 Task: Look for space in Puerto Barrios, Guatemala from 10th August, 2023 to 18th August, 2023 for 2 adults in price range Rs.10000 to Rs.14000. Place can be private room with 1  bedroom having 1 bed and 1 bathroom. Property type can be house, flat, guest house. Amenities needed are: wifi, TV, free parkinig on premises, gym, breakfast. Booking option can be shelf check-in. Required host language is English.
Action: Mouse pressed left at (519, 103)
Screenshot: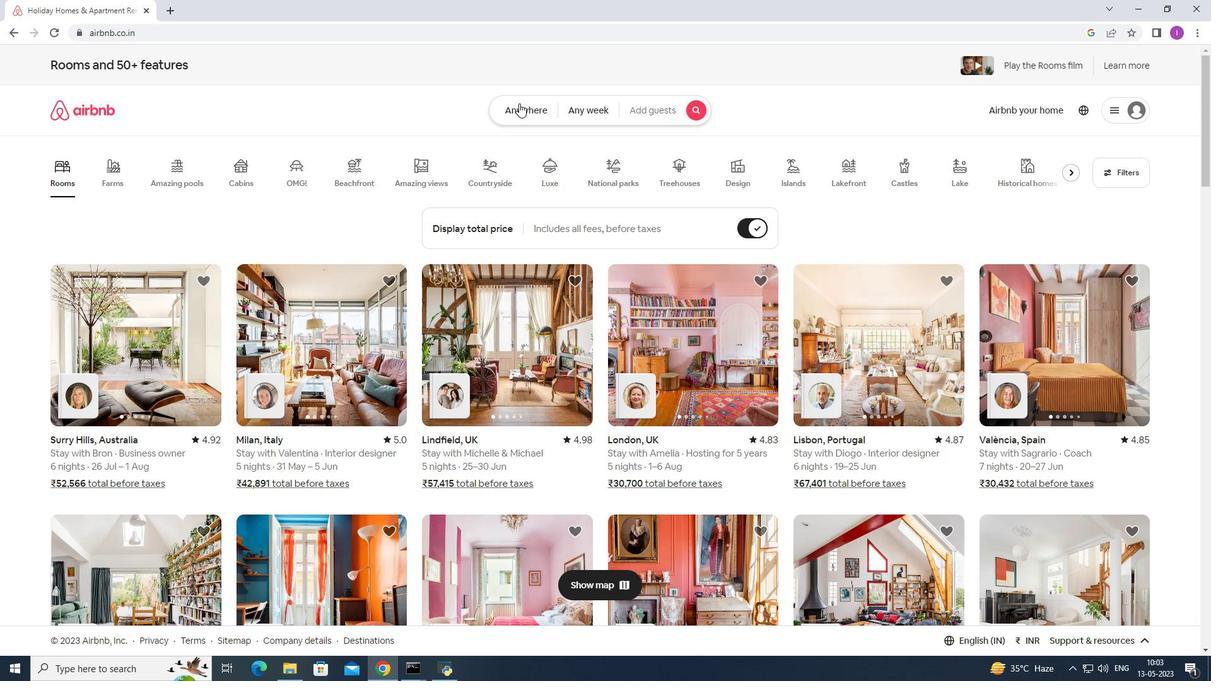 
Action: Mouse moved to (381, 156)
Screenshot: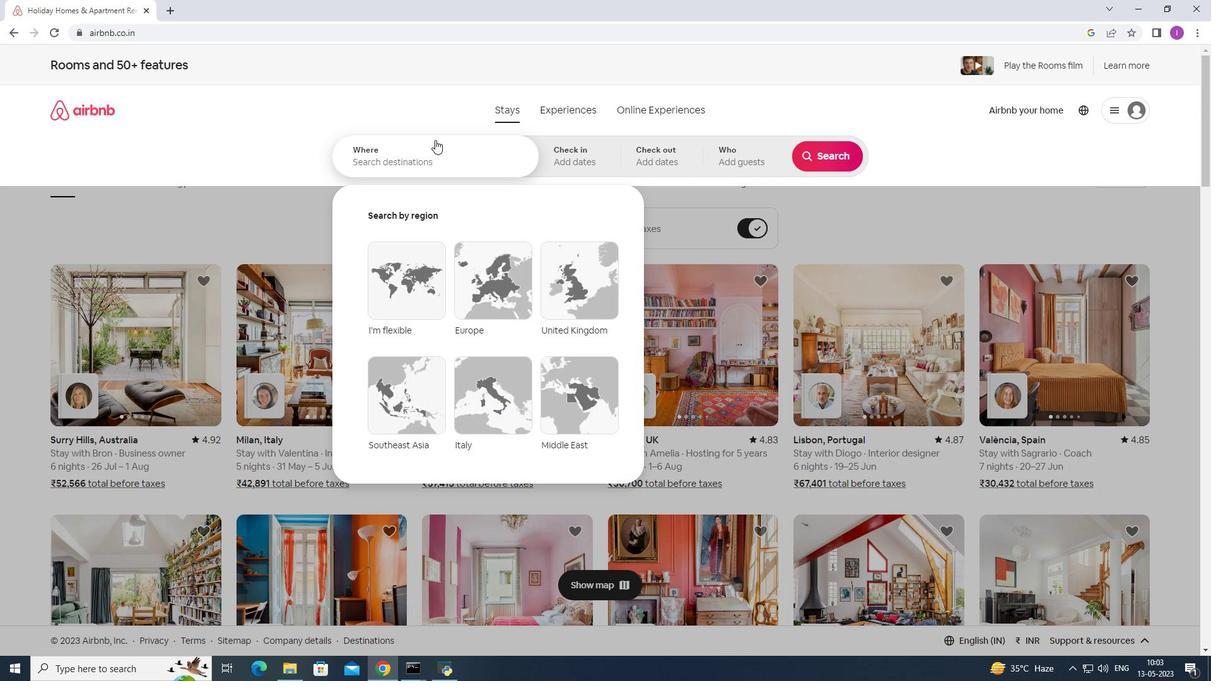 
Action: Mouse pressed left at (381, 156)
Screenshot: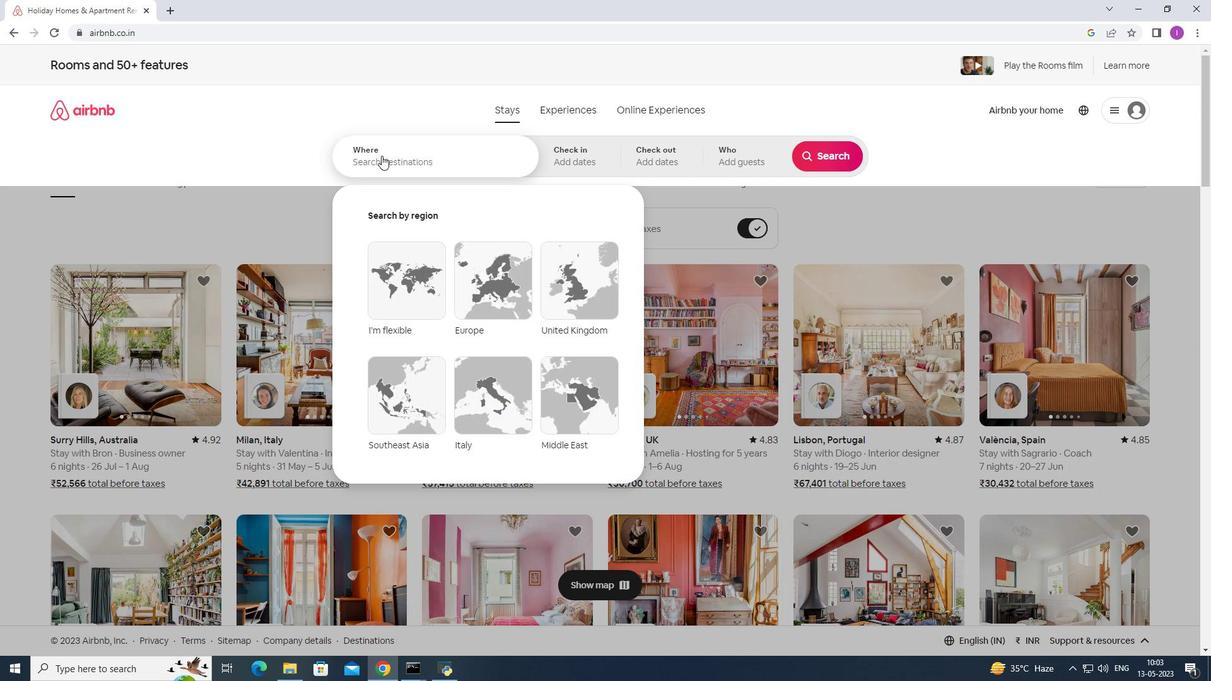 
Action: Key pressed <Key.shift><Key.shift>Puerto<Key.space><Key.shift>Barriod<Key.backspace>s,<Key.shift>Guatemala
Screenshot: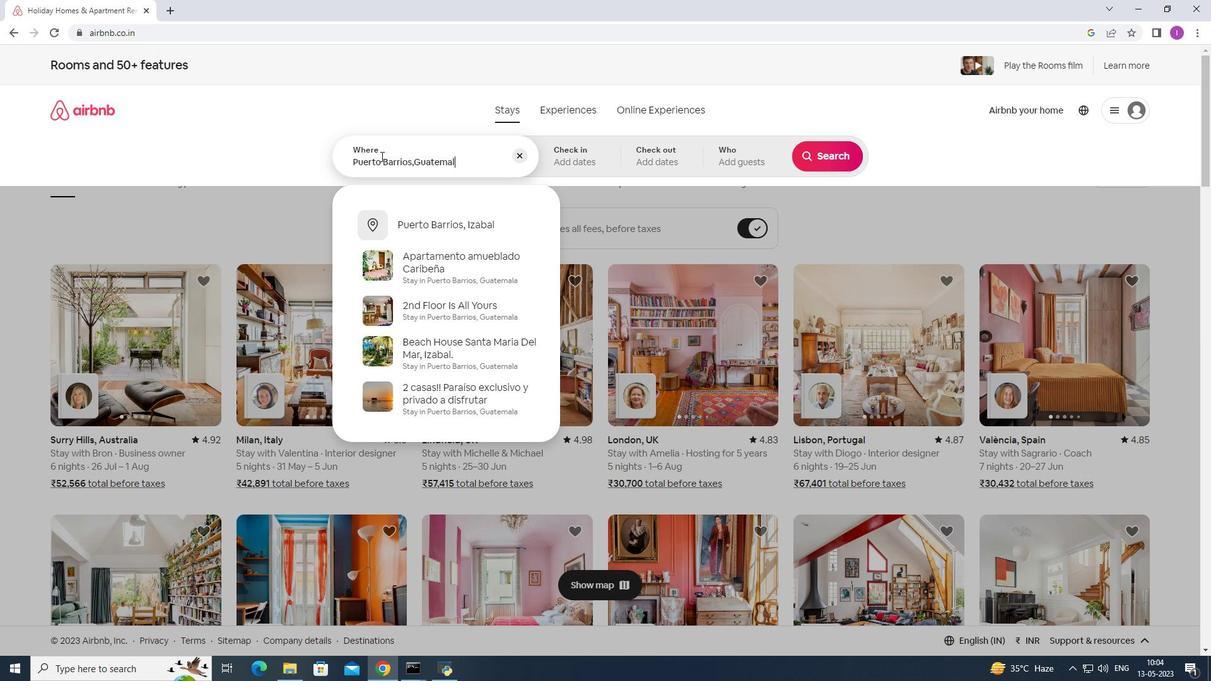 
Action: Mouse moved to (575, 144)
Screenshot: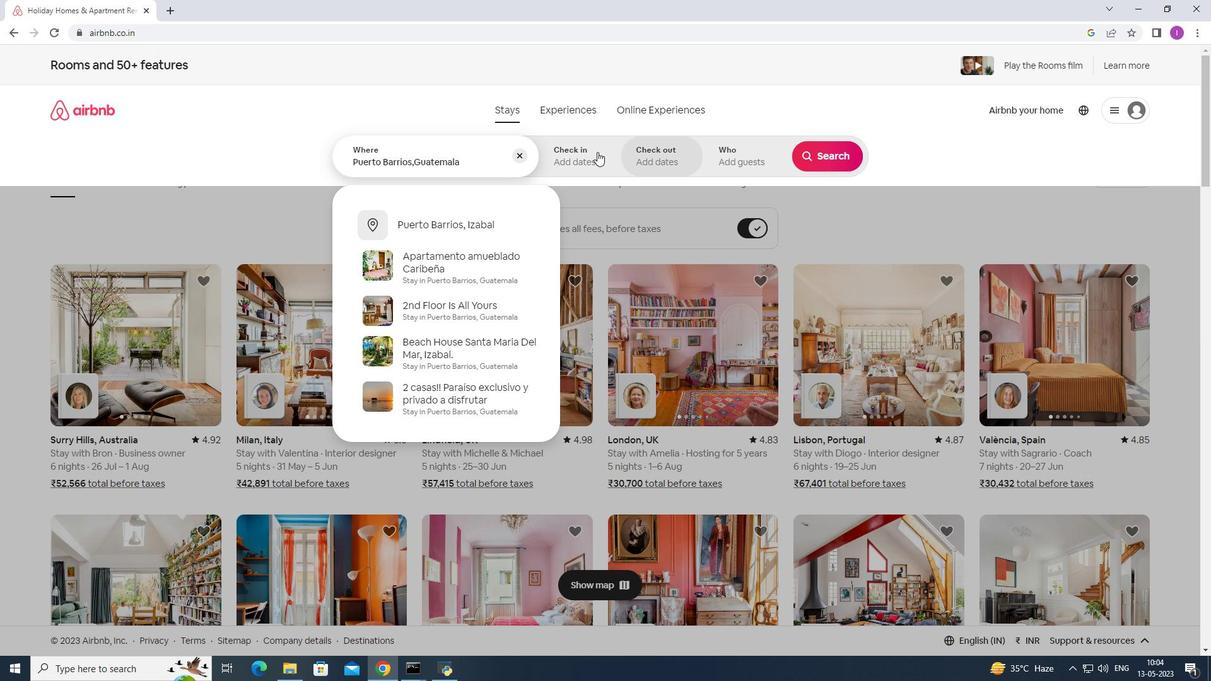 
Action: Mouse pressed left at (575, 144)
Screenshot: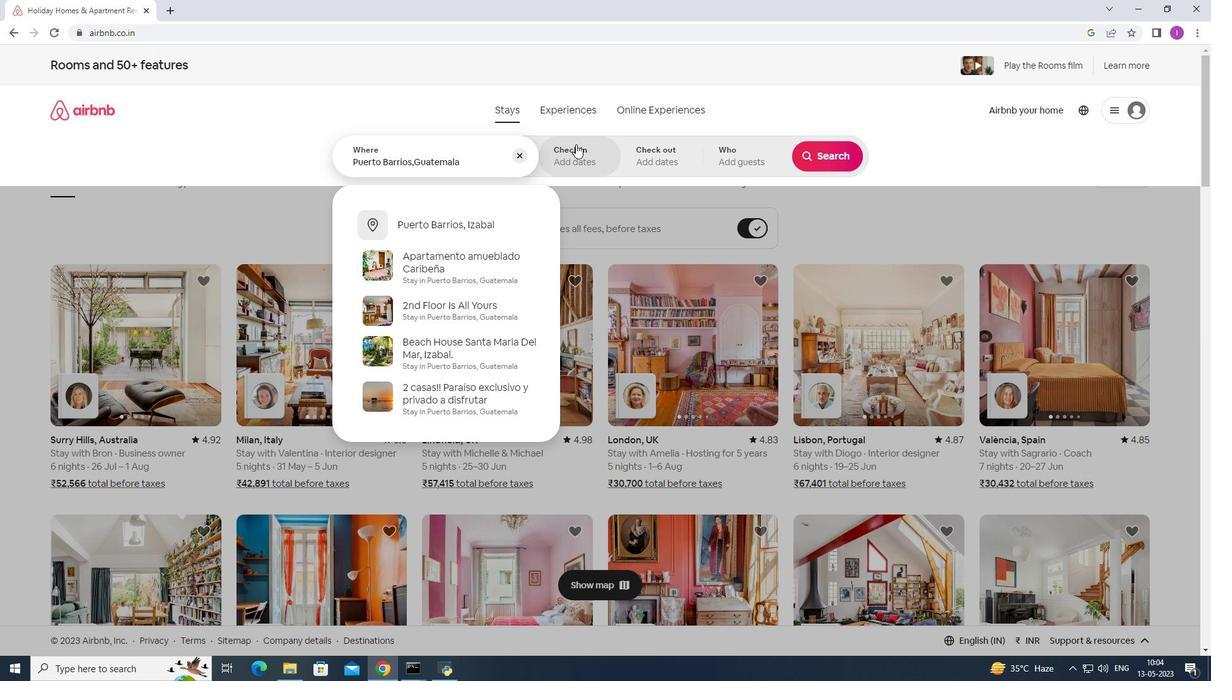 
Action: Mouse moved to (825, 255)
Screenshot: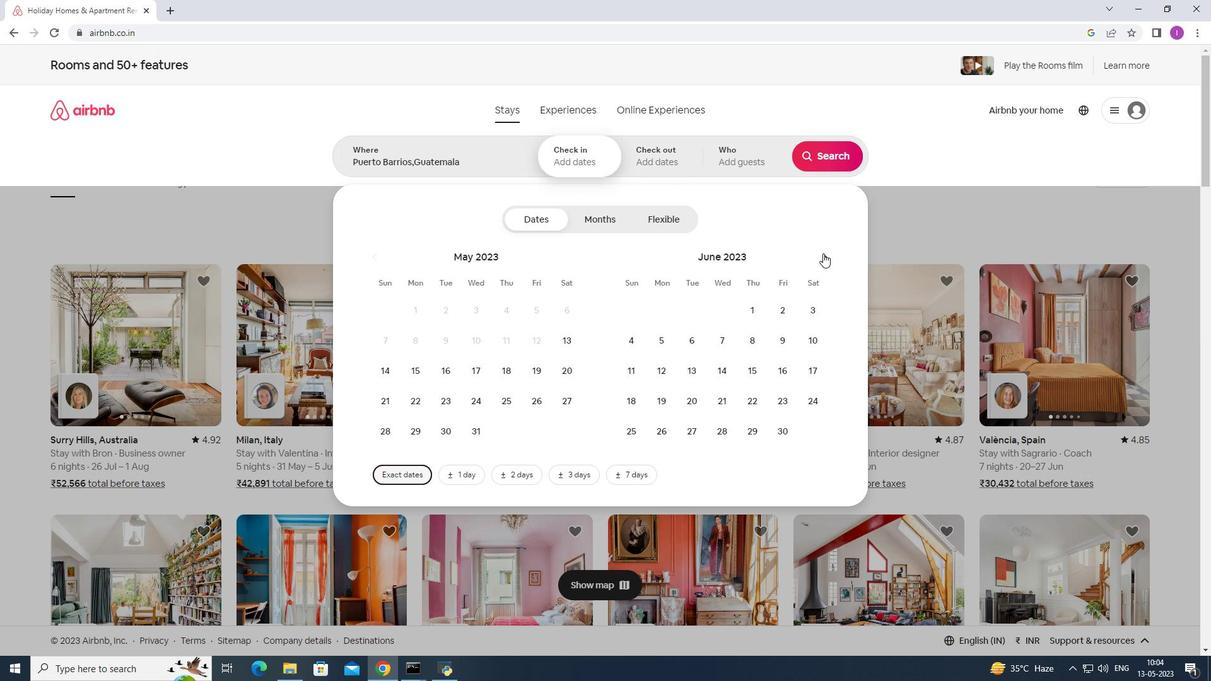 
Action: Mouse pressed left at (825, 255)
Screenshot: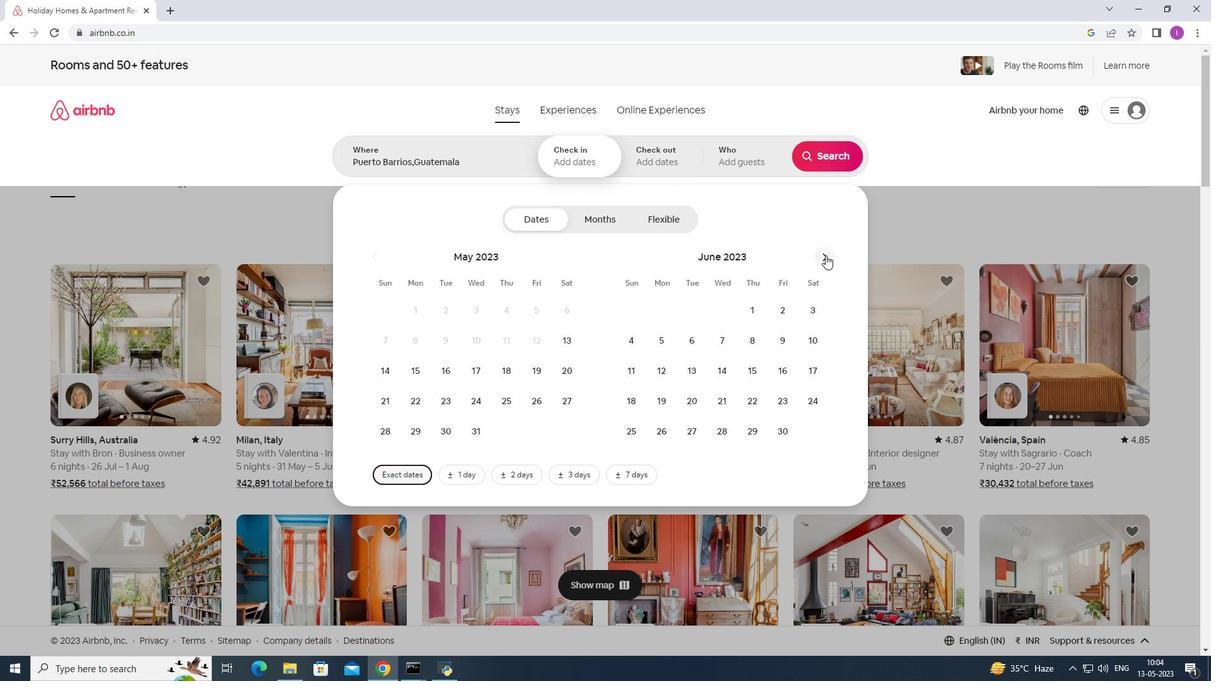 
Action: Mouse pressed left at (825, 255)
Screenshot: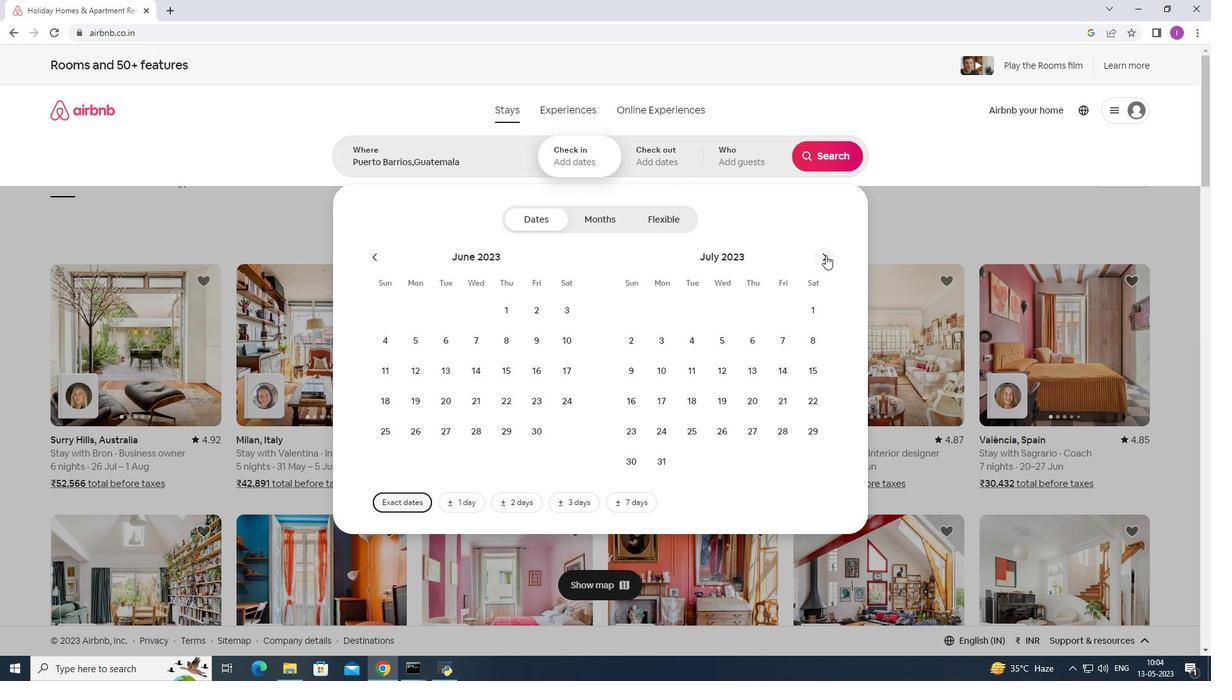 
Action: Mouse moved to (743, 335)
Screenshot: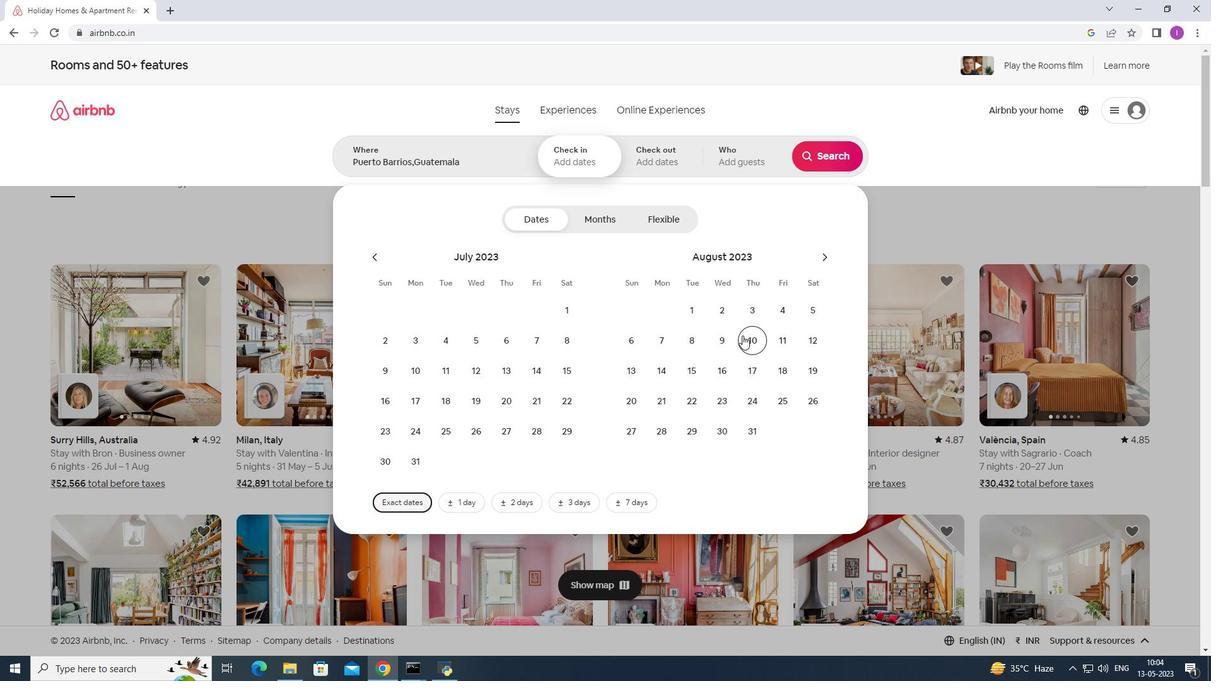 
Action: Mouse pressed left at (743, 335)
Screenshot: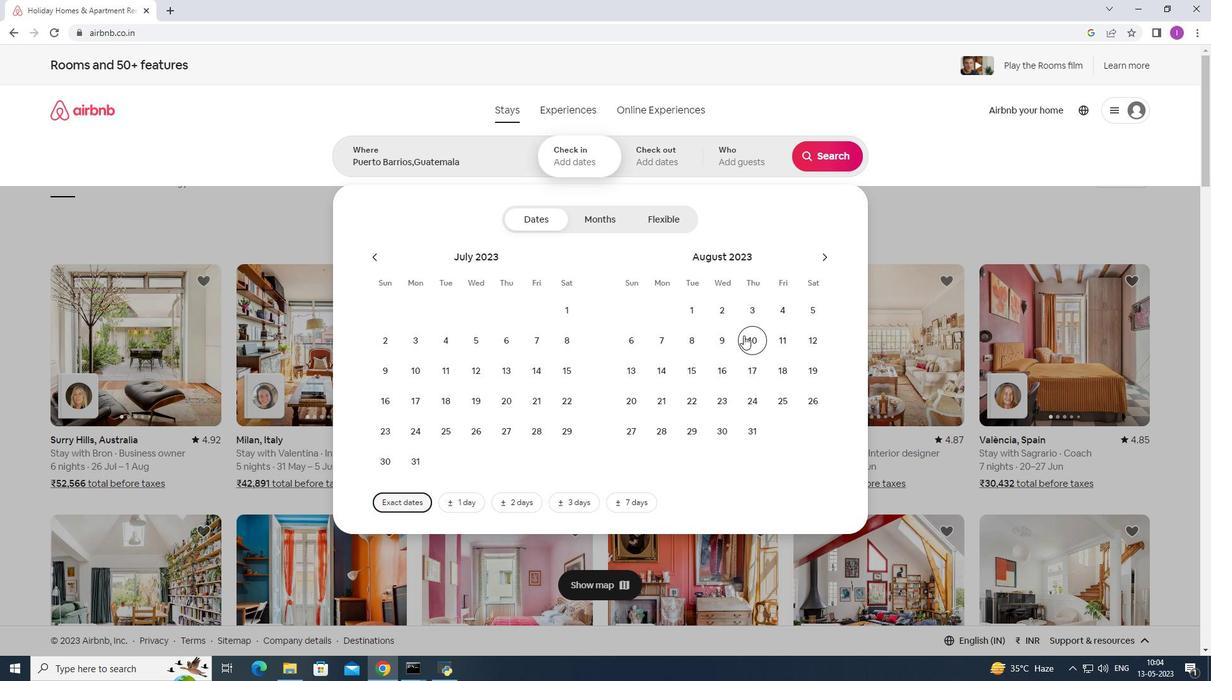 
Action: Mouse moved to (791, 365)
Screenshot: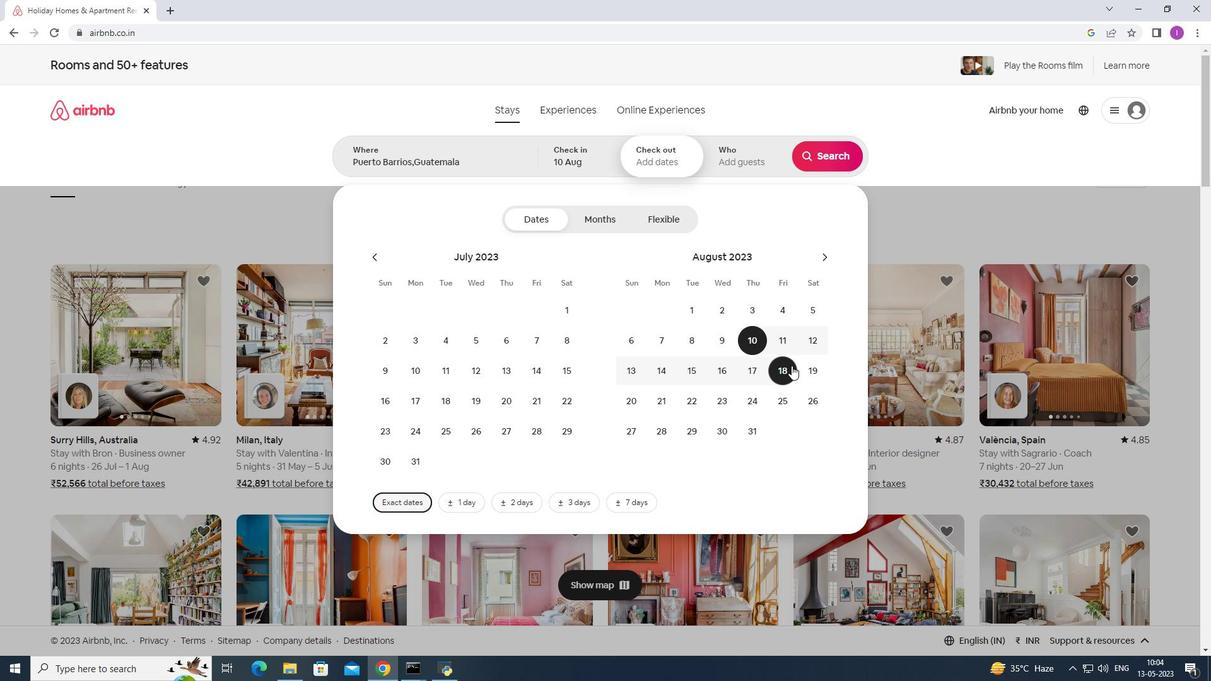 
Action: Mouse pressed left at (791, 365)
Screenshot: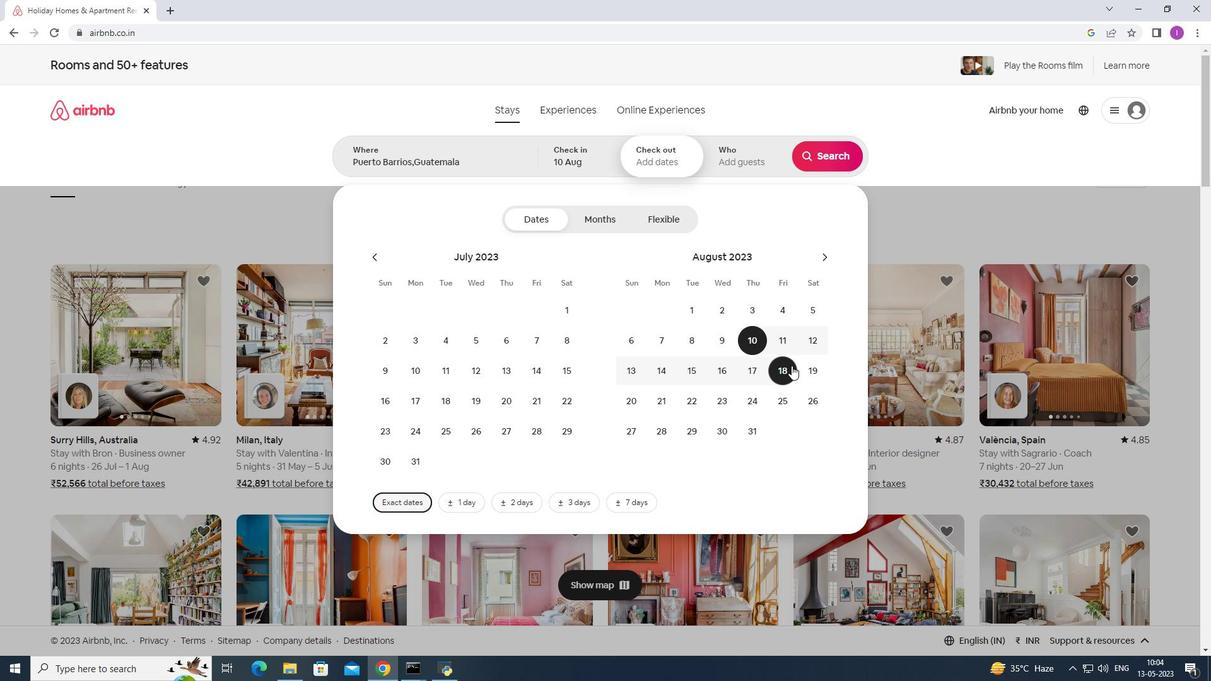
Action: Mouse moved to (769, 160)
Screenshot: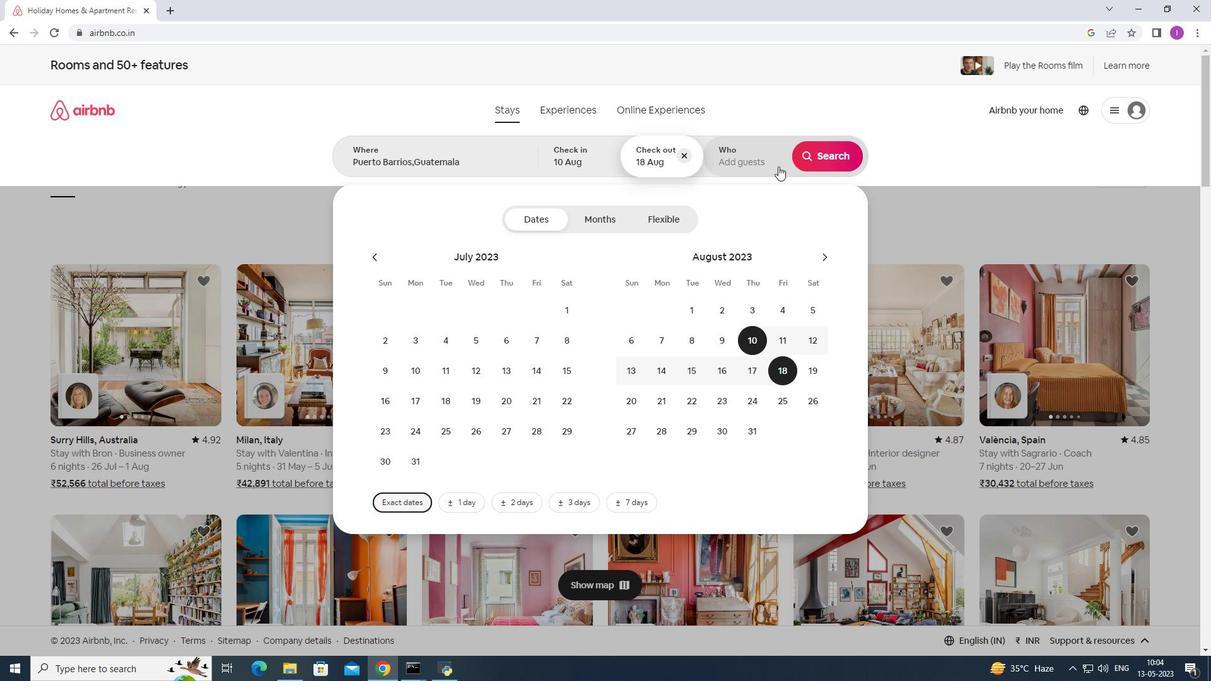 
Action: Mouse pressed left at (769, 160)
Screenshot: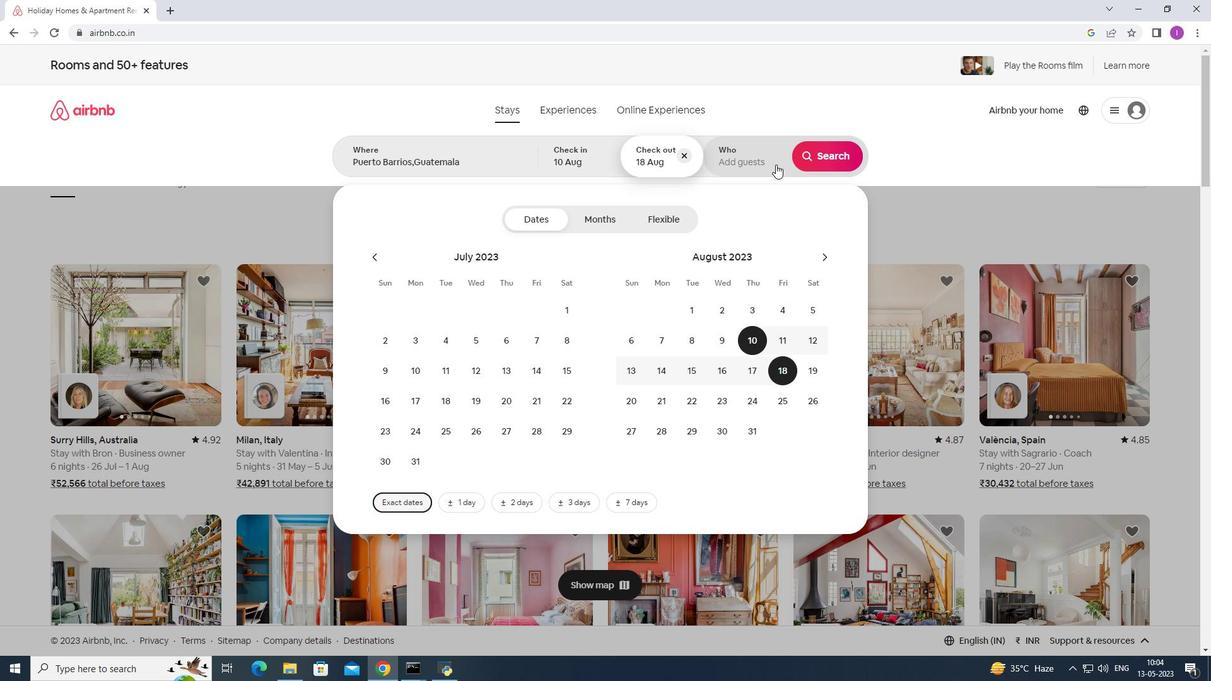 
Action: Mouse moved to (830, 220)
Screenshot: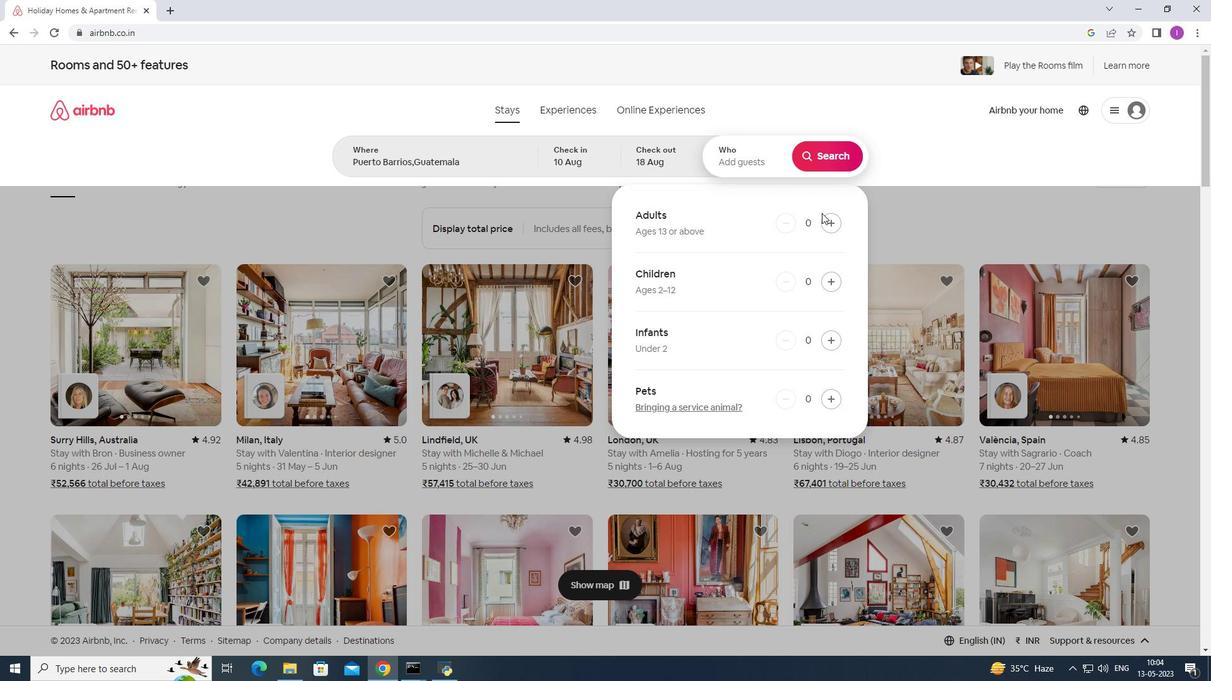 
Action: Mouse pressed left at (830, 220)
Screenshot: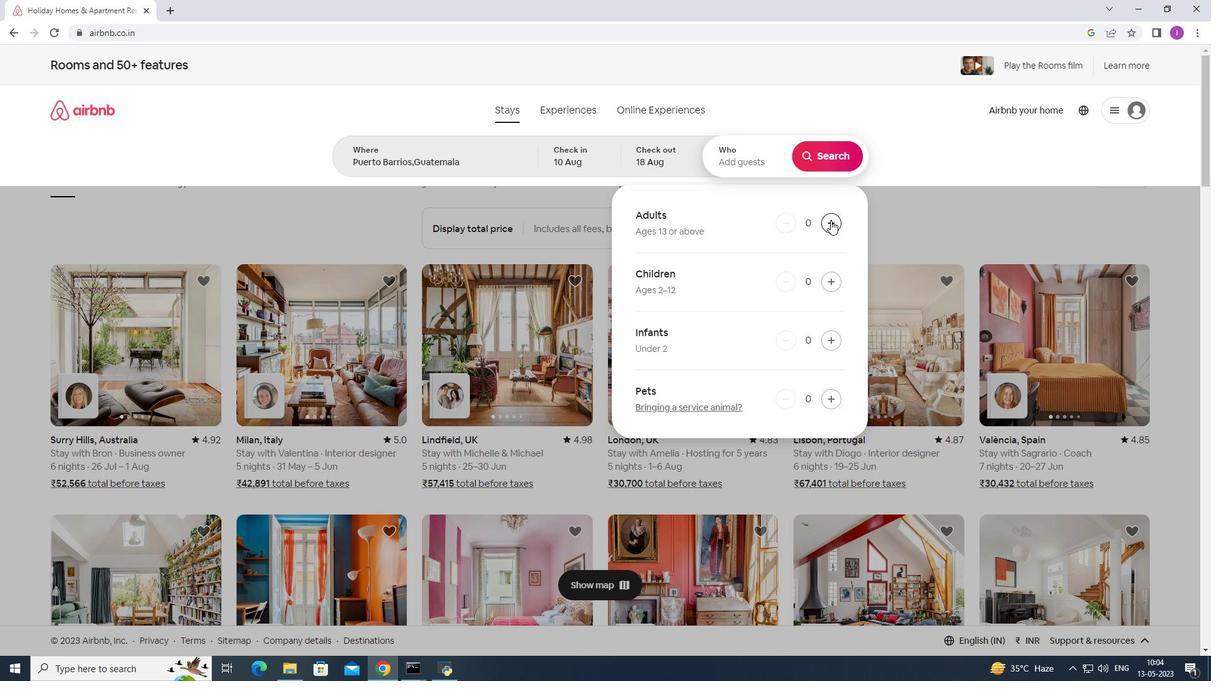 
Action: Mouse pressed left at (830, 220)
Screenshot: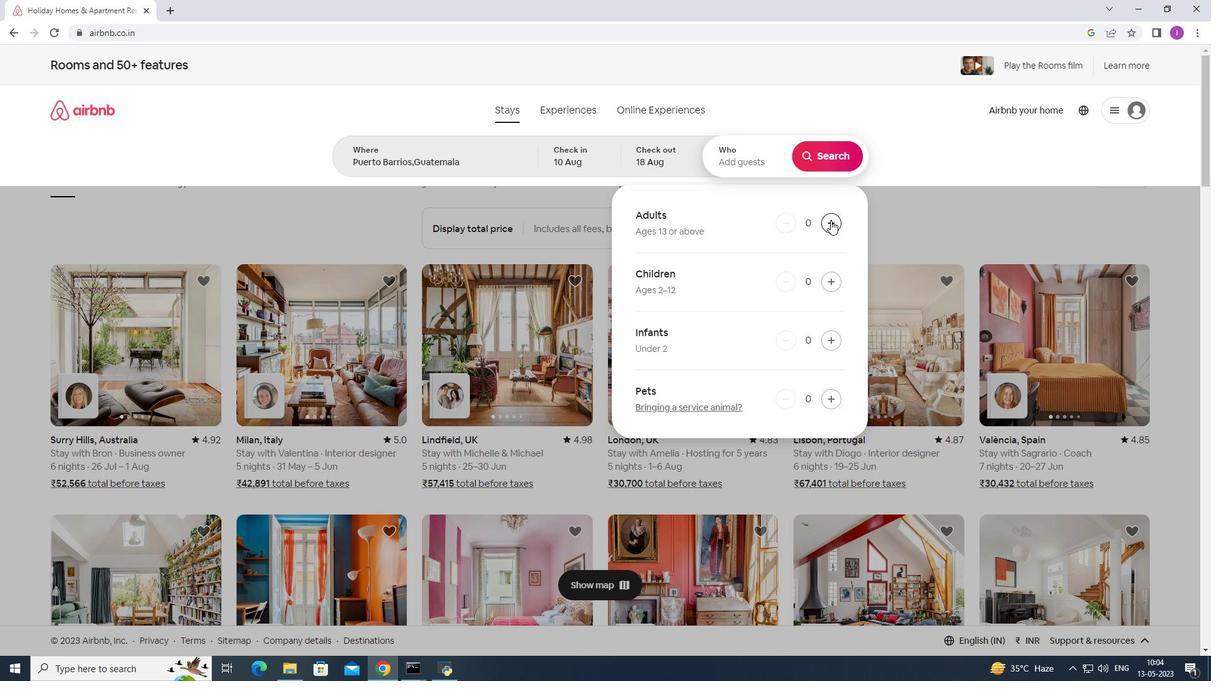 
Action: Mouse moved to (838, 162)
Screenshot: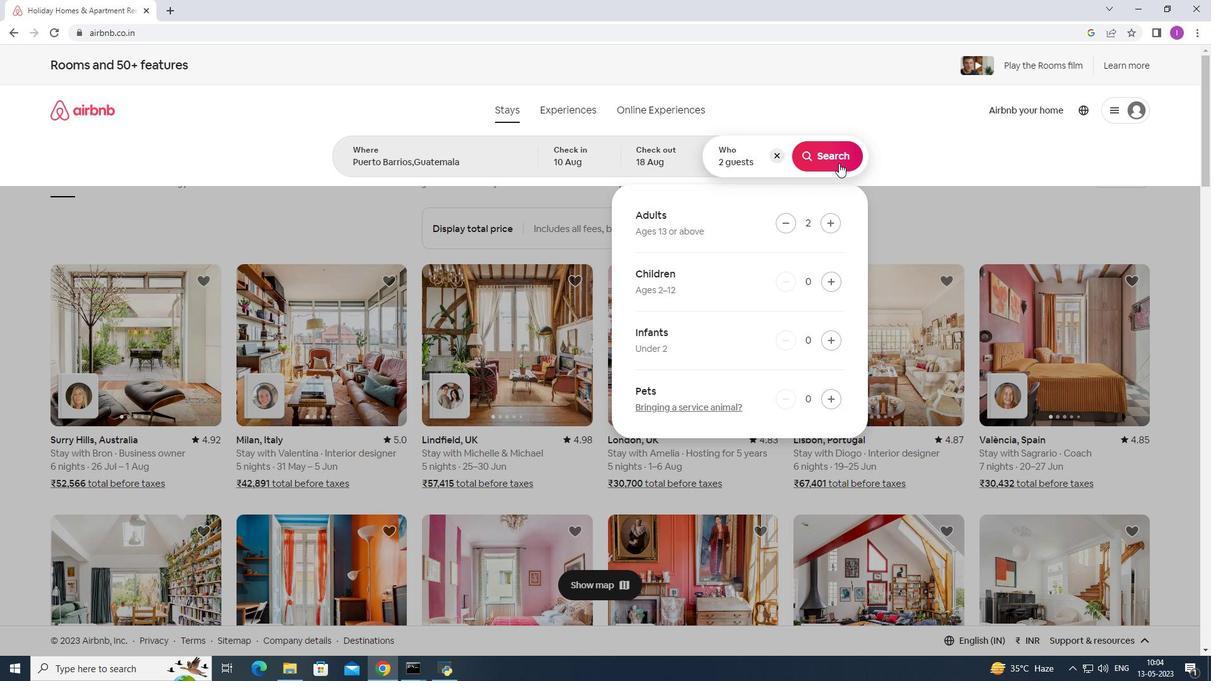 
Action: Mouse pressed left at (838, 162)
Screenshot: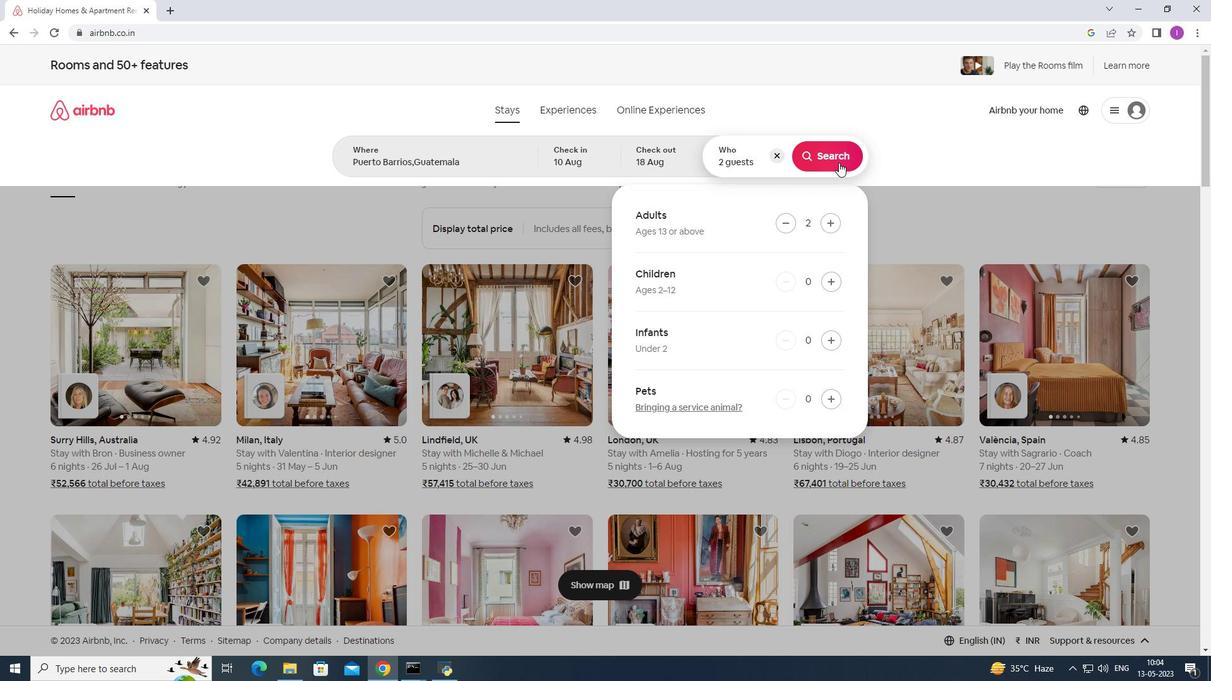 
Action: Mouse moved to (1144, 126)
Screenshot: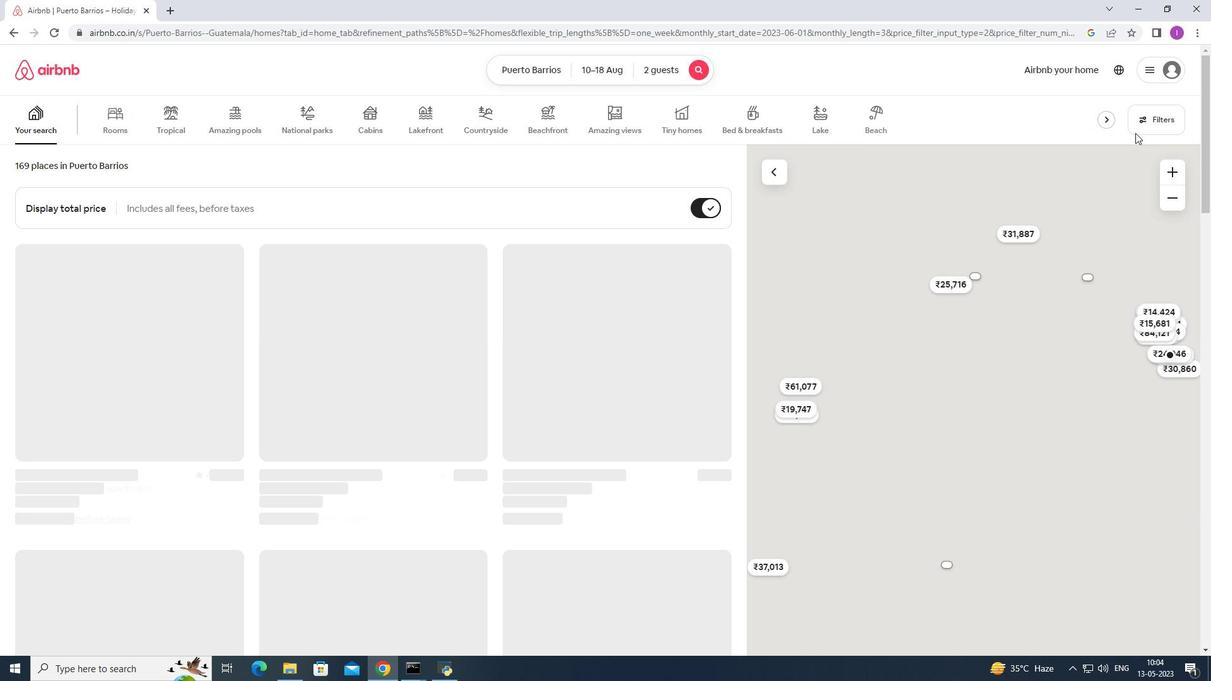 
Action: Mouse pressed left at (1144, 126)
Screenshot: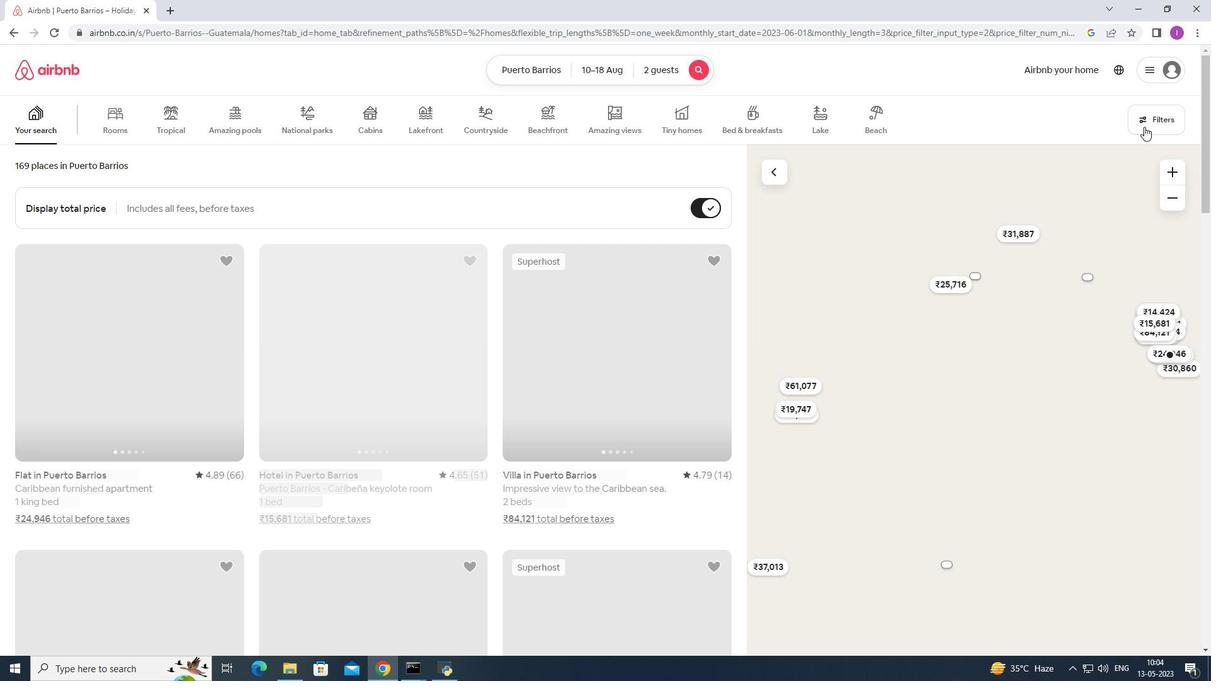 
Action: Mouse moved to (693, 433)
Screenshot: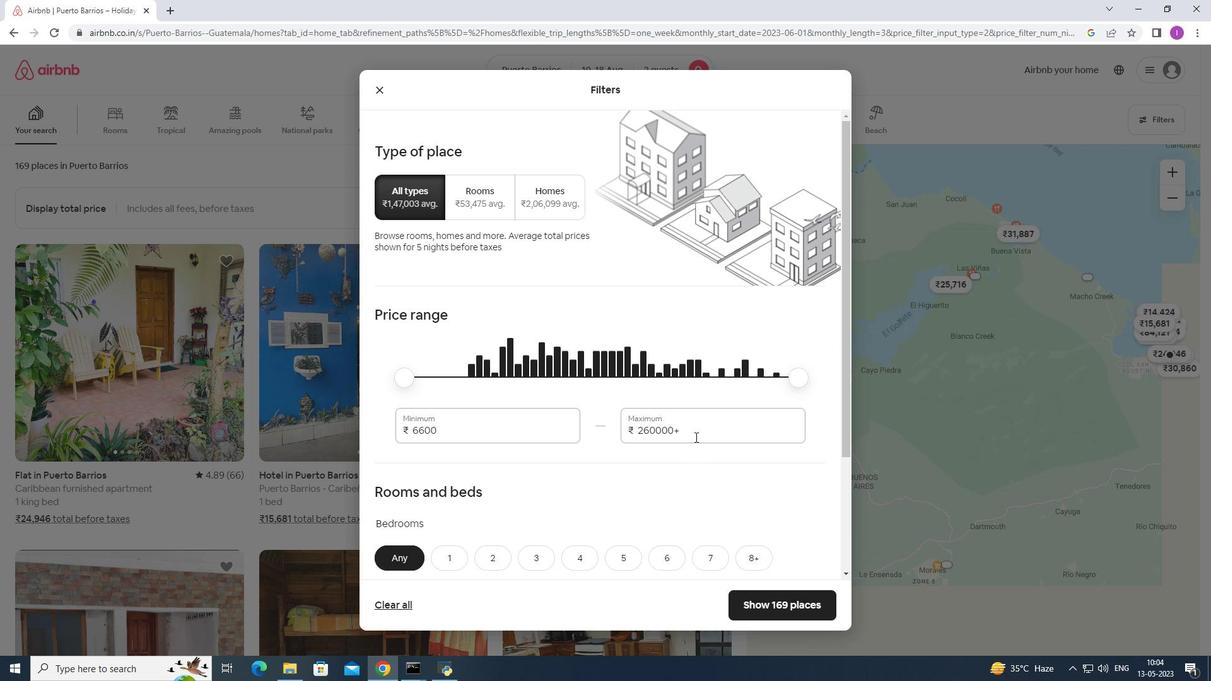 
Action: Mouse pressed left at (693, 433)
Screenshot: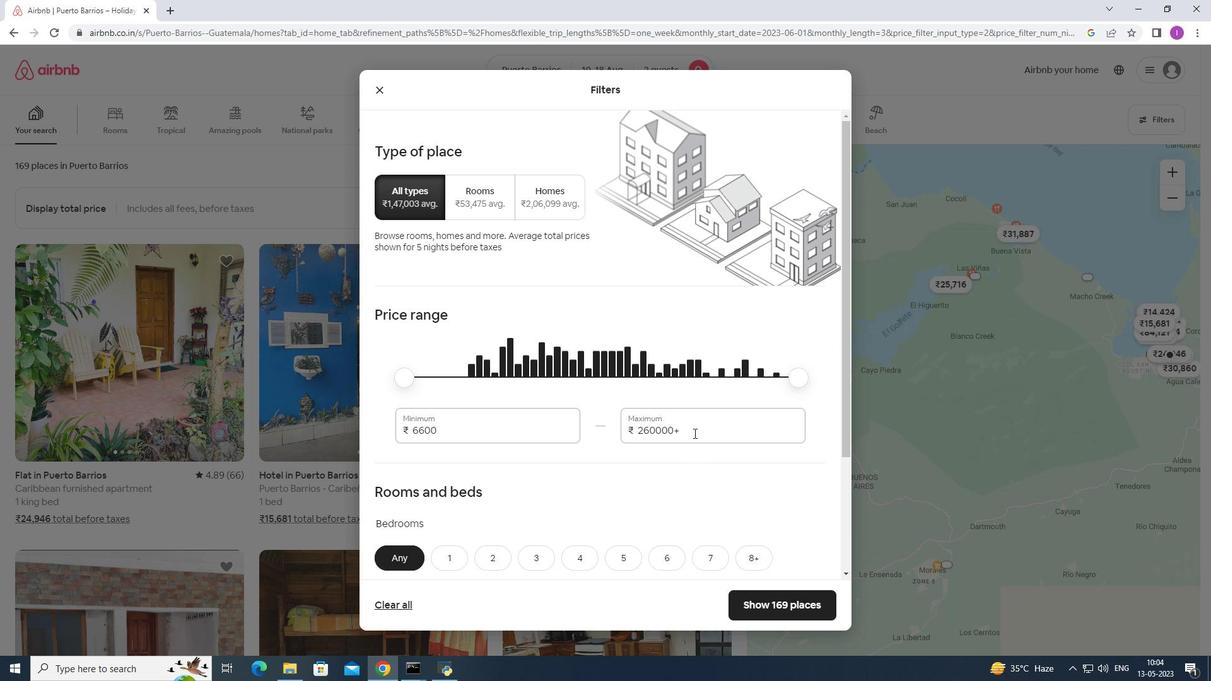 
Action: Mouse moved to (616, 427)
Screenshot: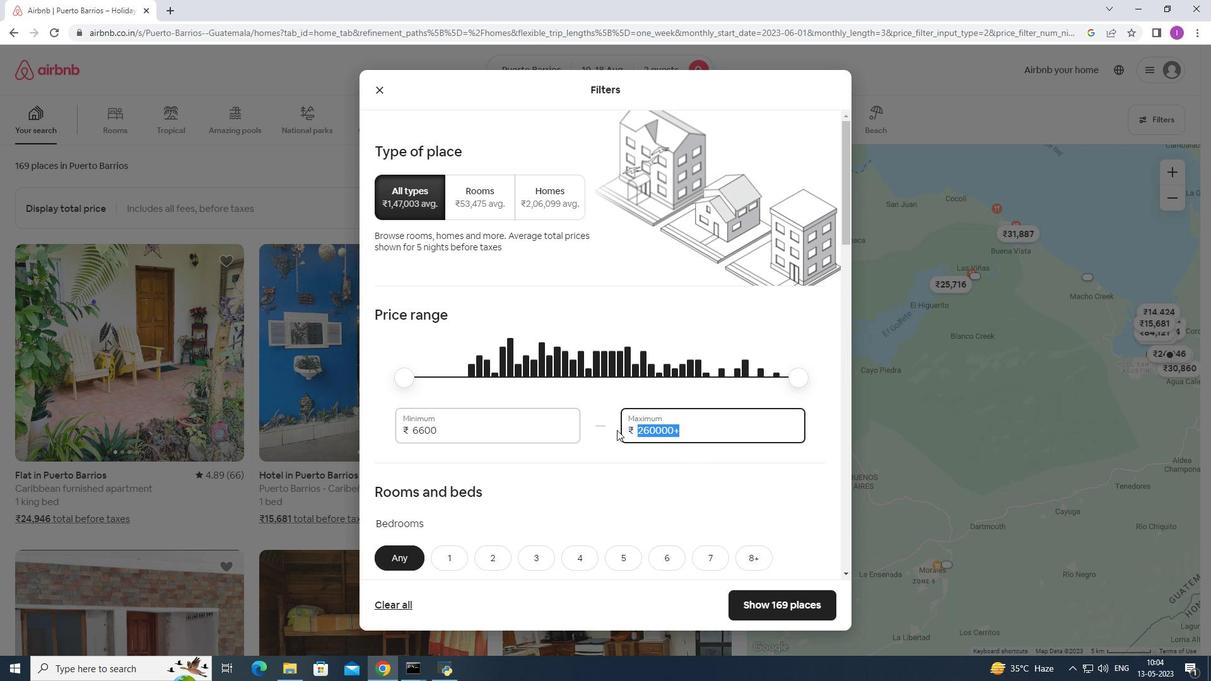 
Action: Key pressed 1
Screenshot: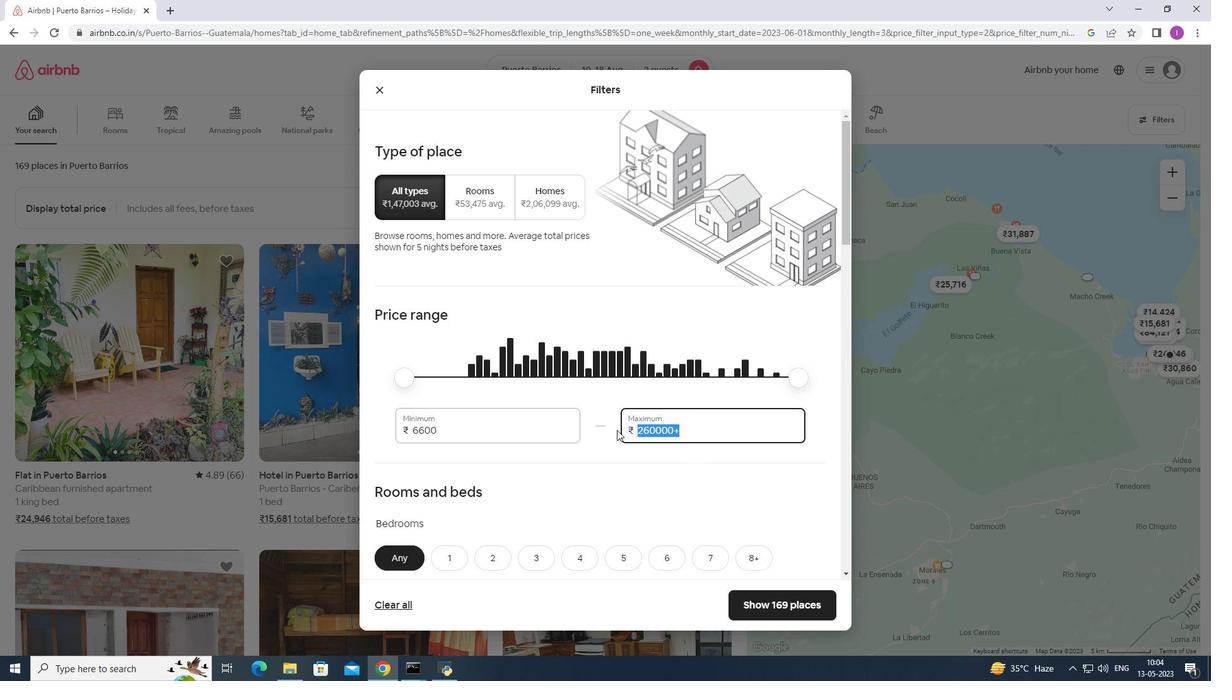 
Action: Mouse moved to (616, 425)
Screenshot: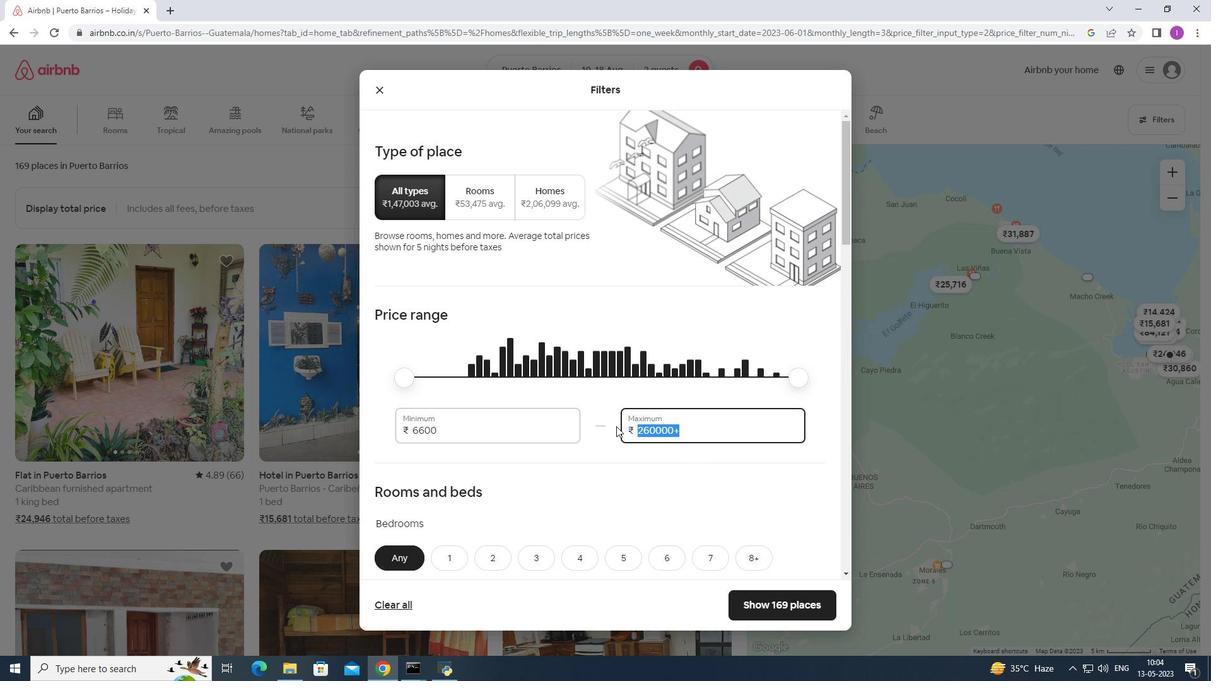 
Action: Key pressed 4000
Screenshot: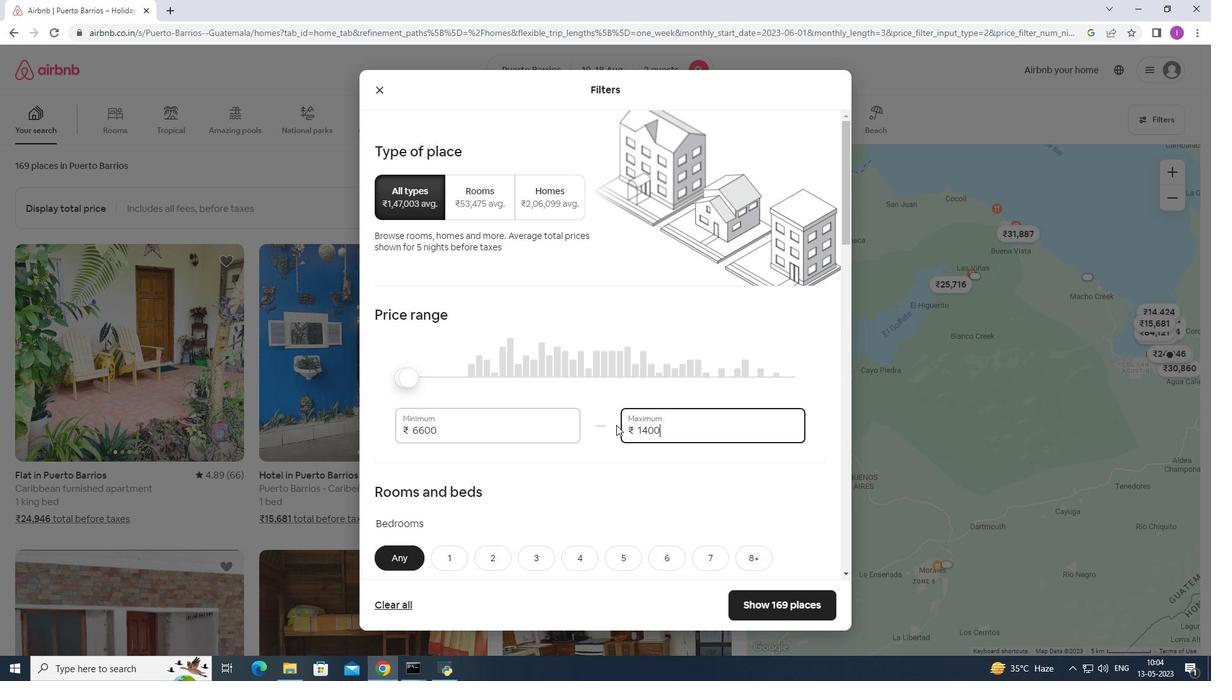
Action: Mouse moved to (441, 433)
Screenshot: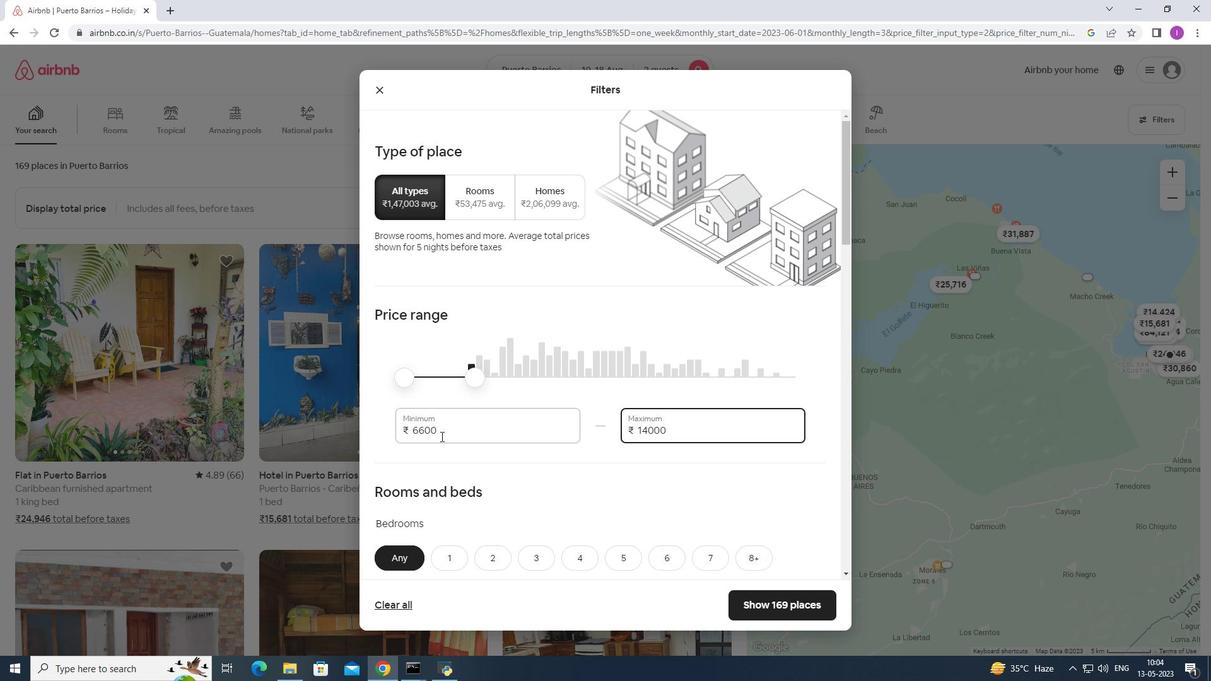 
Action: Mouse pressed left at (441, 433)
Screenshot: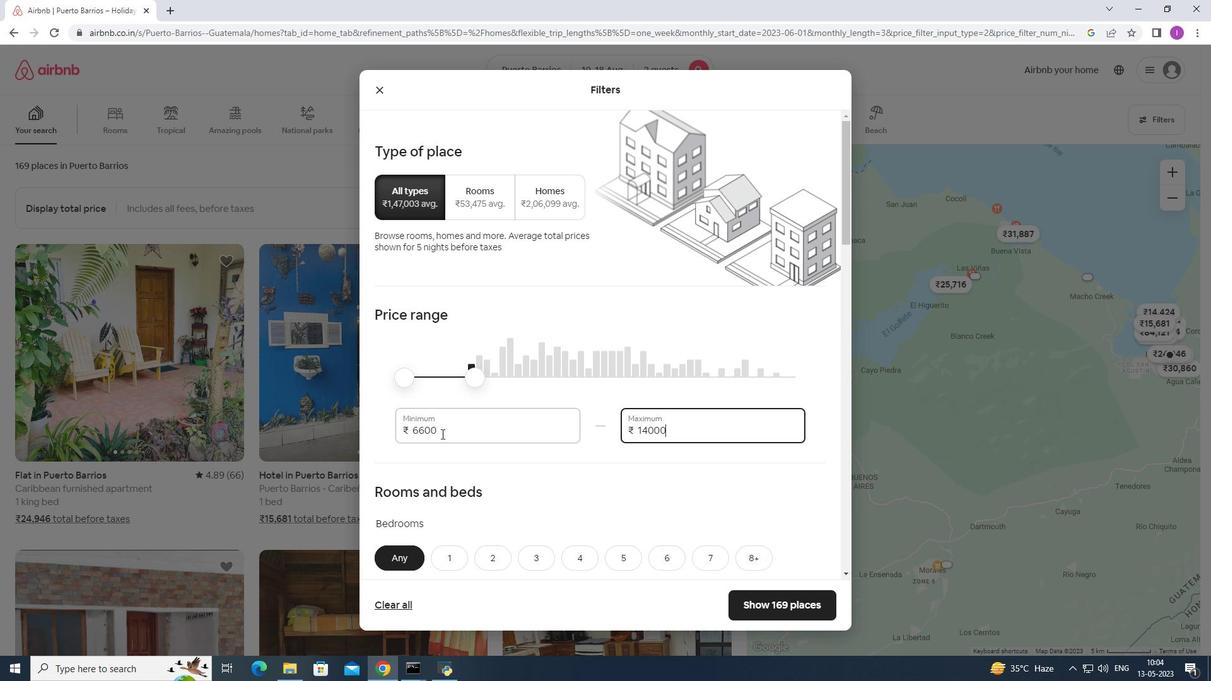 
Action: Mouse moved to (462, 428)
Screenshot: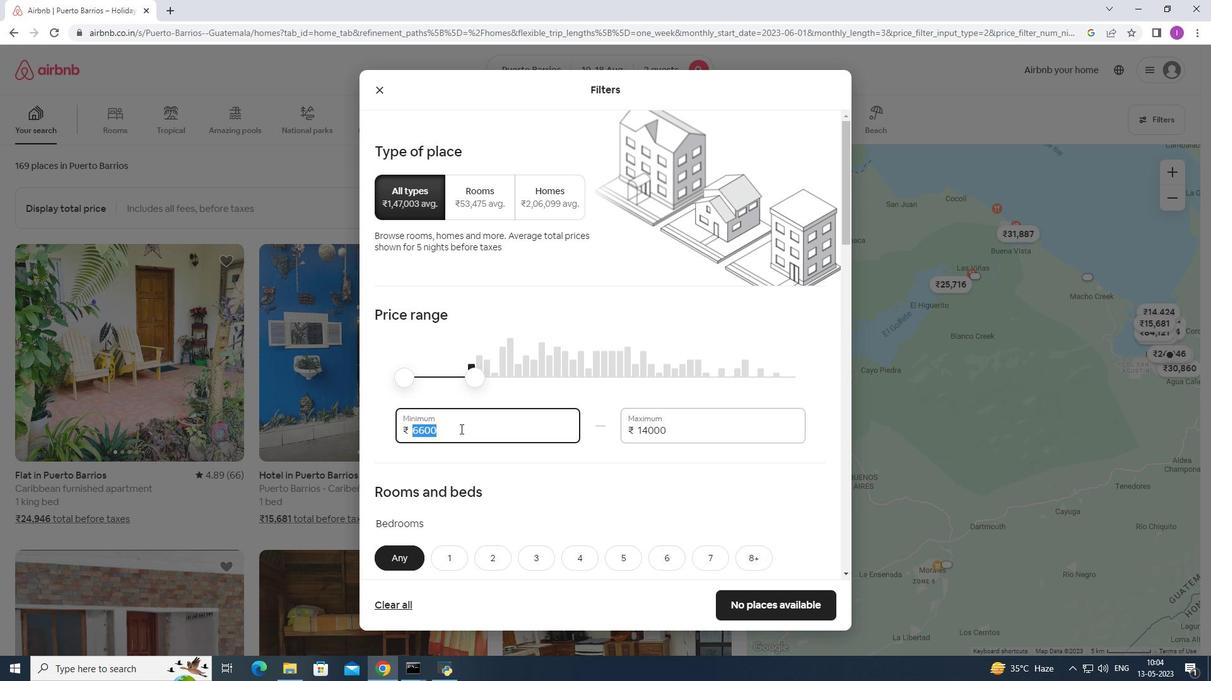 
Action: Key pressed 1
Screenshot: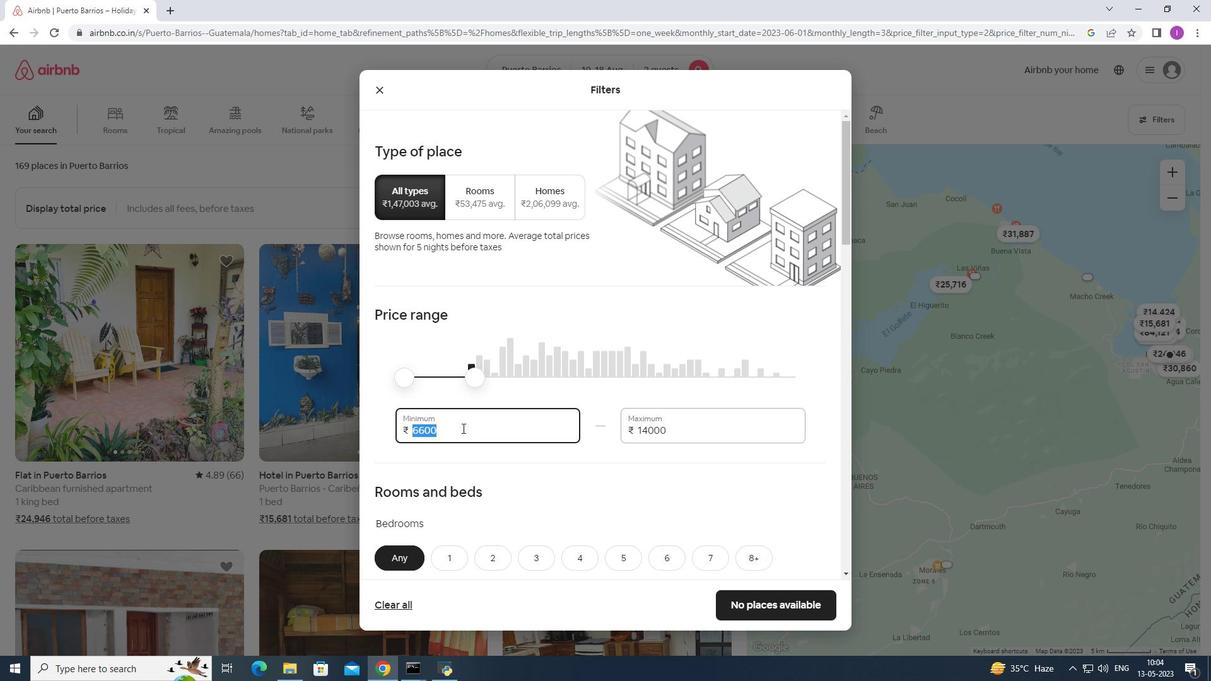 
Action: Mouse moved to (462, 427)
Screenshot: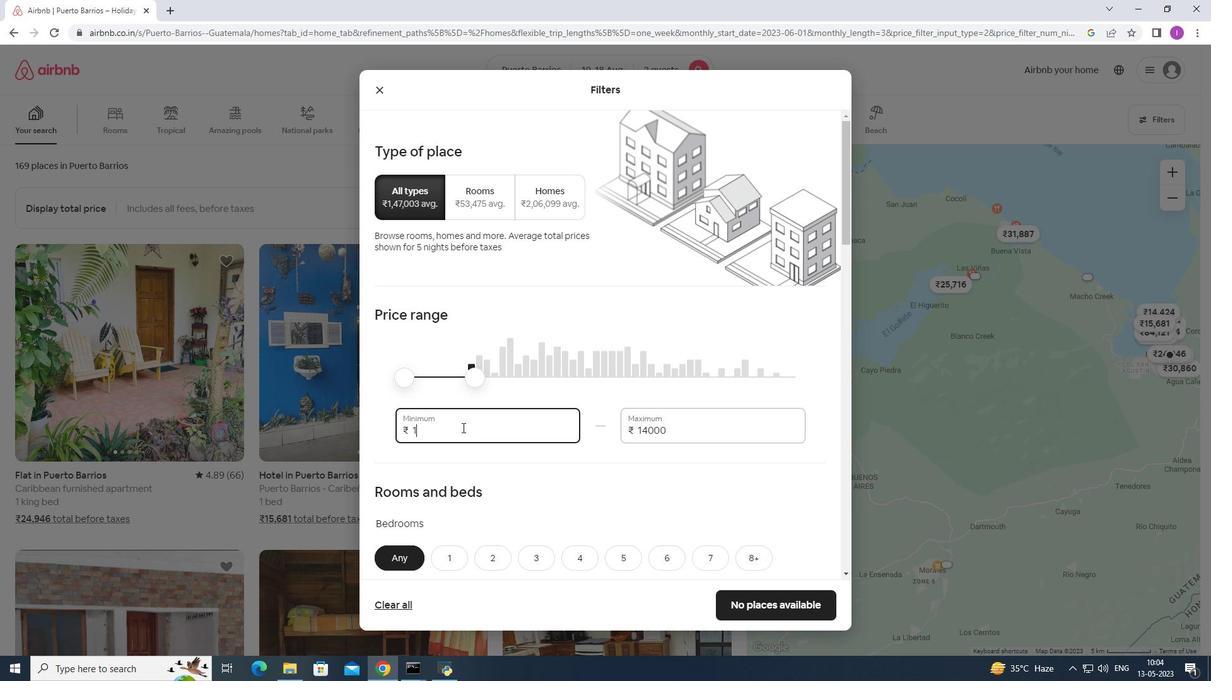 
Action: Key pressed 0
Screenshot: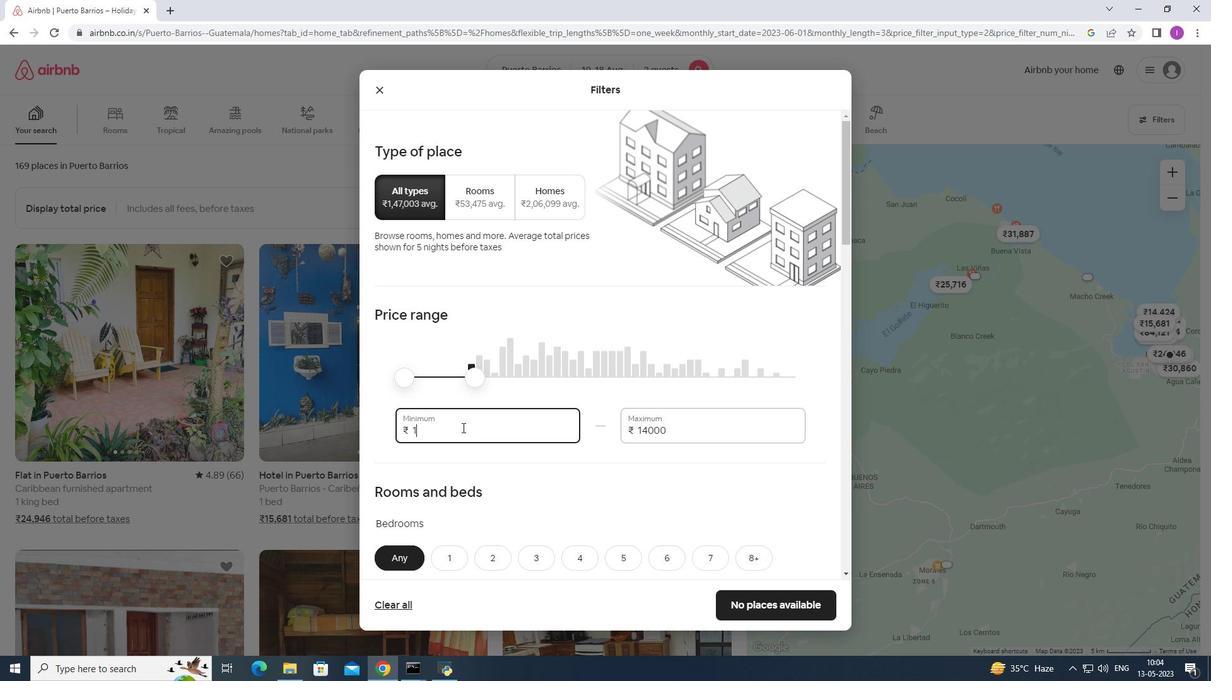 
Action: Mouse moved to (463, 426)
Screenshot: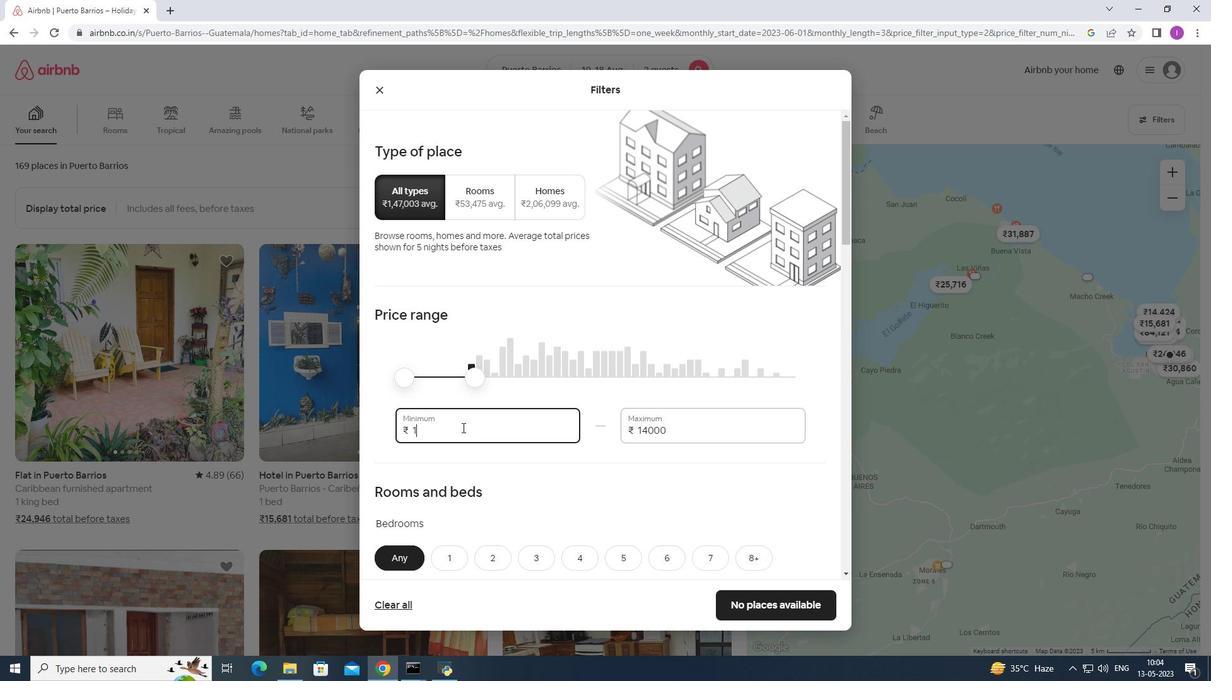
Action: Key pressed 000
Screenshot: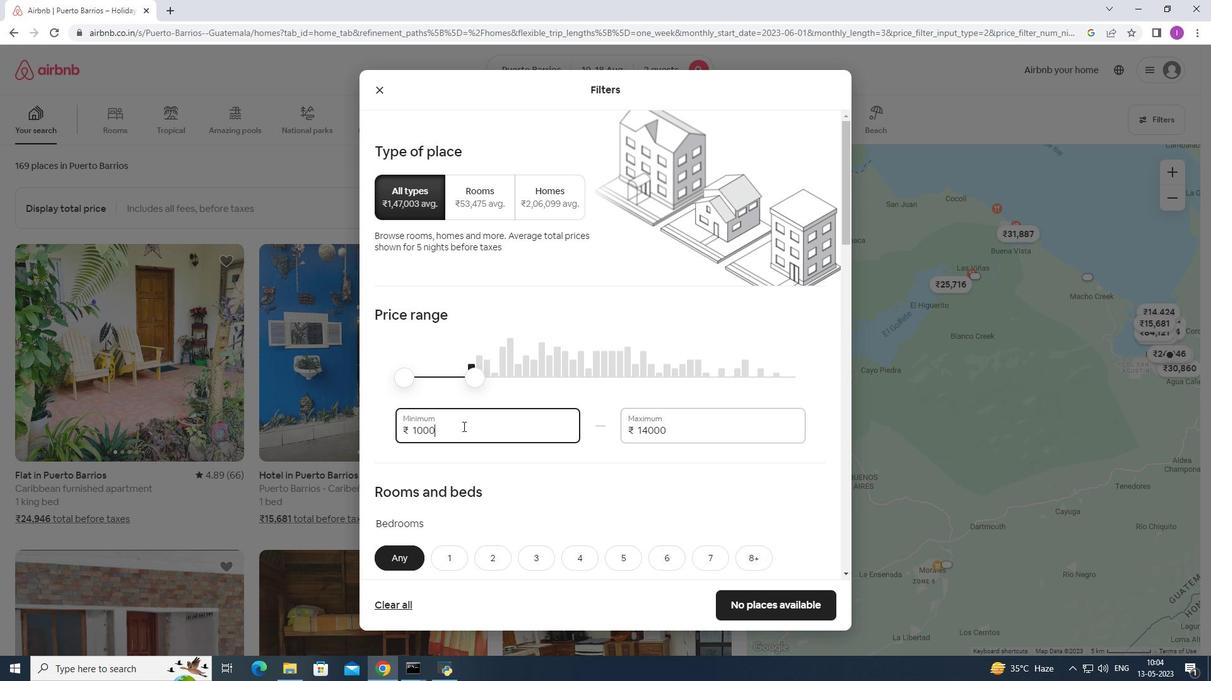 
Action: Mouse moved to (457, 432)
Screenshot: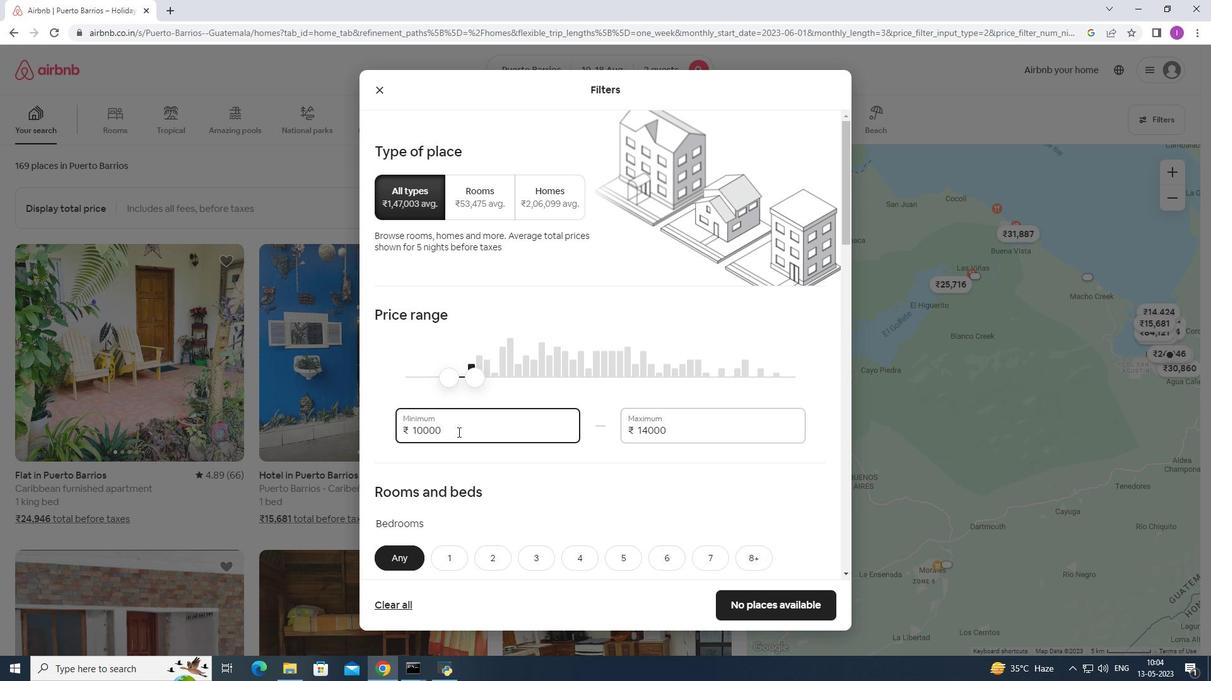 
Action: Mouse scrolled (457, 432) with delta (0, 0)
Screenshot: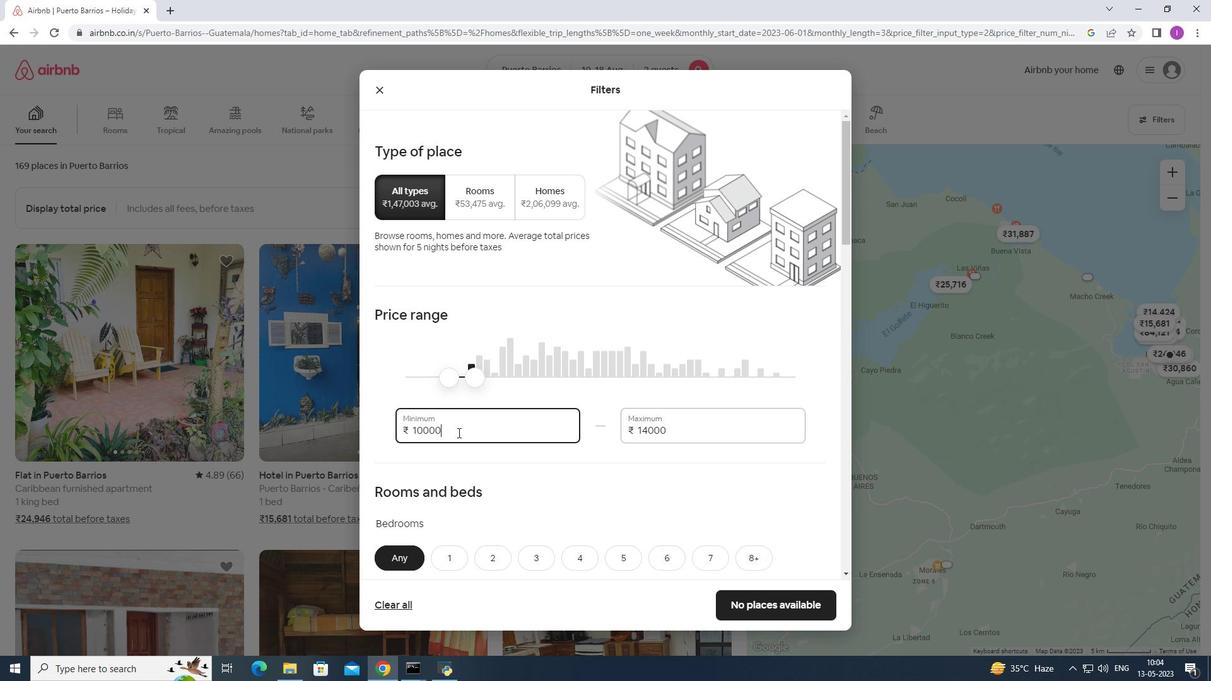 
Action: Mouse moved to (463, 430)
Screenshot: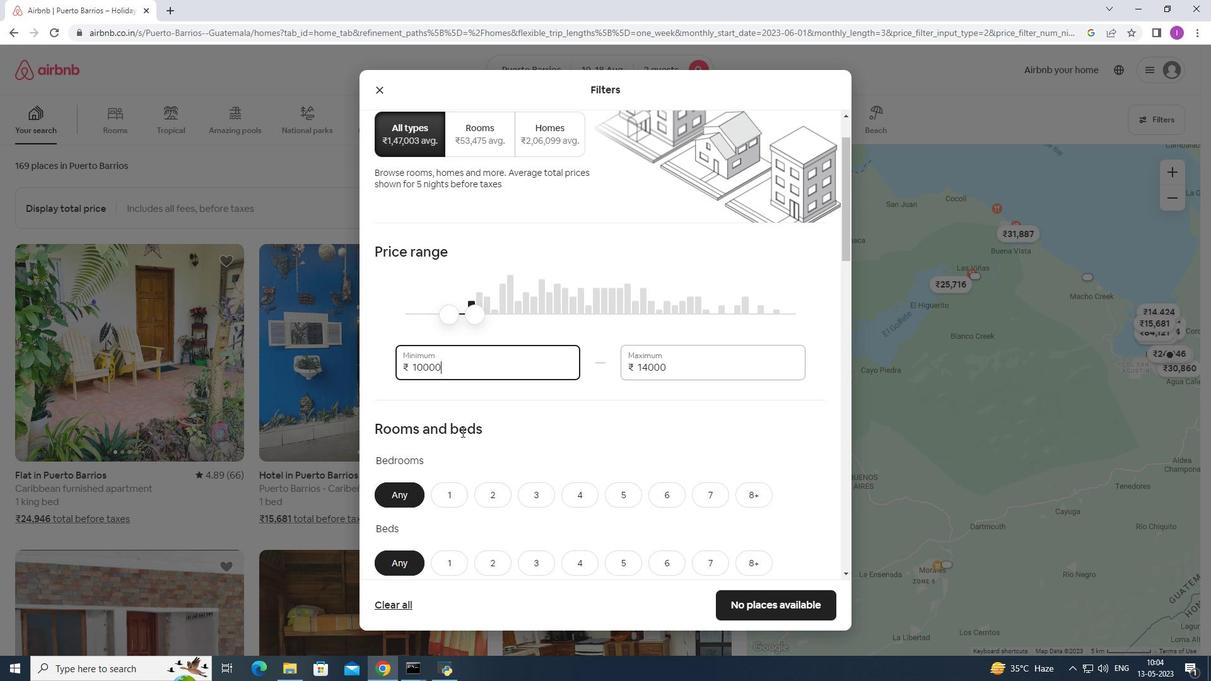 
Action: Mouse scrolled (463, 430) with delta (0, 0)
Screenshot: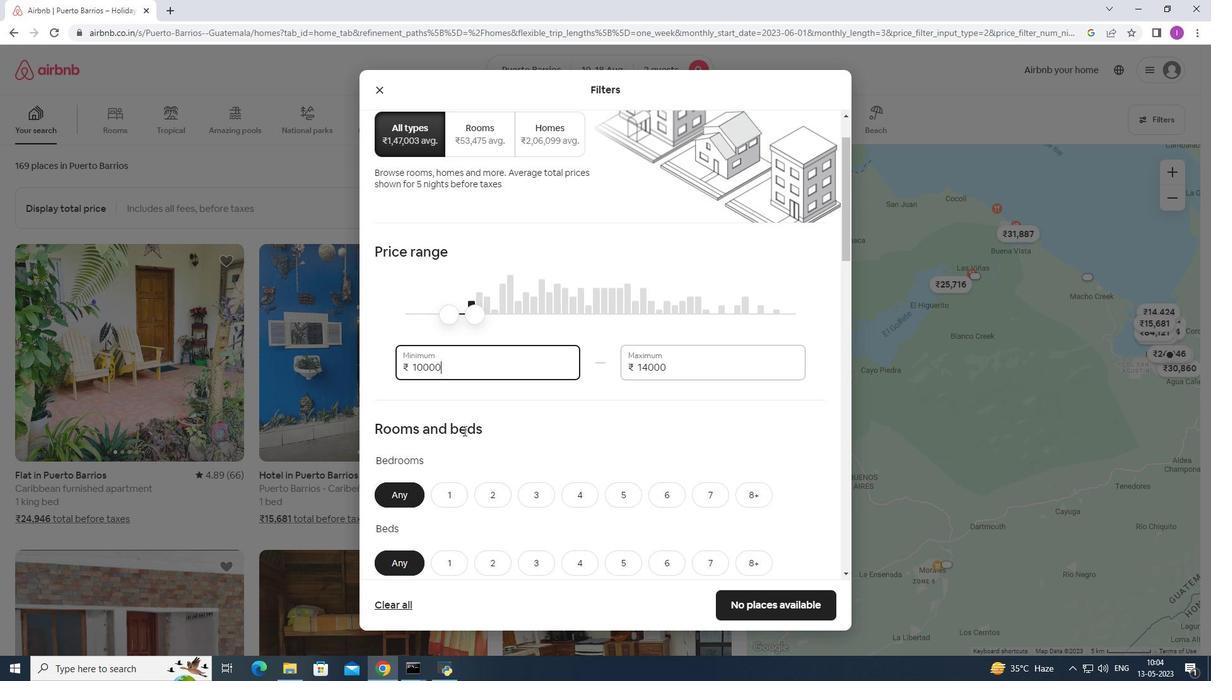 
Action: Mouse scrolled (463, 430) with delta (0, 0)
Screenshot: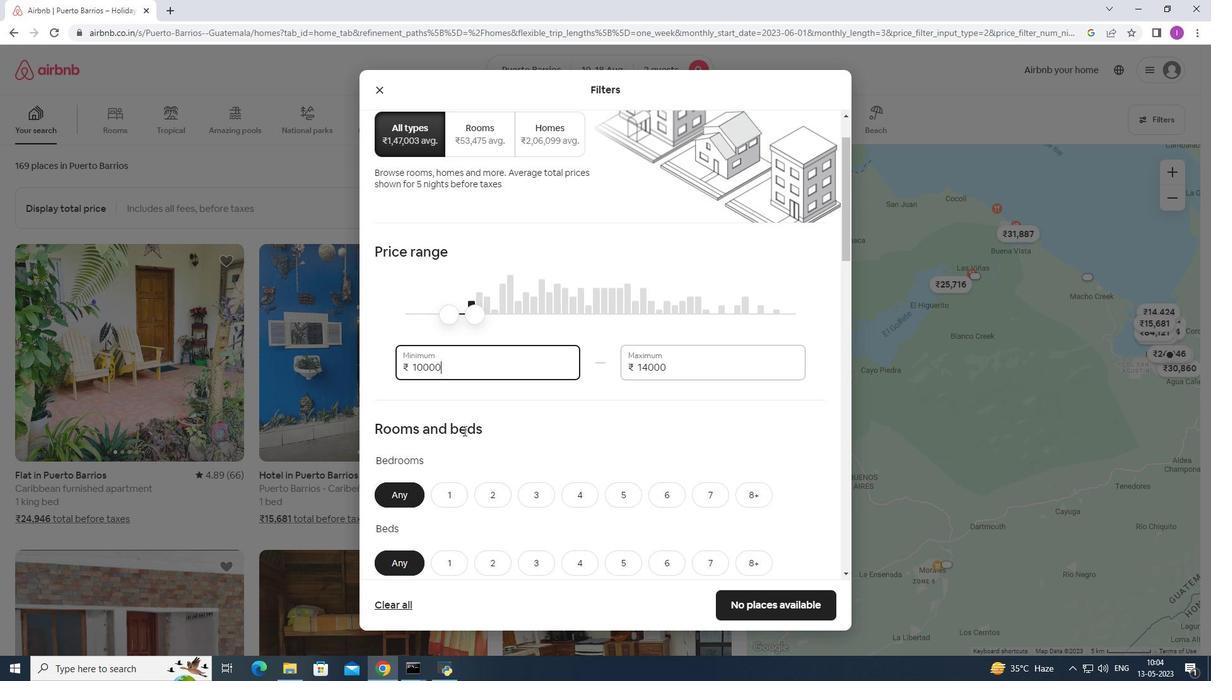 
Action: Mouse scrolled (463, 430) with delta (0, 0)
Screenshot: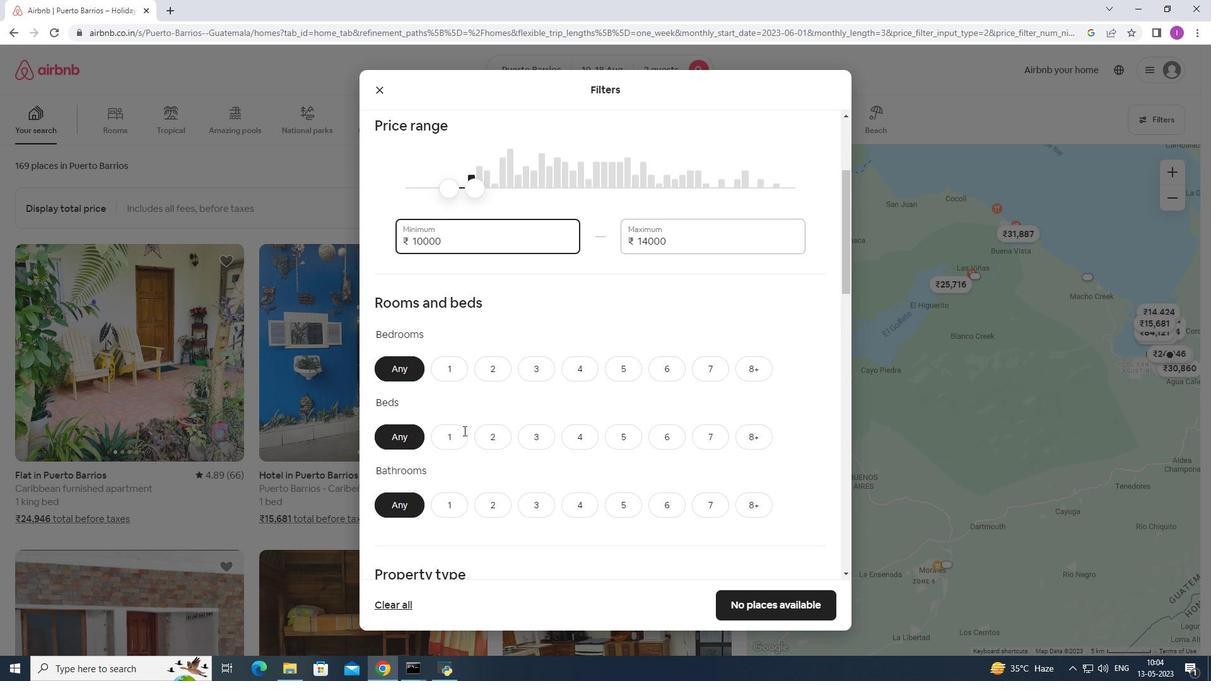 
Action: Mouse scrolled (463, 430) with delta (0, 0)
Screenshot: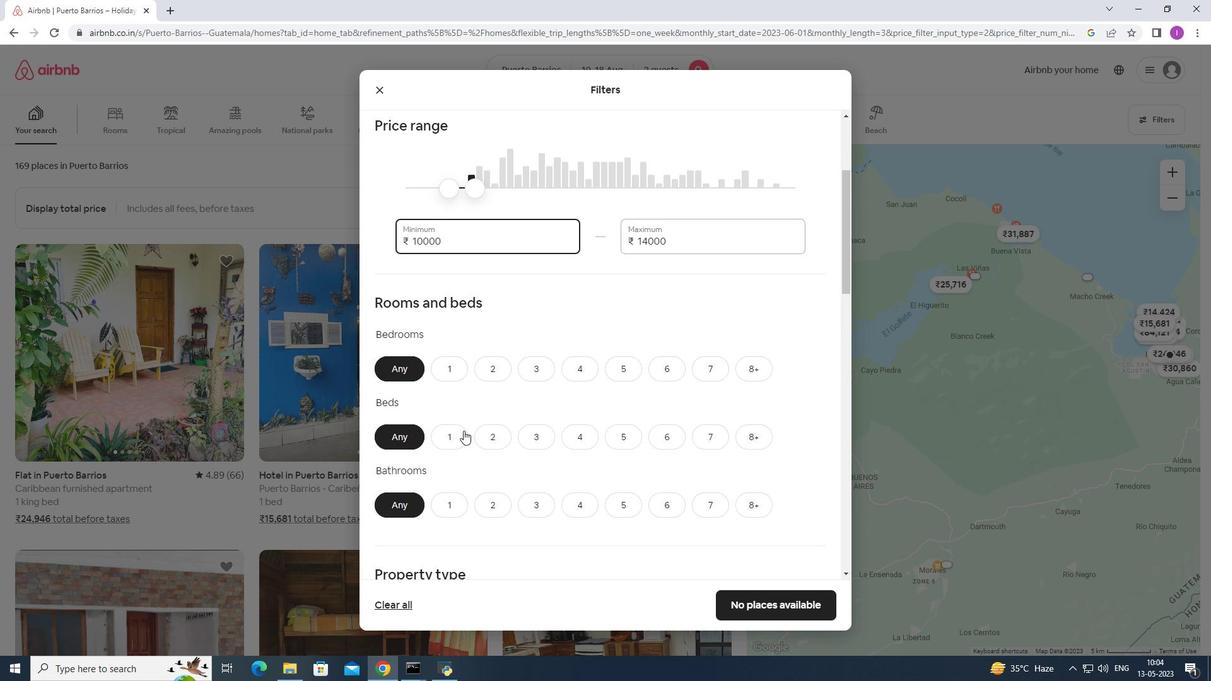 
Action: Mouse scrolled (463, 430) with delta (0, 0)
Screenshot: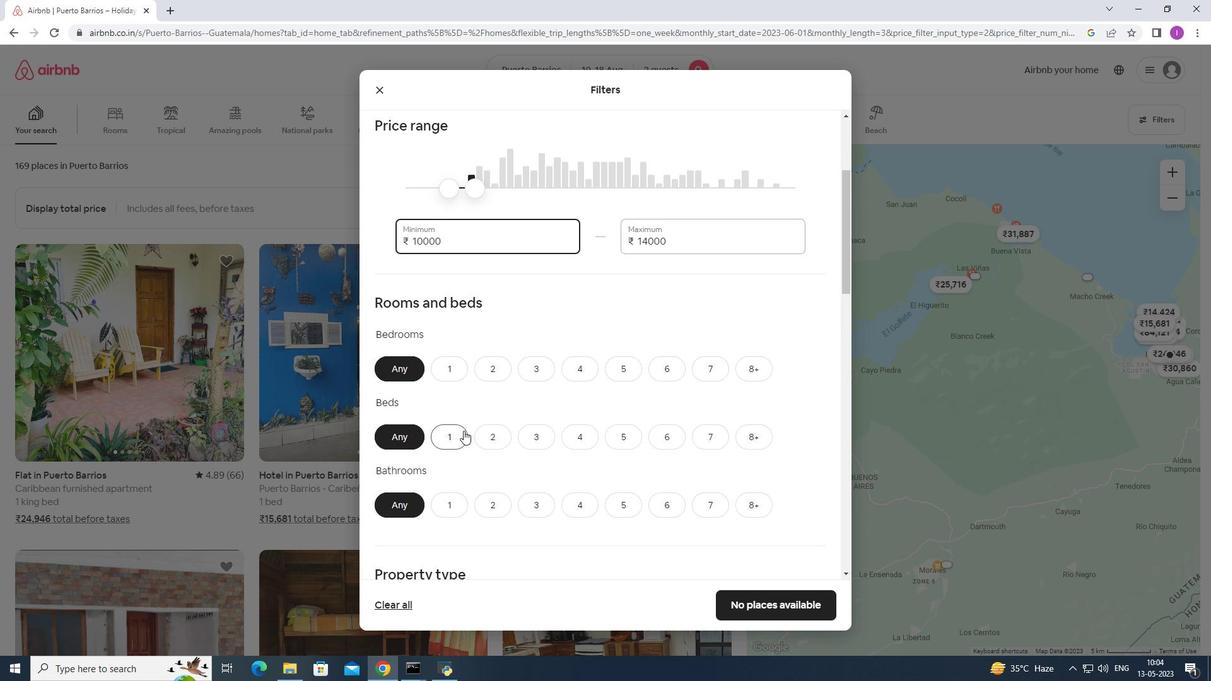 
Action: Mouse moved to (449, 181)
Screenshot: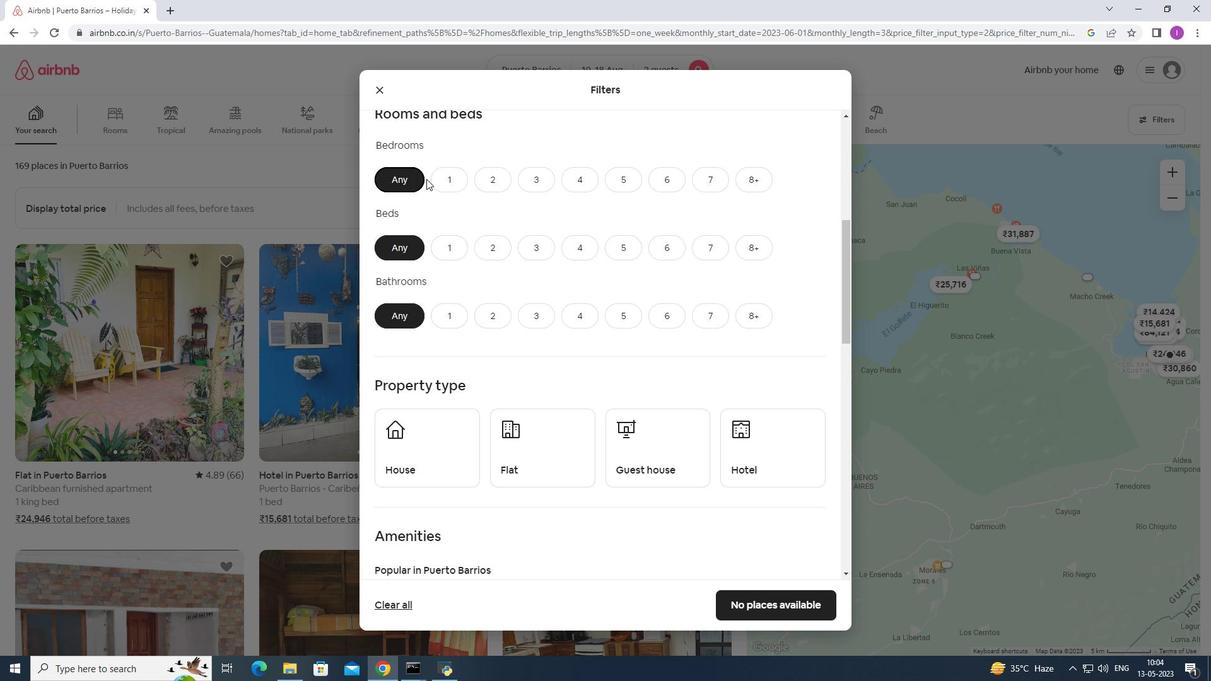
Action: Mouse pressed left at (449, 181)
Screenshot: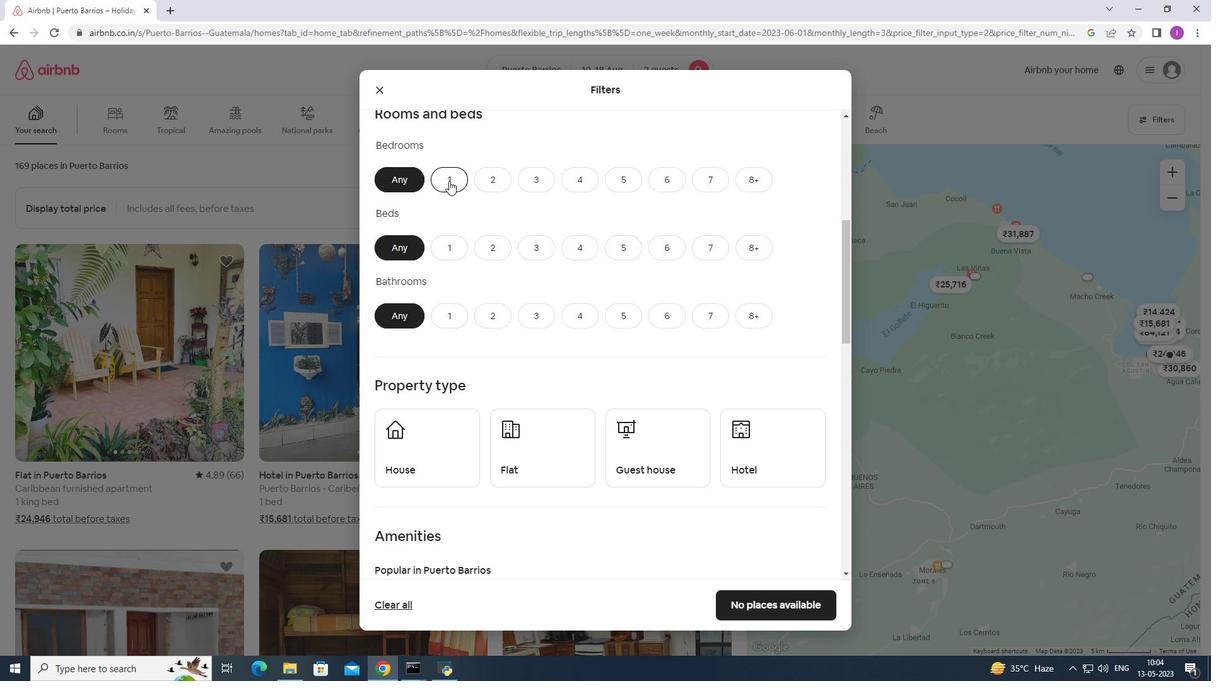 
Action: Mouse moved to (439, 249)
Screenshot: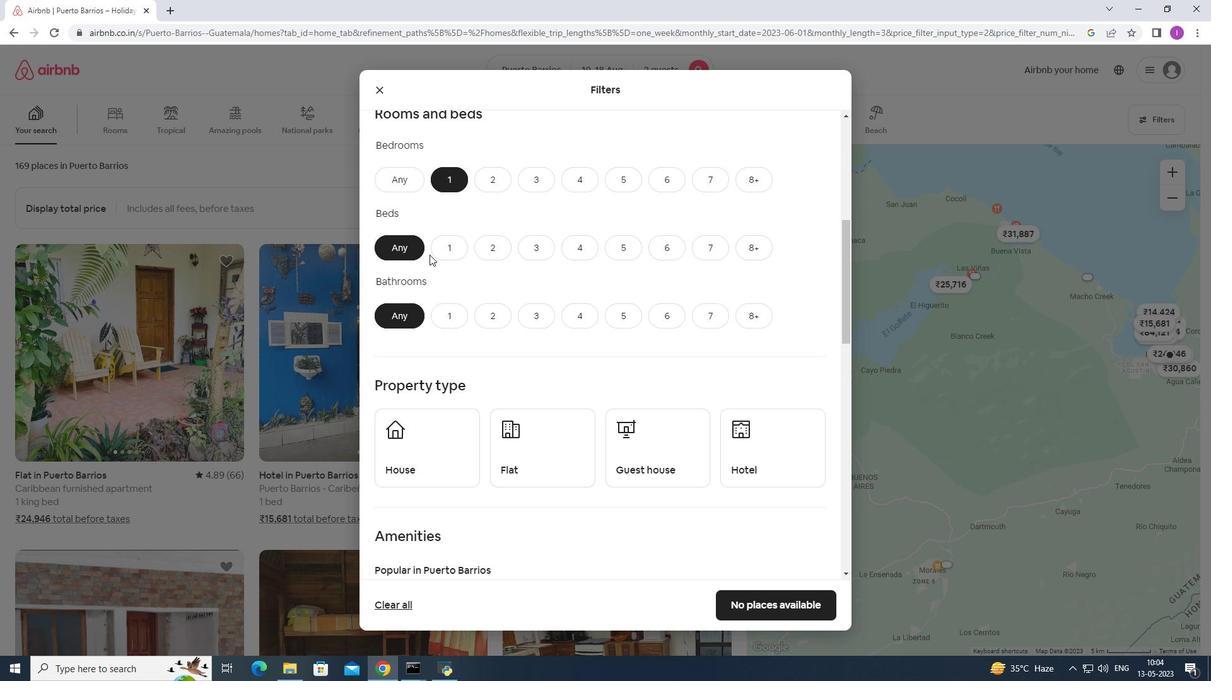 
Action: Mouse pressed left at (439, 249)
Screenshot: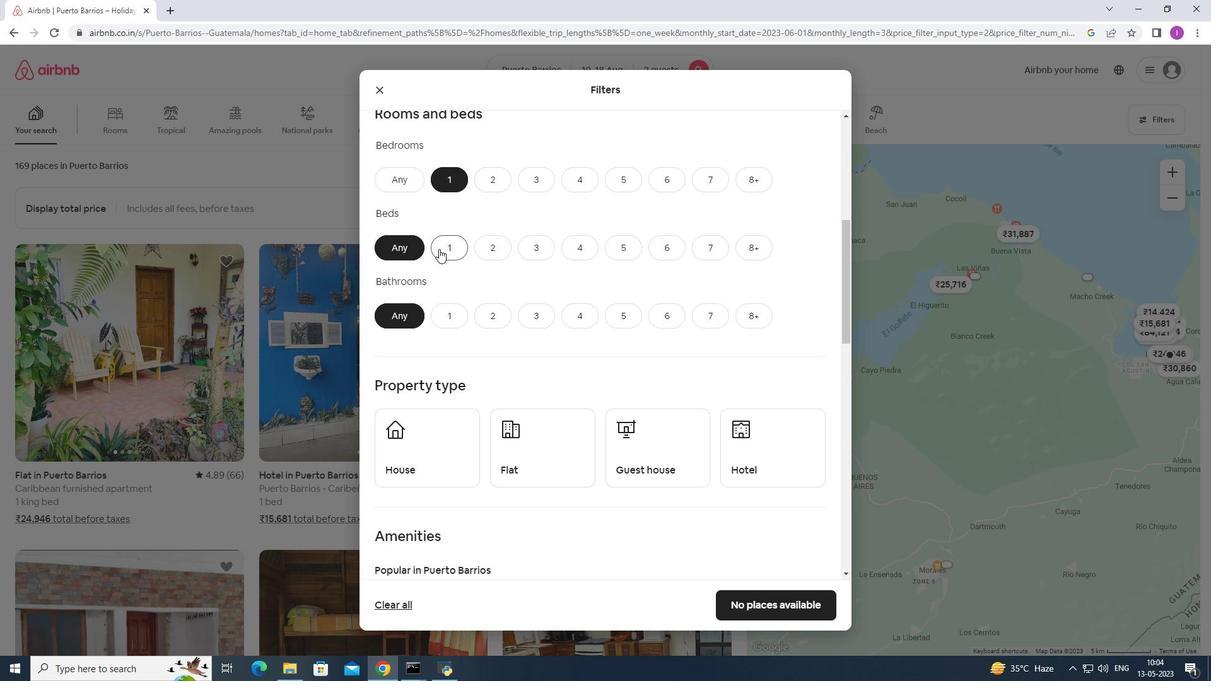 
Action: Mouse moved to (443, 316)
Screenshot: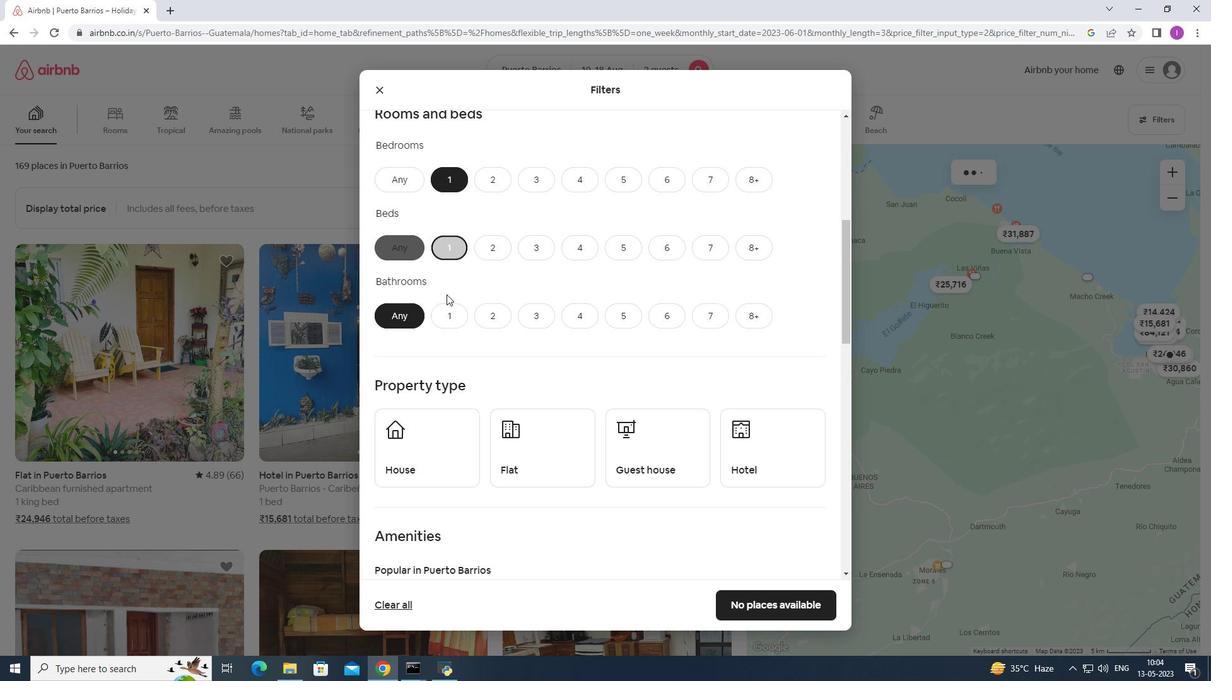 
Action: Mouse pressed left at (443, 316)
Screenshot: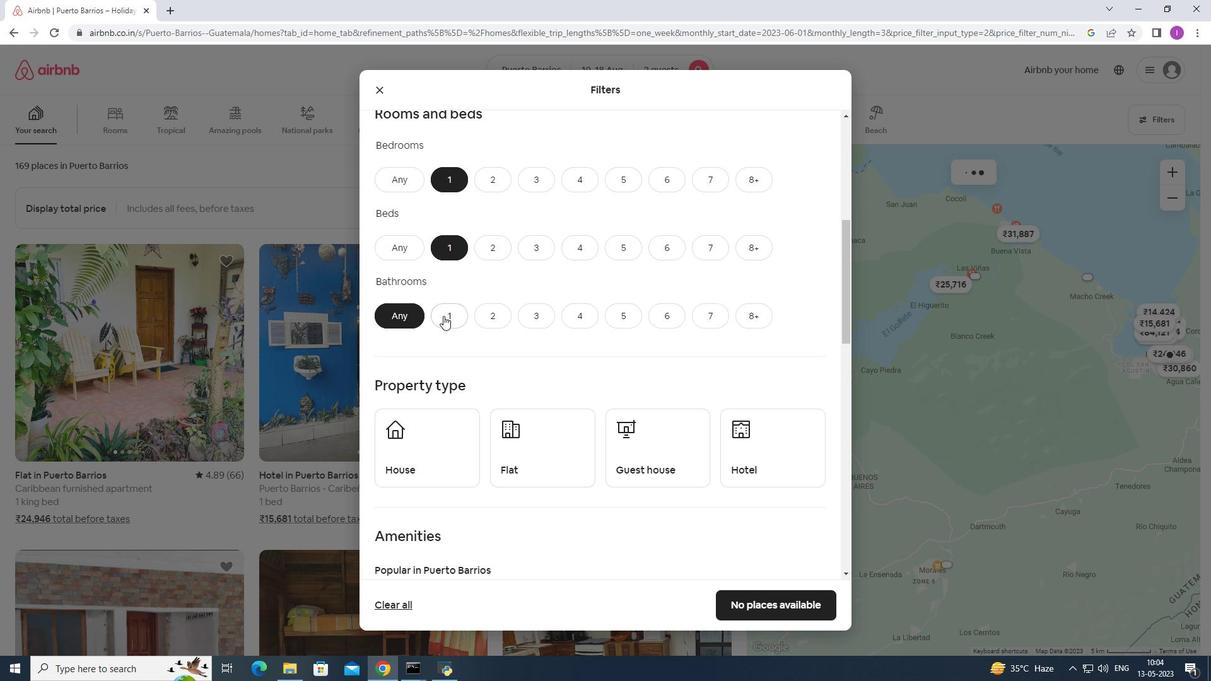 
Action: Mouse moved to (461, 326)
Screenshot: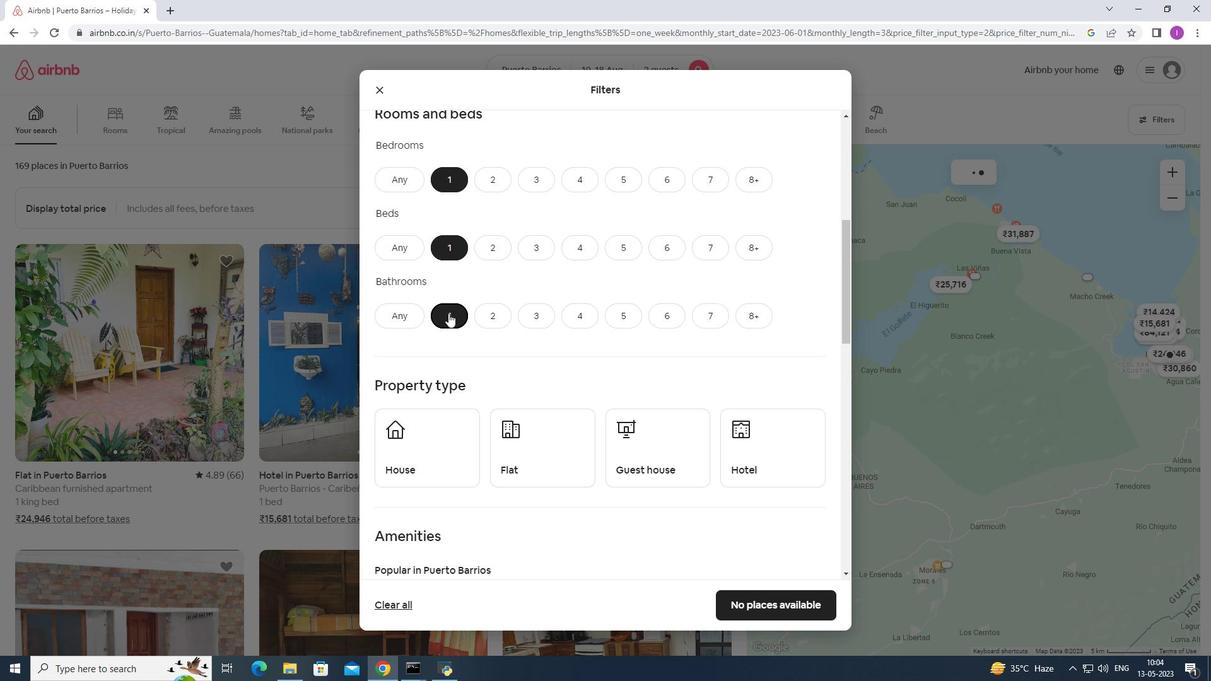 
Action: Mouse scrolled (461, 325) with delta (0, 0)
Screenshot: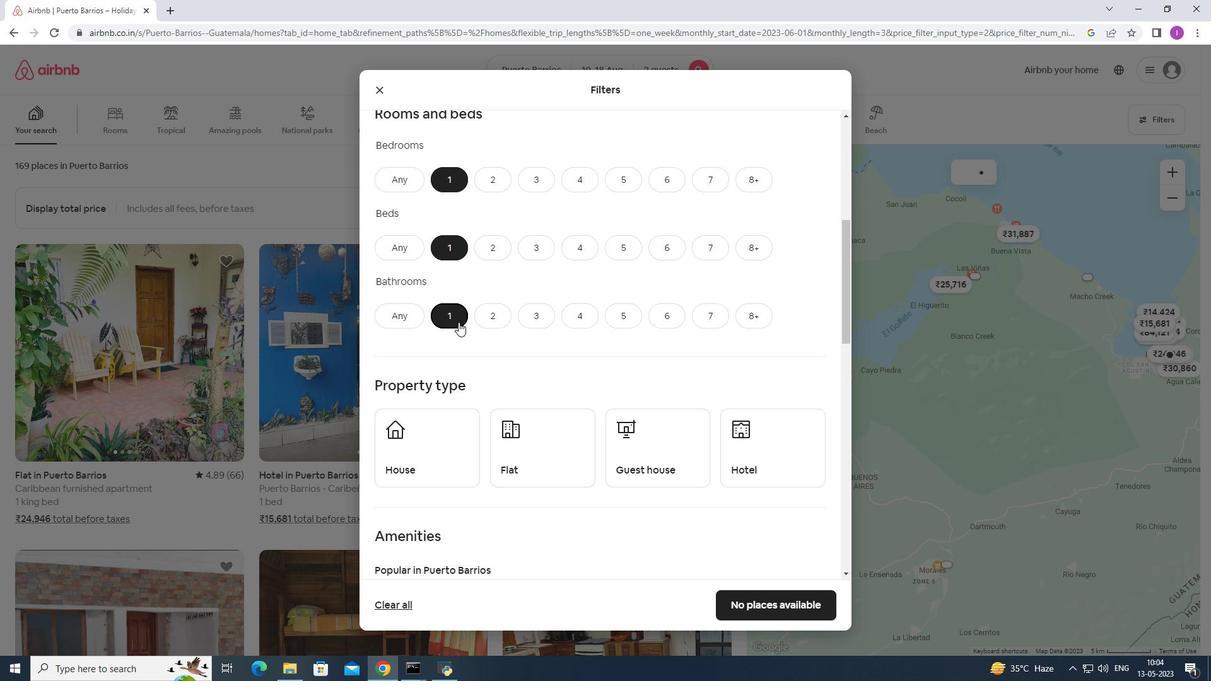 
Action: Mouse scrolled (461, 325) with delta (0, 0)
Screenshot: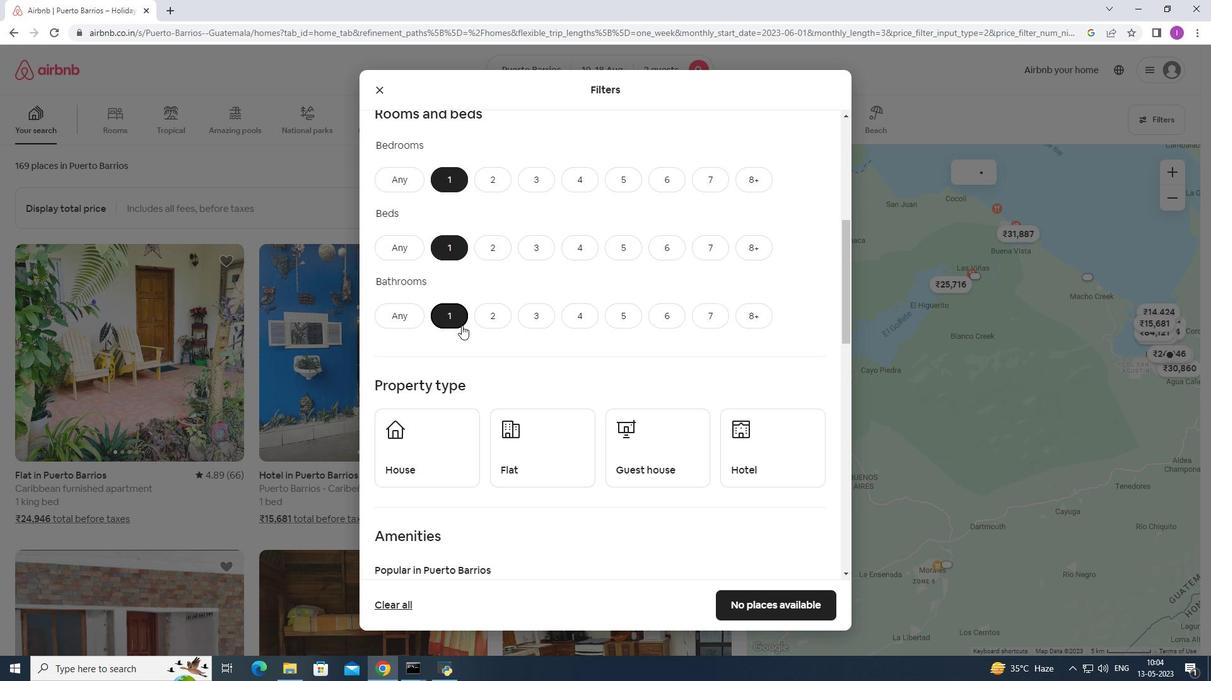 
Action: Mouse pressed left at (461, 326)
Screenshot: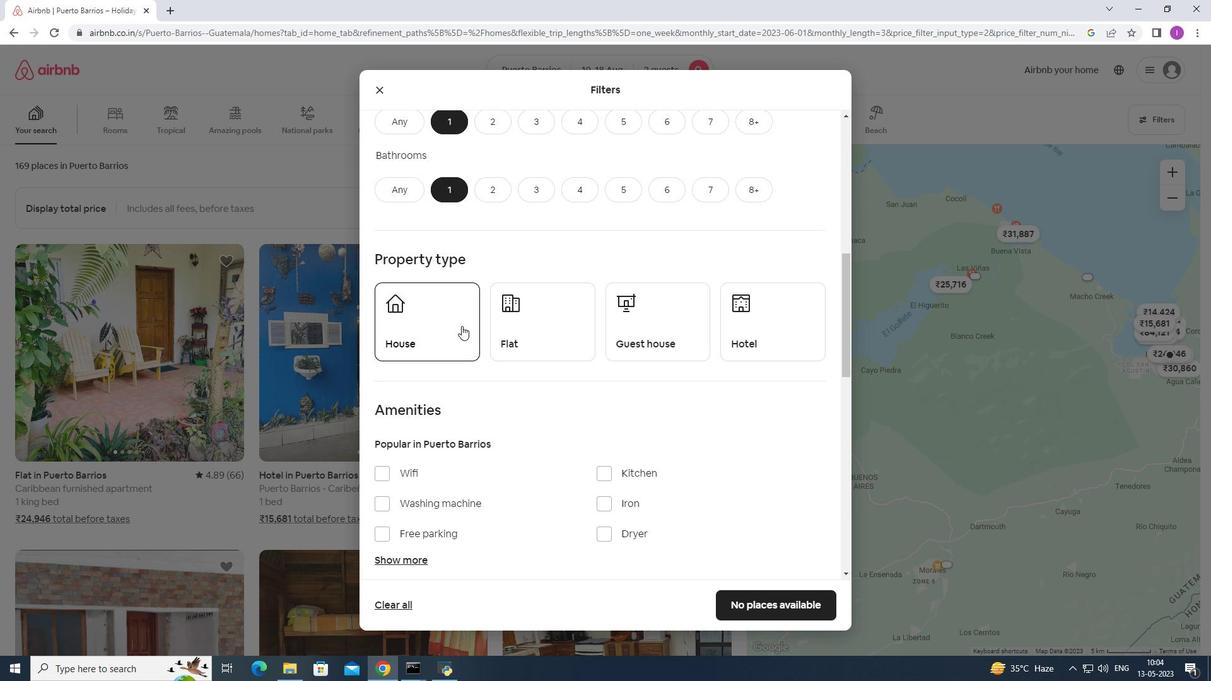 
Action: Mouse moved to (543, 326)
Screenshot: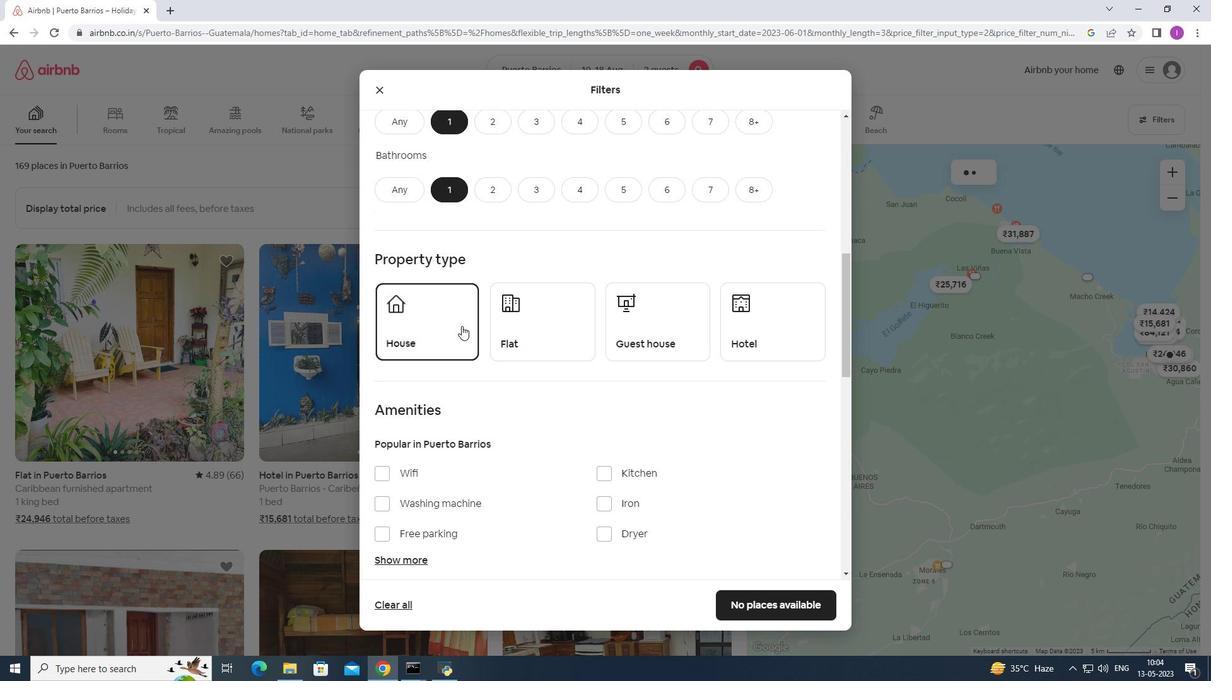 
Action: Mouse pressed left at (543, 326)
Screenshot: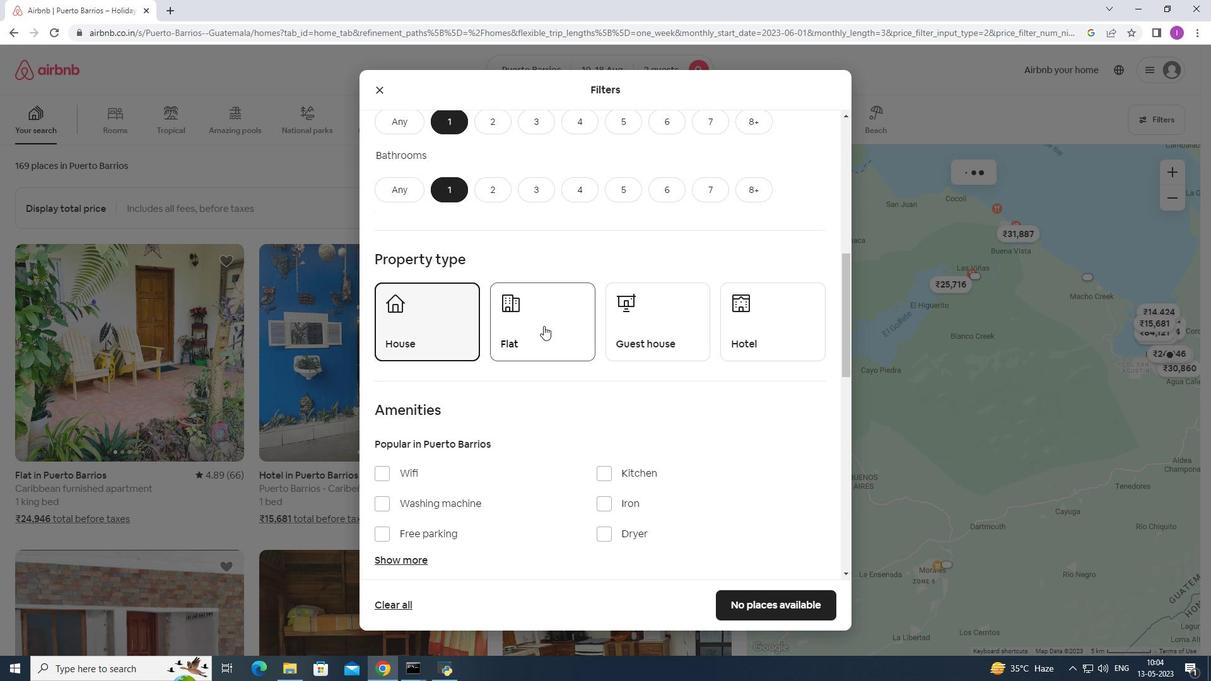 
Action: Mouse moved to (609, 317)
Screenshot: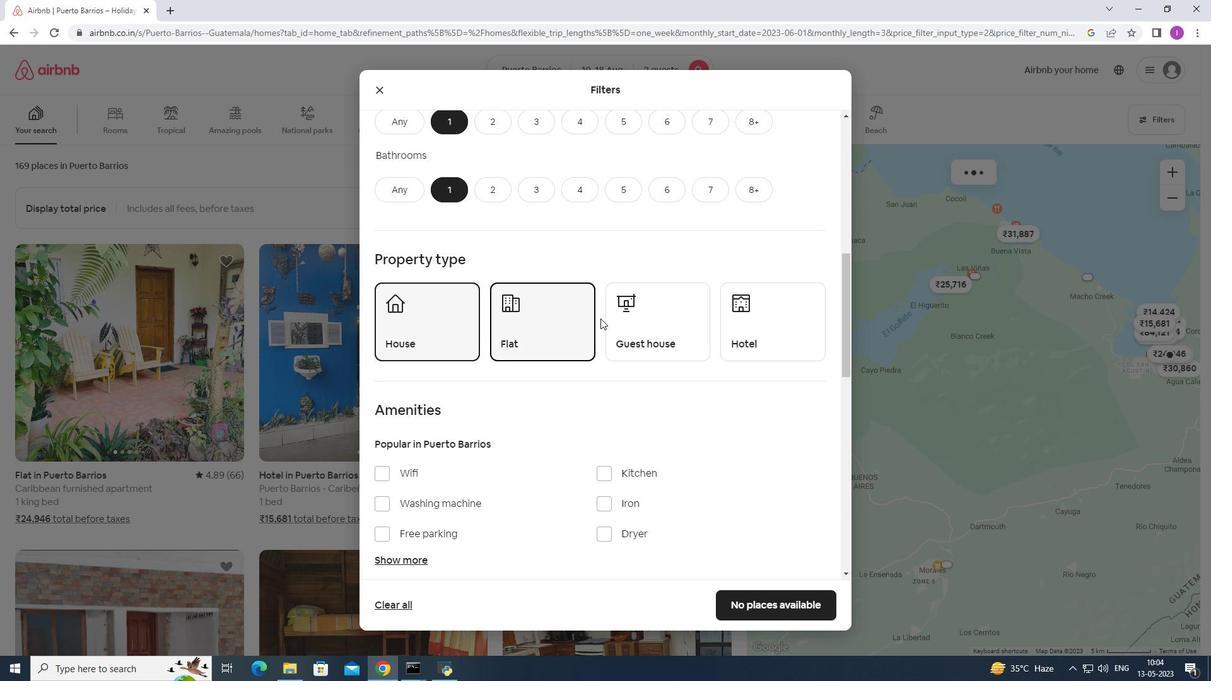 
Action: Mouse pressed left at (609, 317)
Screenshot: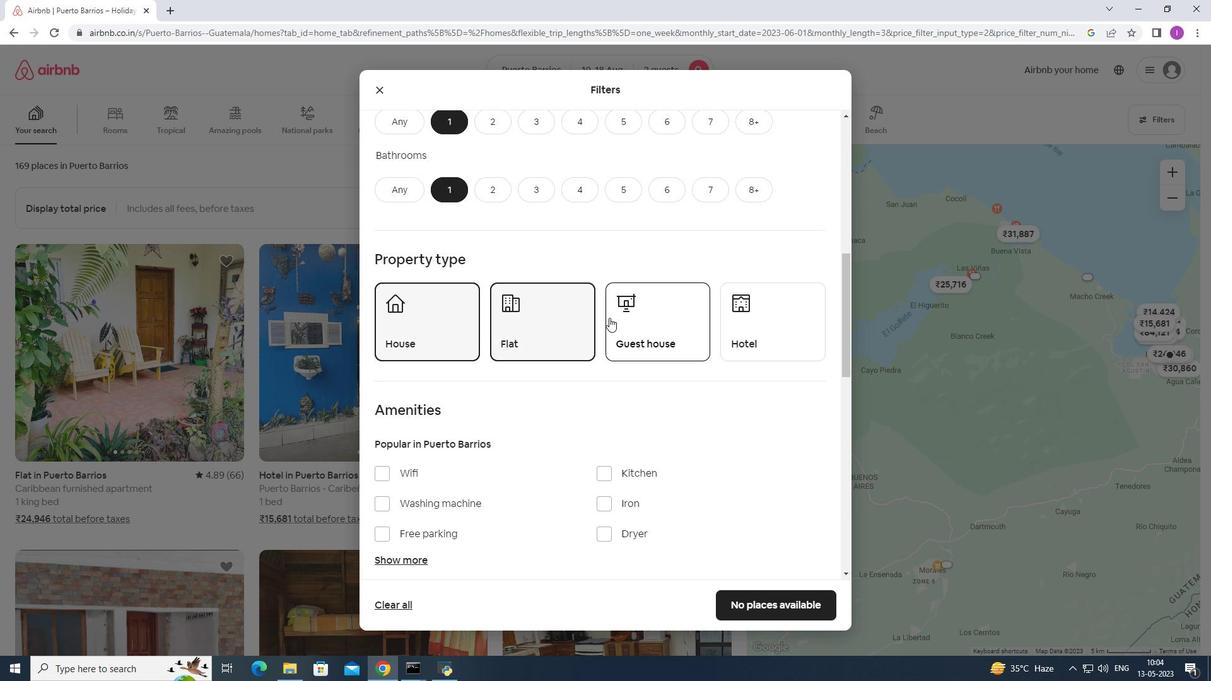 
Action: Mouse moved to (642, 327)
Screenshot: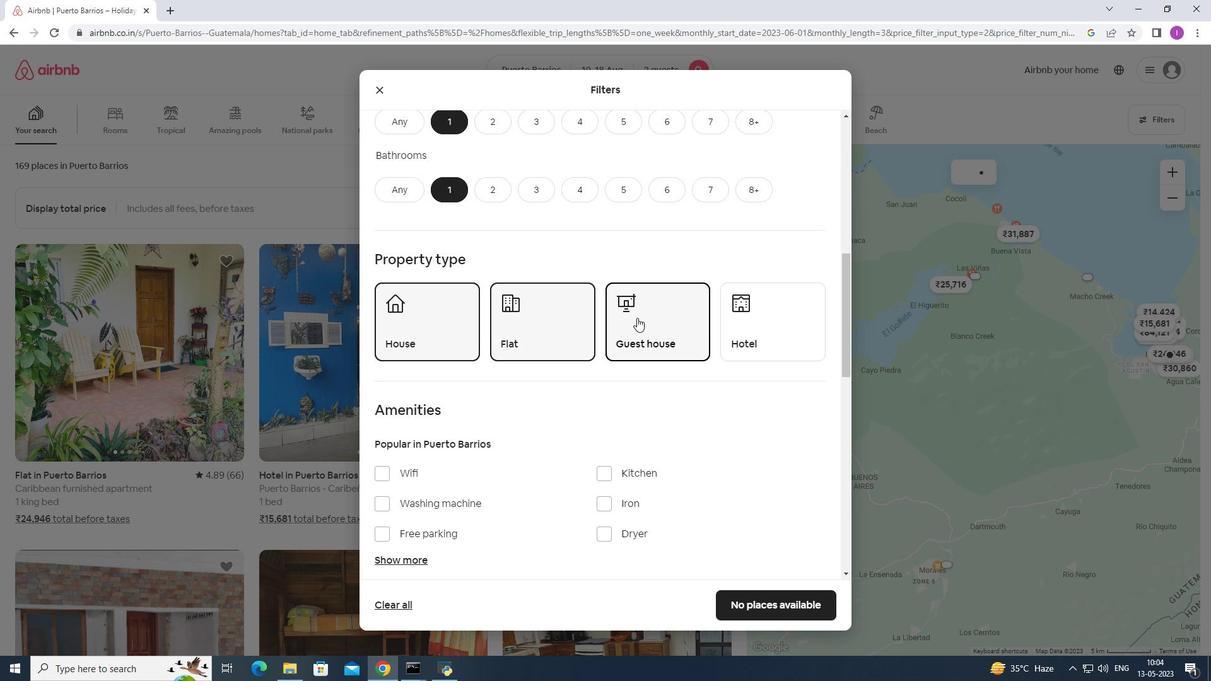 
Action: Mouse scrolled (642, 326) with delta (0, 0)
Screenshot: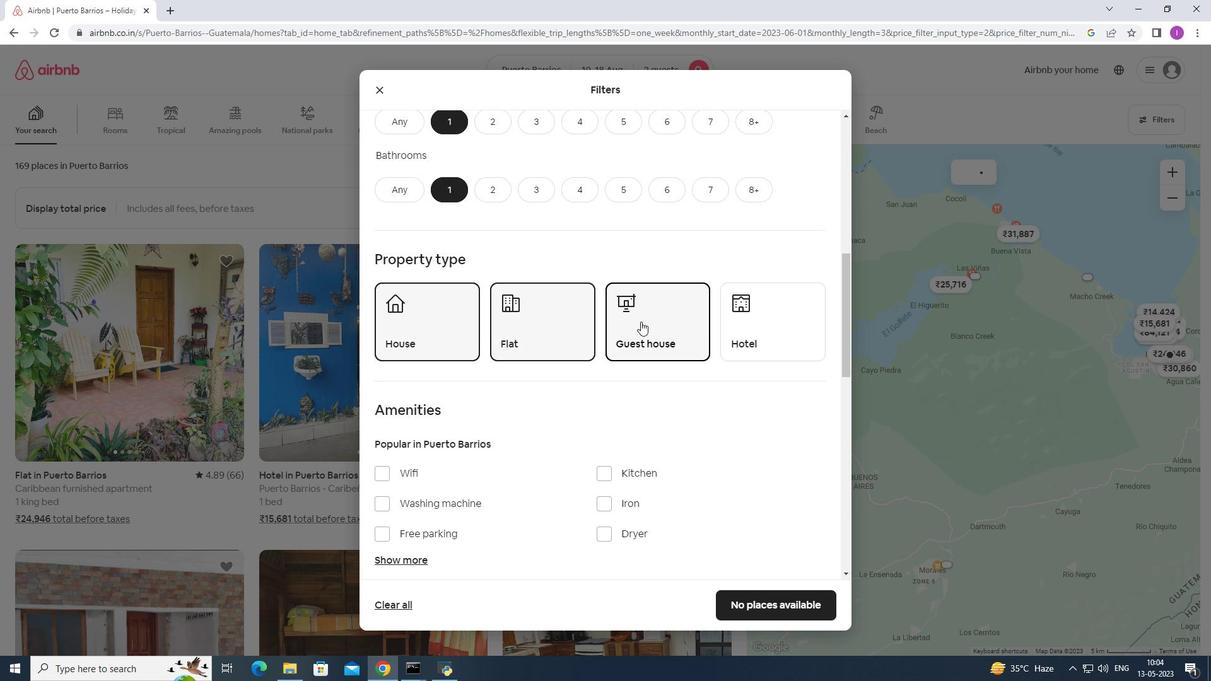 
Action: Mouse moved to (642, 328)
Screenshot: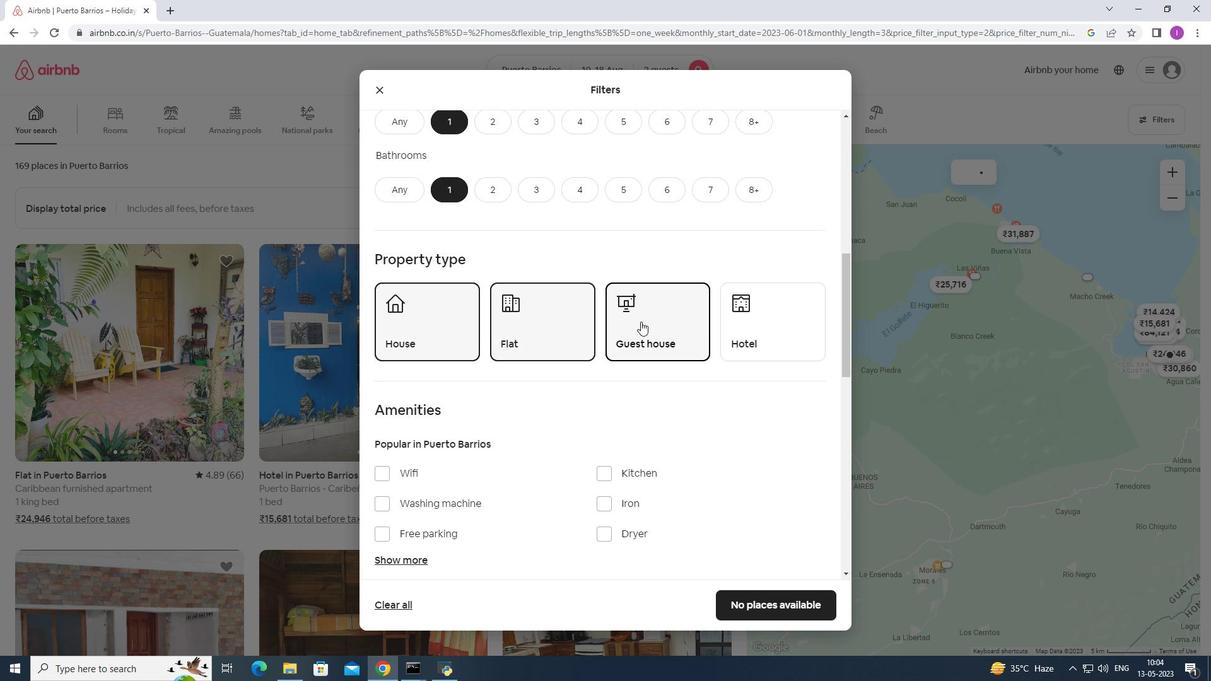 
Action: Mouse scrolled (642, 328) with delta (0, 0)
Screenshot: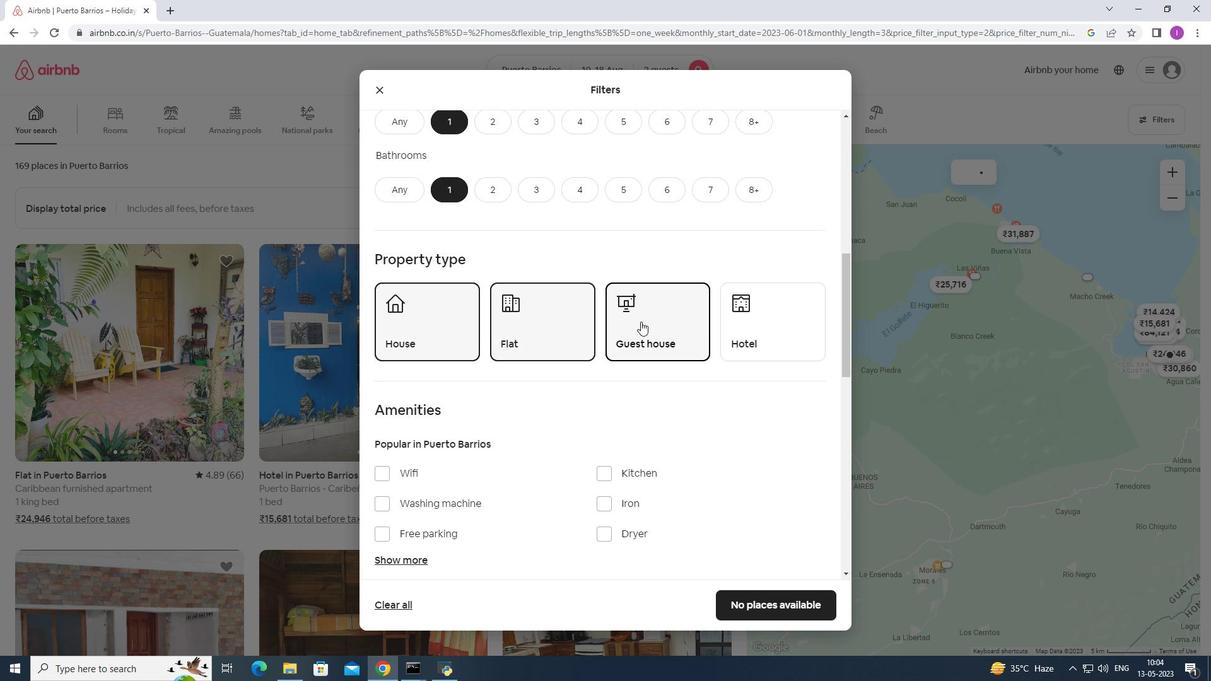 
Action: Mouse scrolled (642, 328) with delta (0, 0)
Screenshot: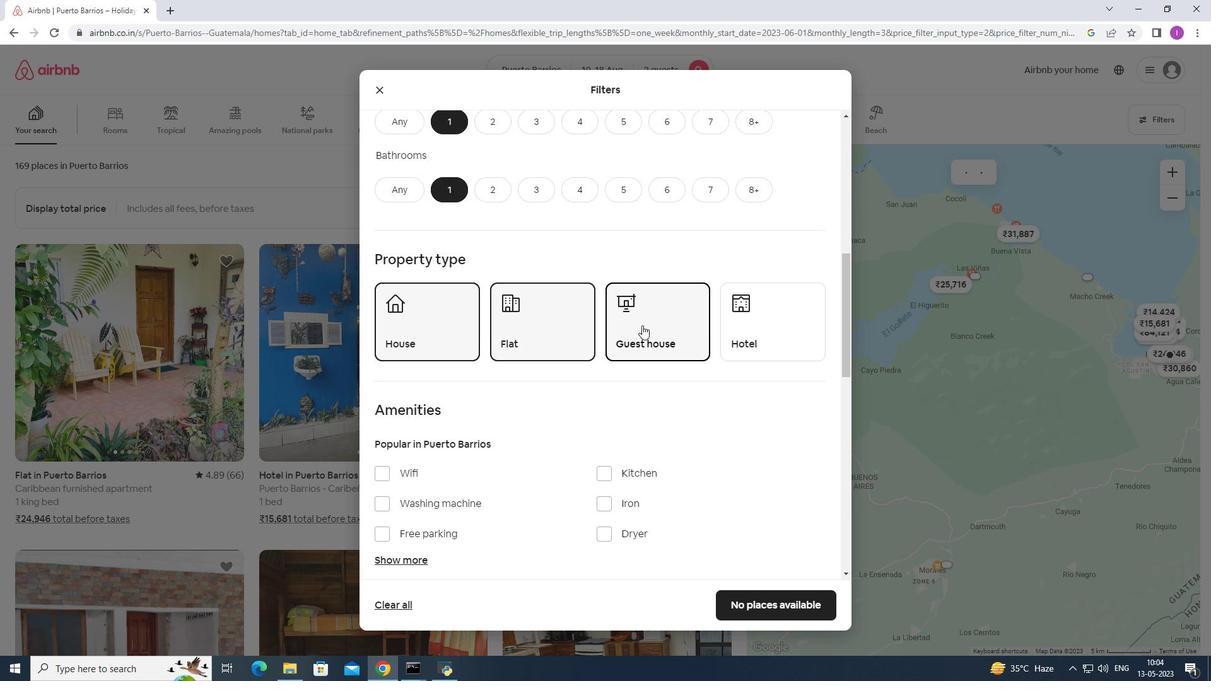 
Action: Mouse moved to (642, 329)
Screenshot: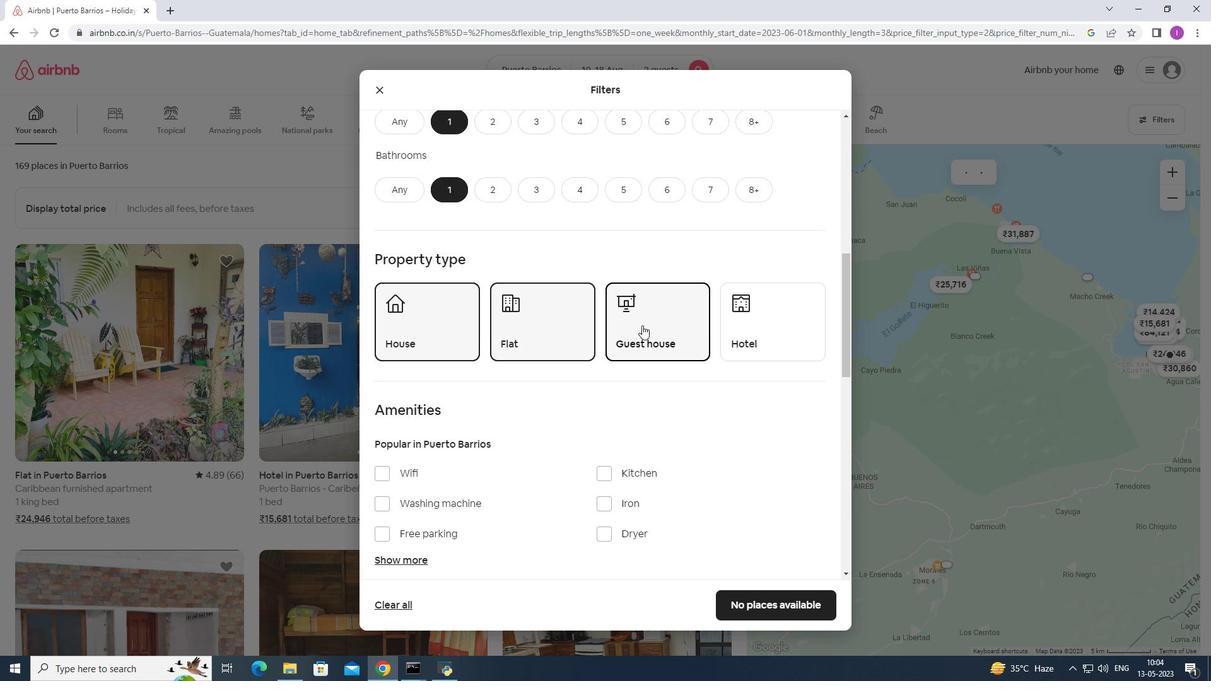 
Action: Mouse scrolled (642, 328) with delta (0, 0)
Screenshot: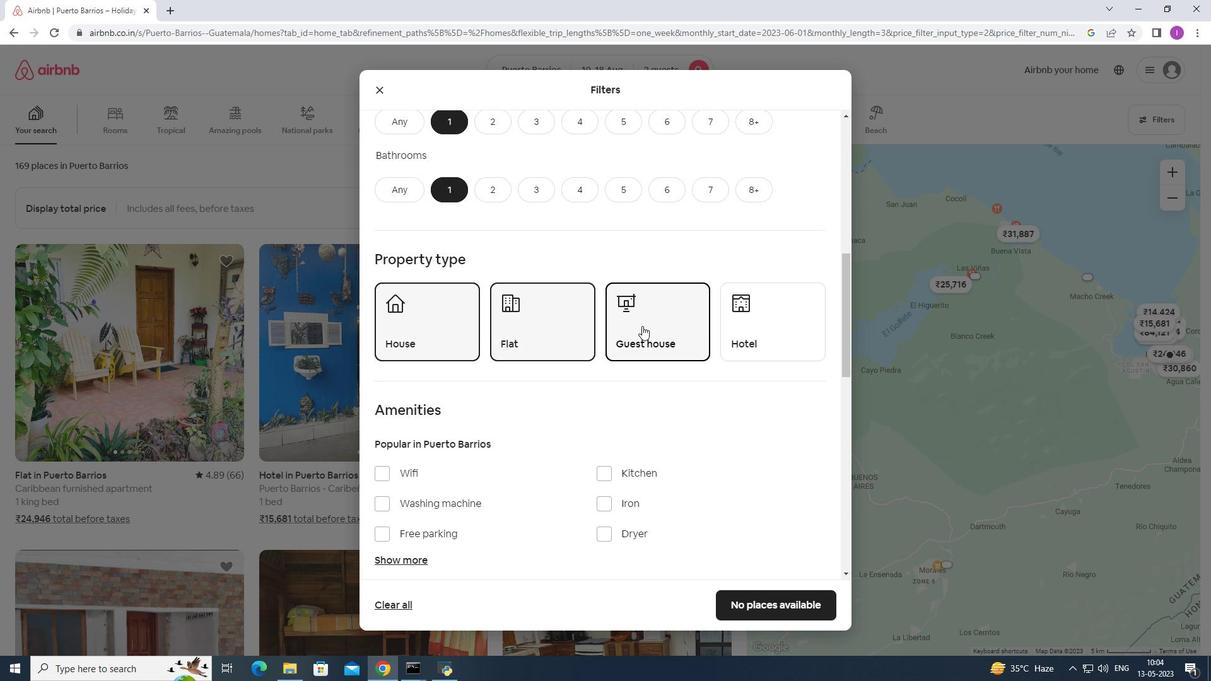 
Action: Mouse moved to (386, 218)
Screenshot: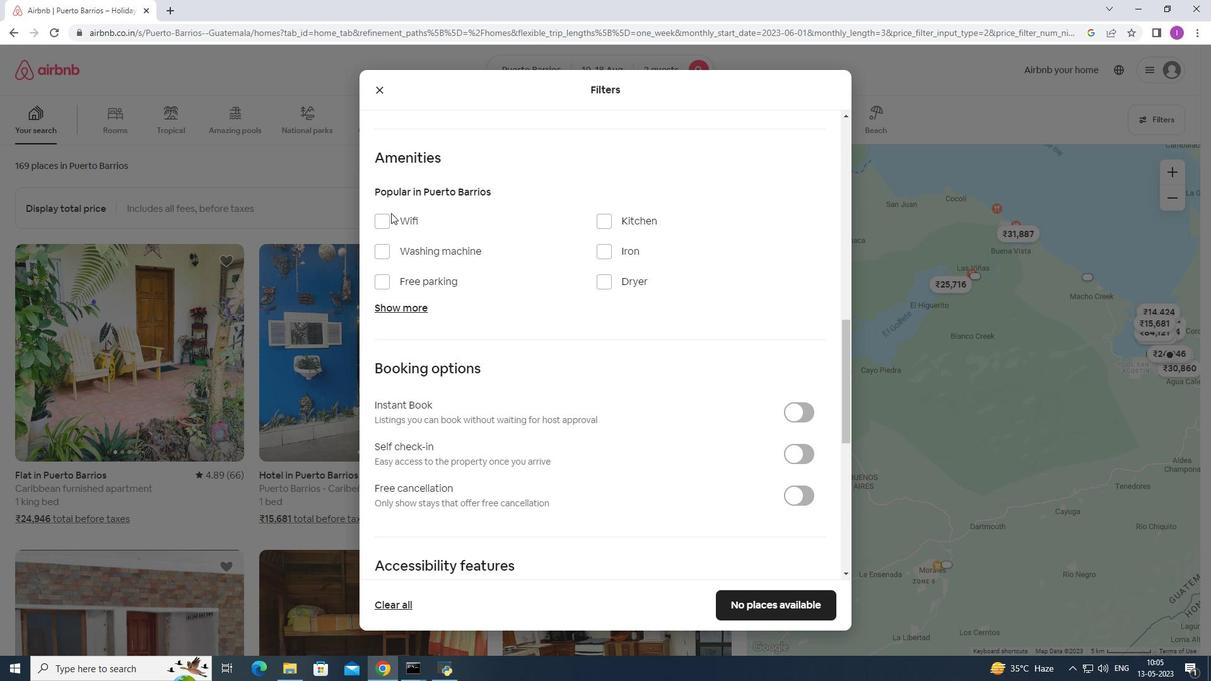 
Action: Mouse pressed left at (386, 218)
Screenshot: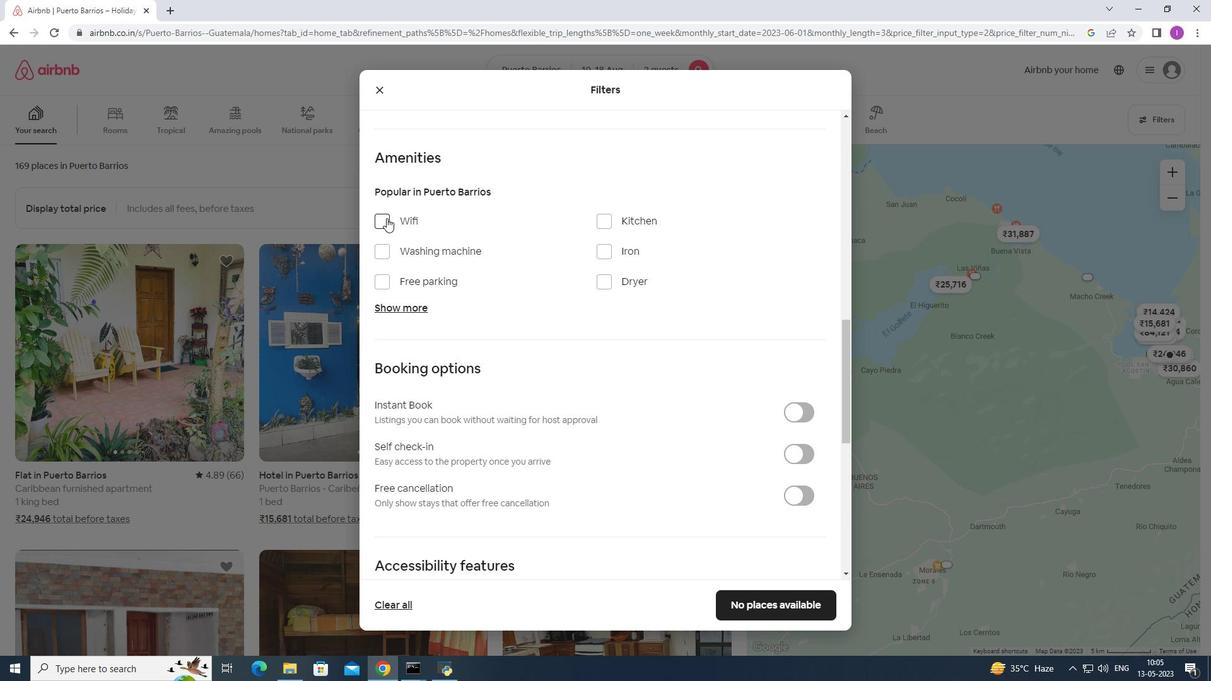 
Action: Mouse moved to (382, 280)
Screenshot: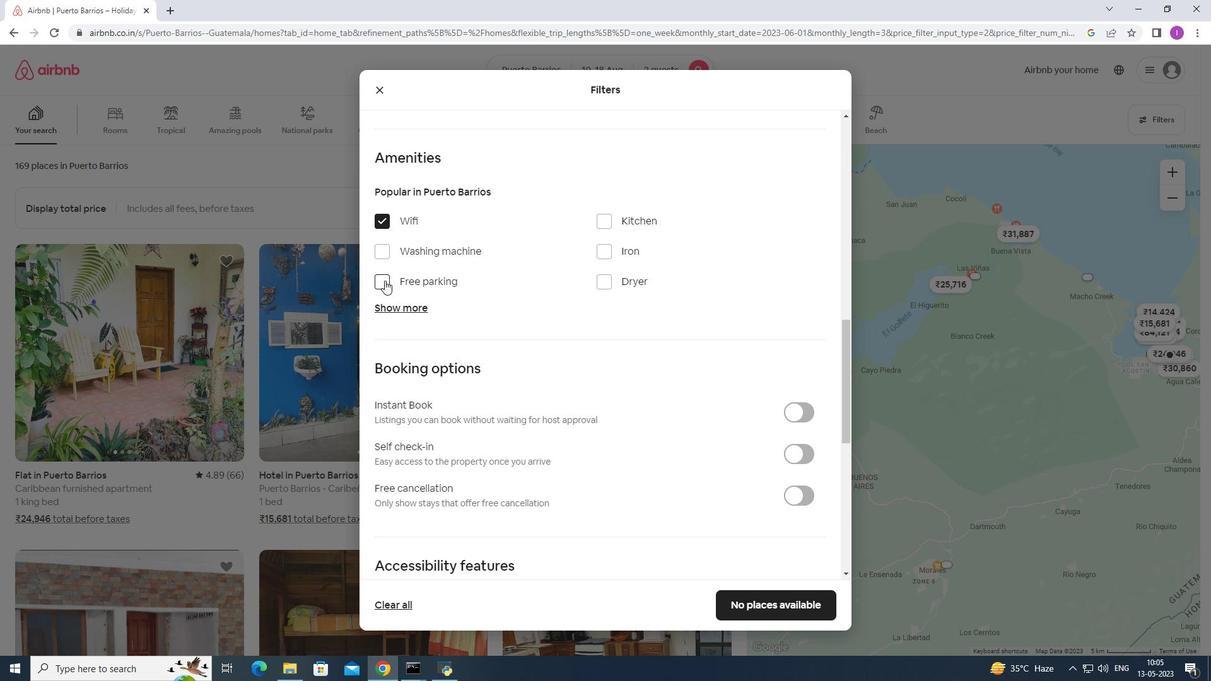 
Action: Mouse pressed left at (382, 280)
Screenshot: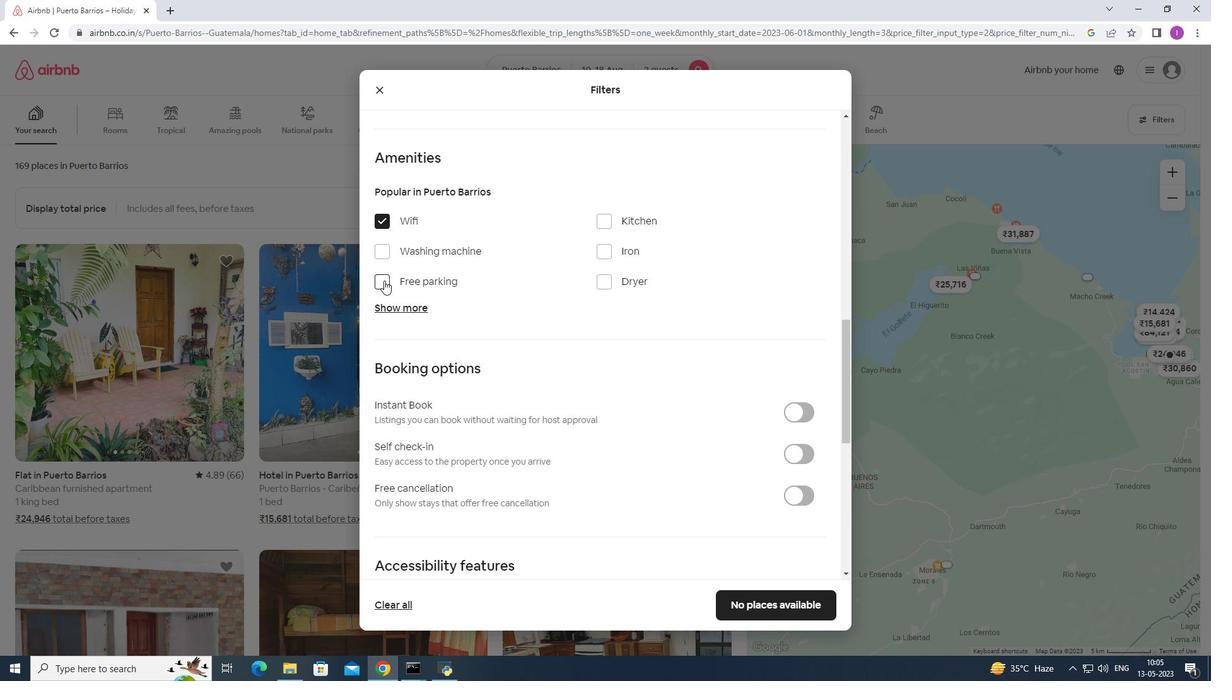 
Action: Mouse moved to (399, 308)
Screenshot: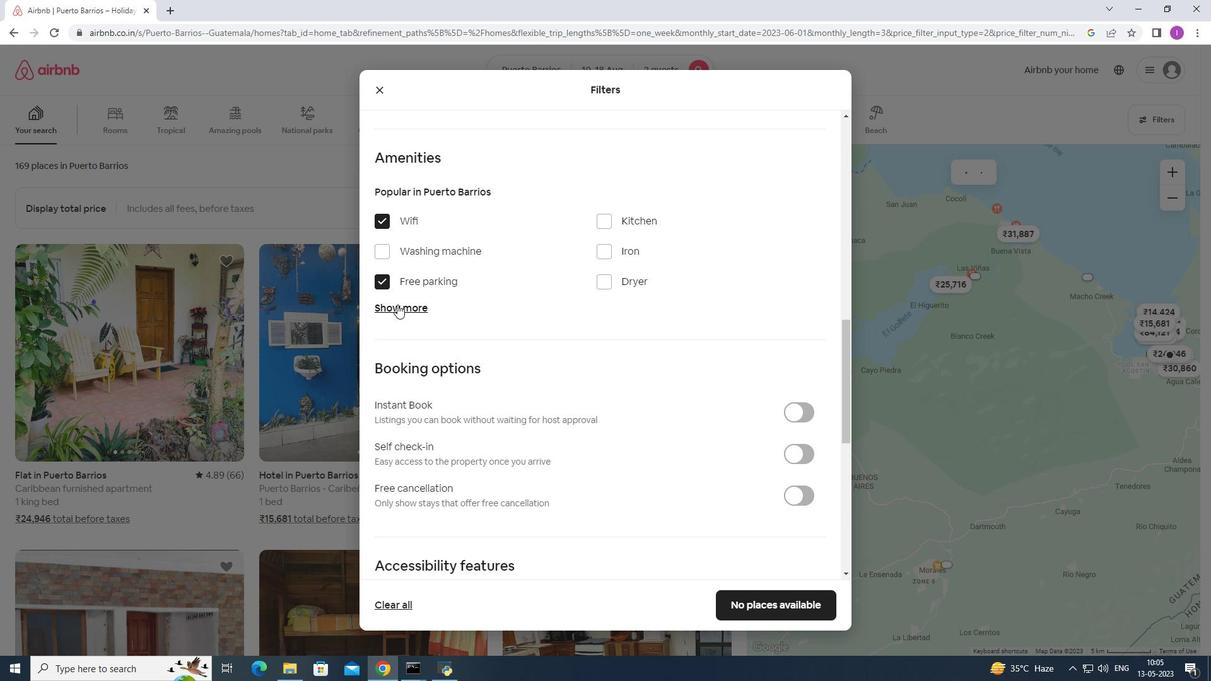 
Action: Mouse pressed left at (399, 308)
Screenshot: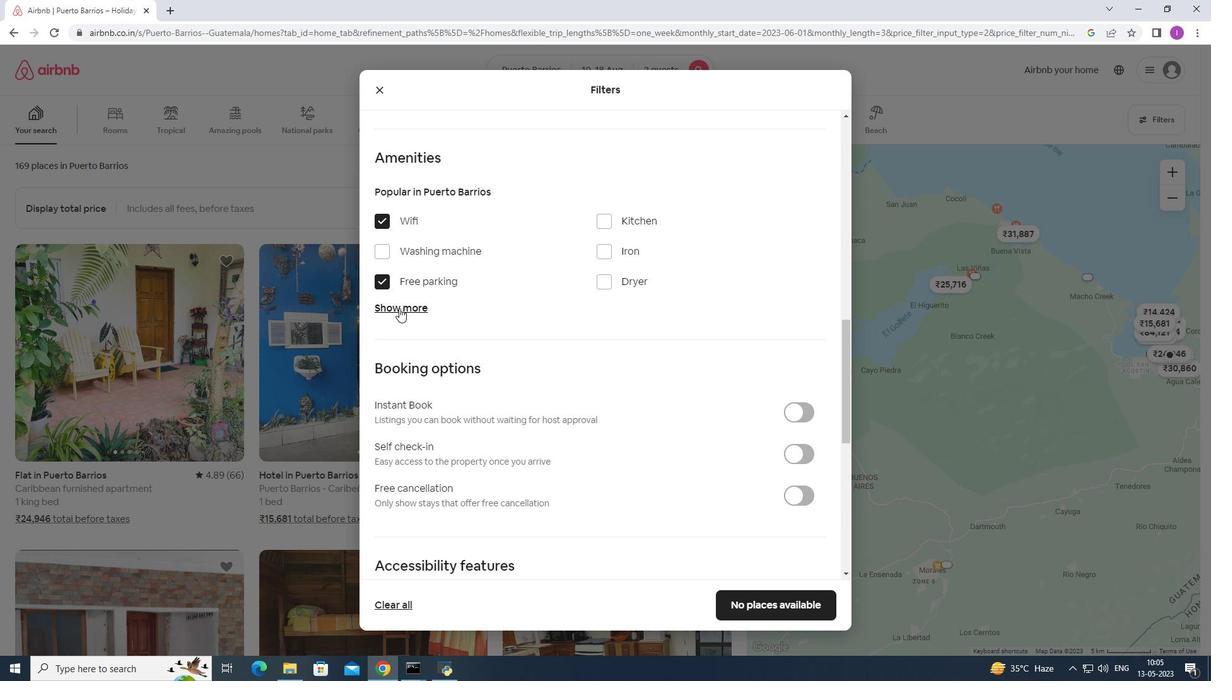 
Action: Mouse moved to (604, 384)
Screenshot: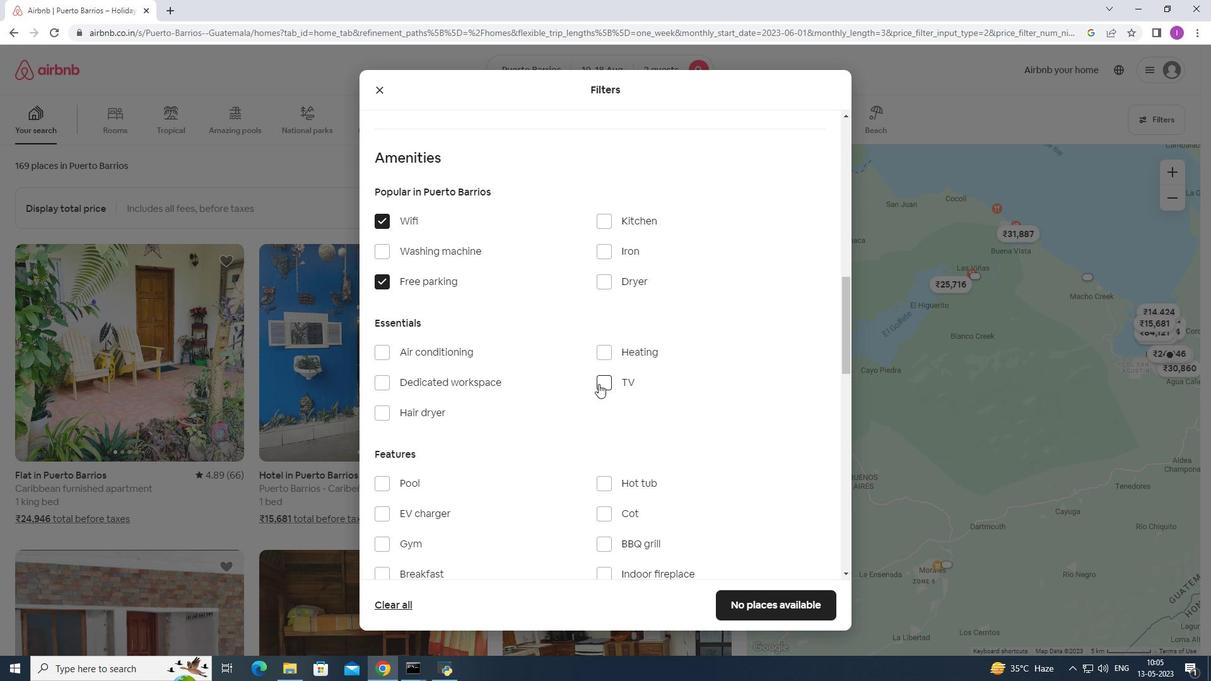 
Action: Mouse pressed left at (604, 384)
Screenshot: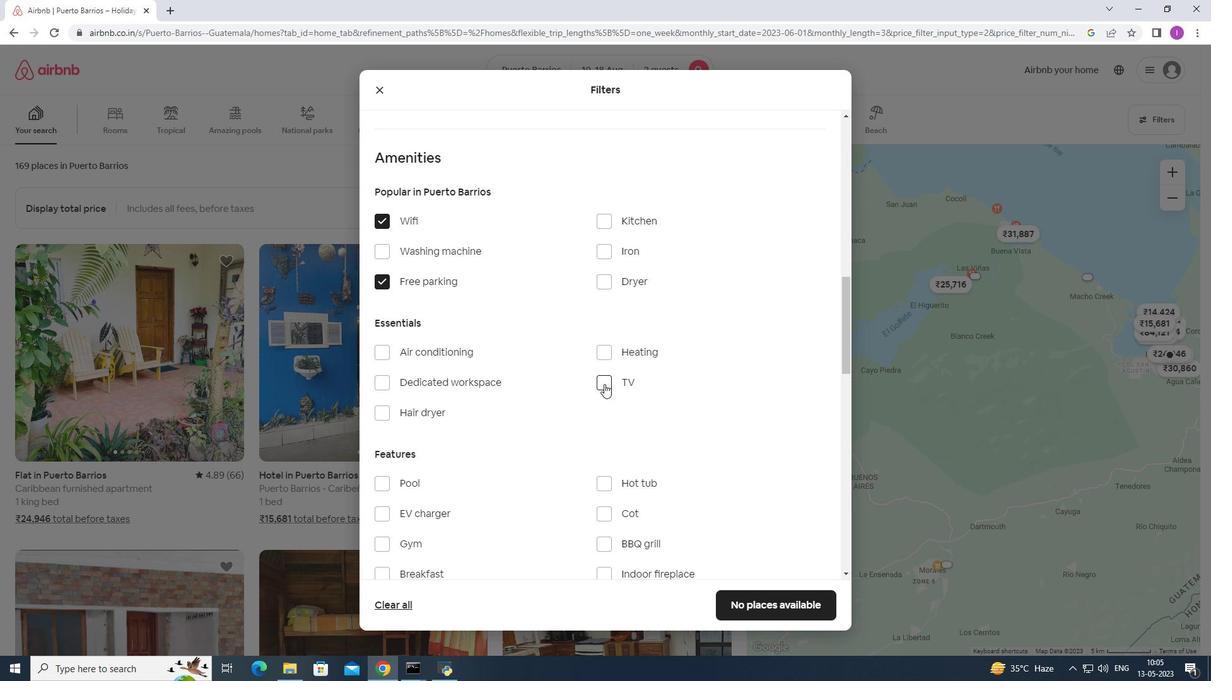 
Action: Mouse moved to (524, 409)
Screenshot: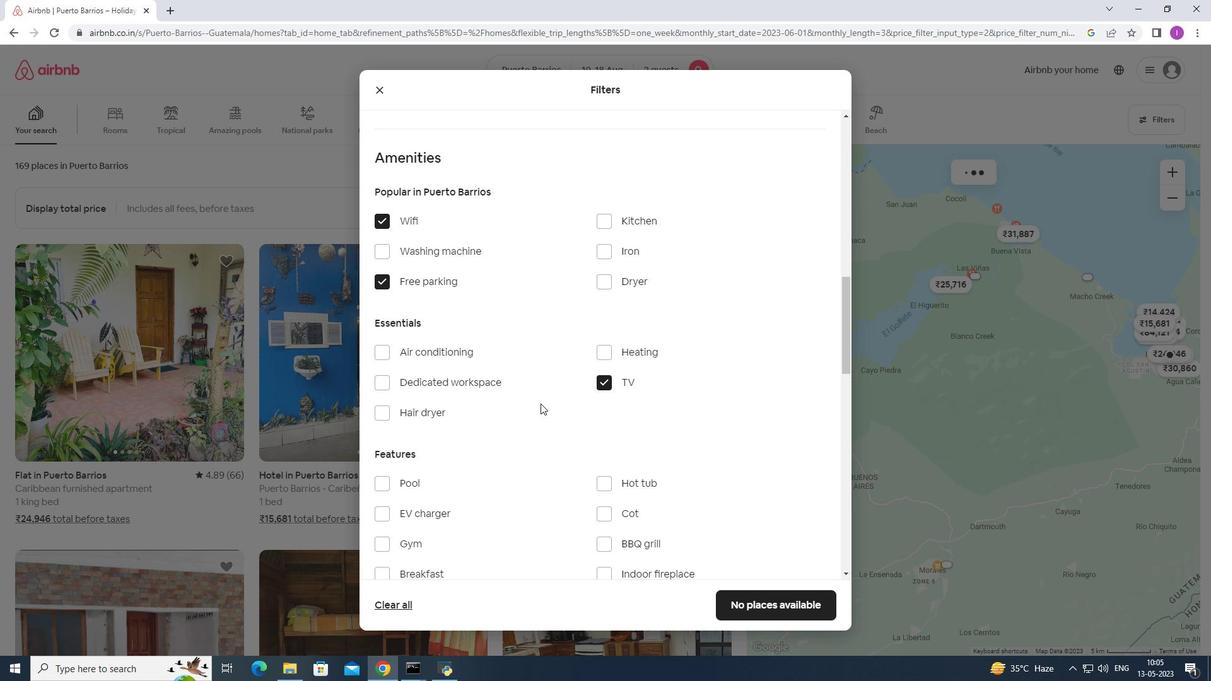 
Action: Mouse scrolled (524, 408) with delta (0, 0)
Screenshot: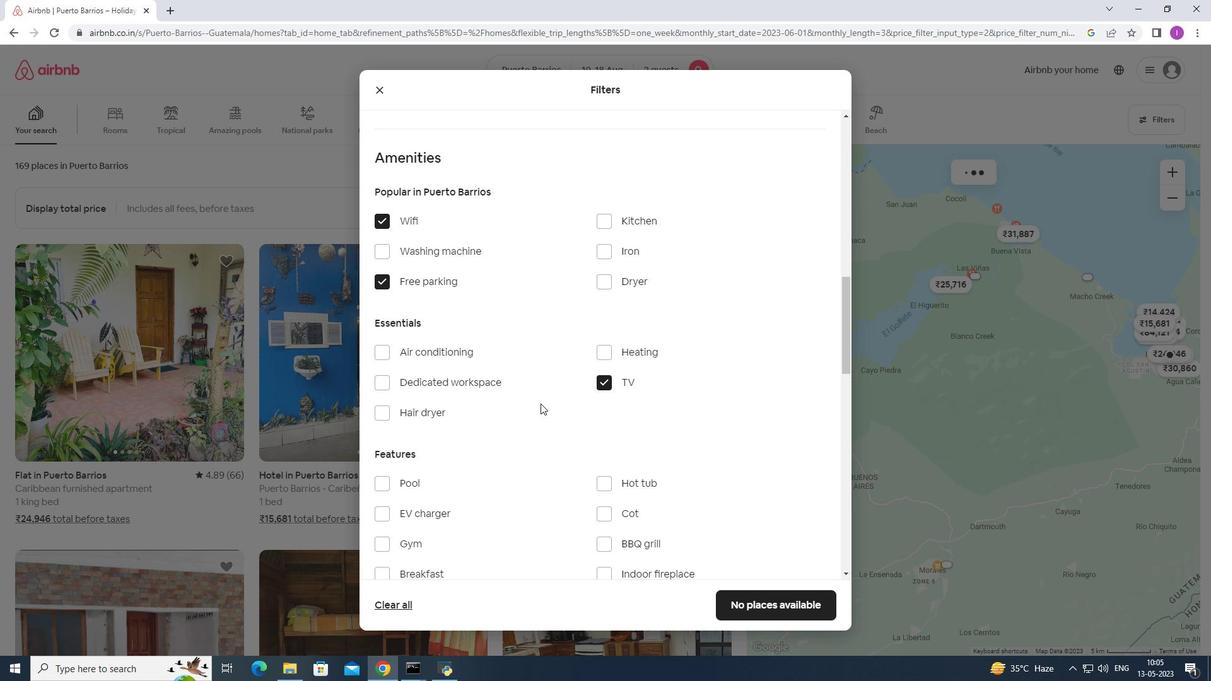 
Action: Mouse scrolled (524, 408) with delta (0, 0)
Screenshot: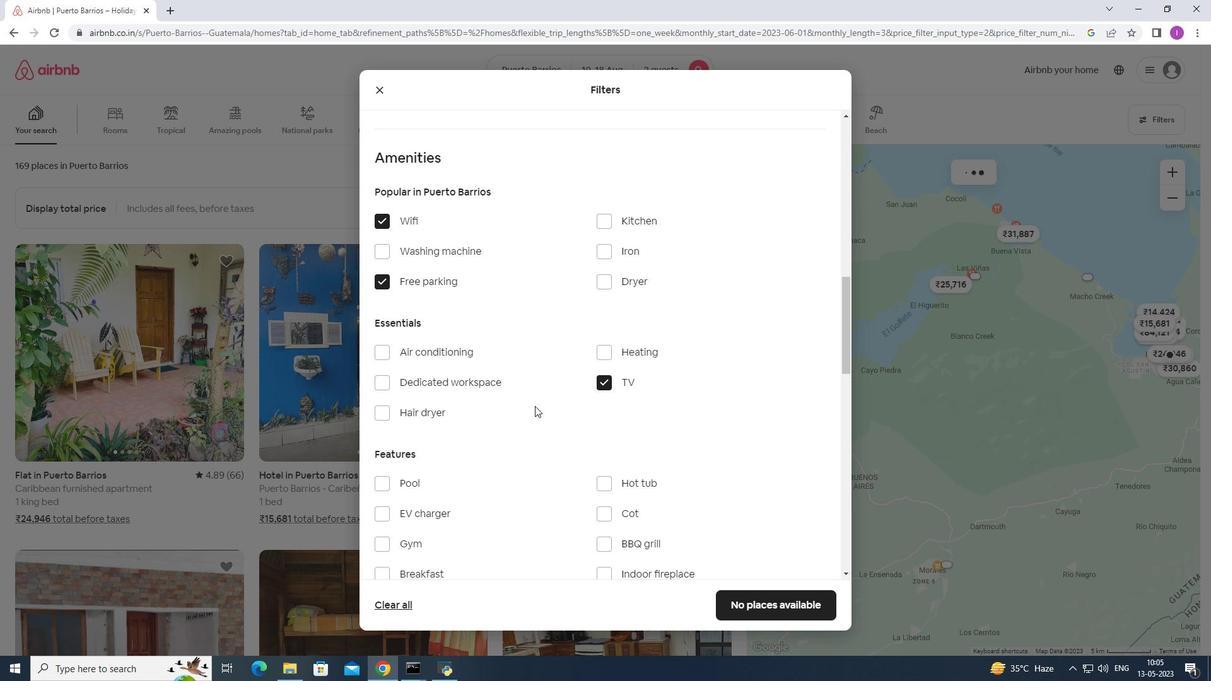 
Action: Mouse moved to (381, 413)
Screenshot: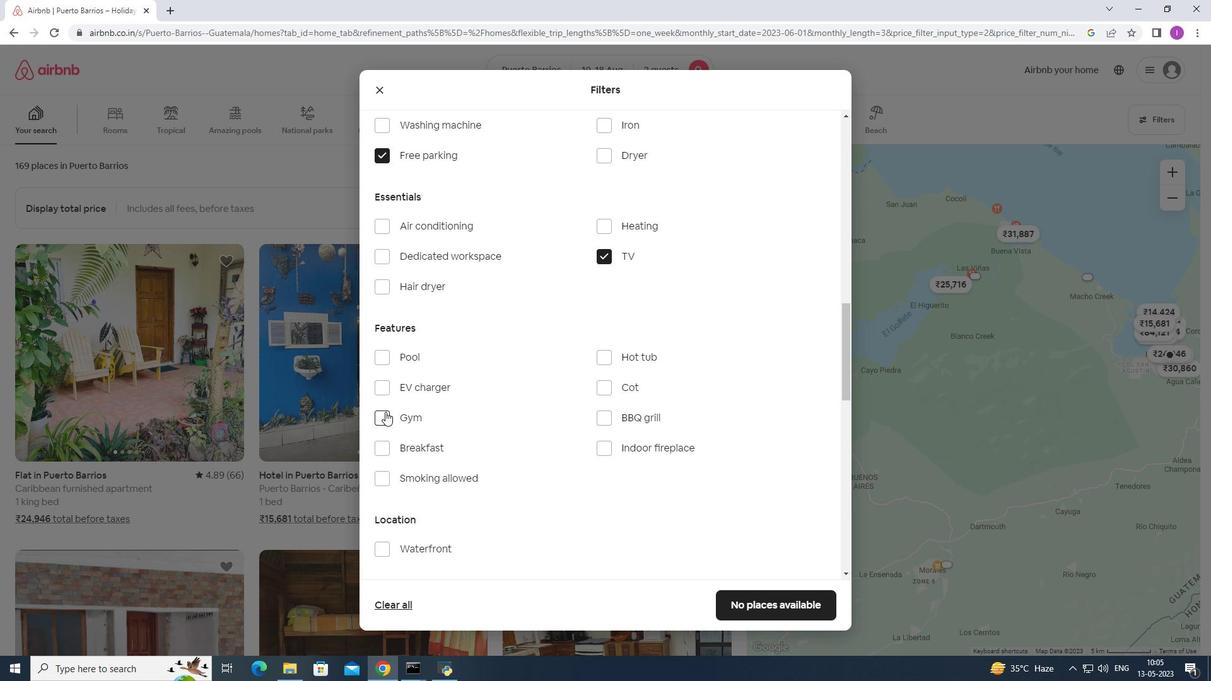 
Action: Mouse pressed left at (381, 413)
Screenshot: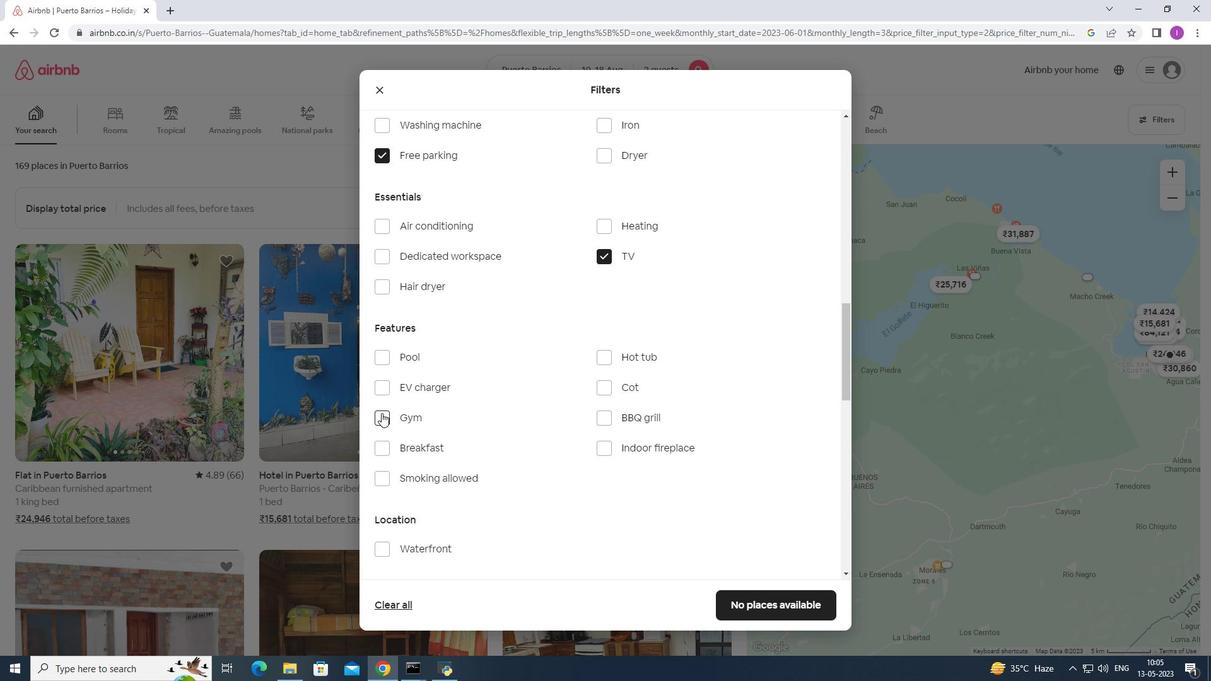 
Action: Mouse moved to (385, 447)
Screenshot: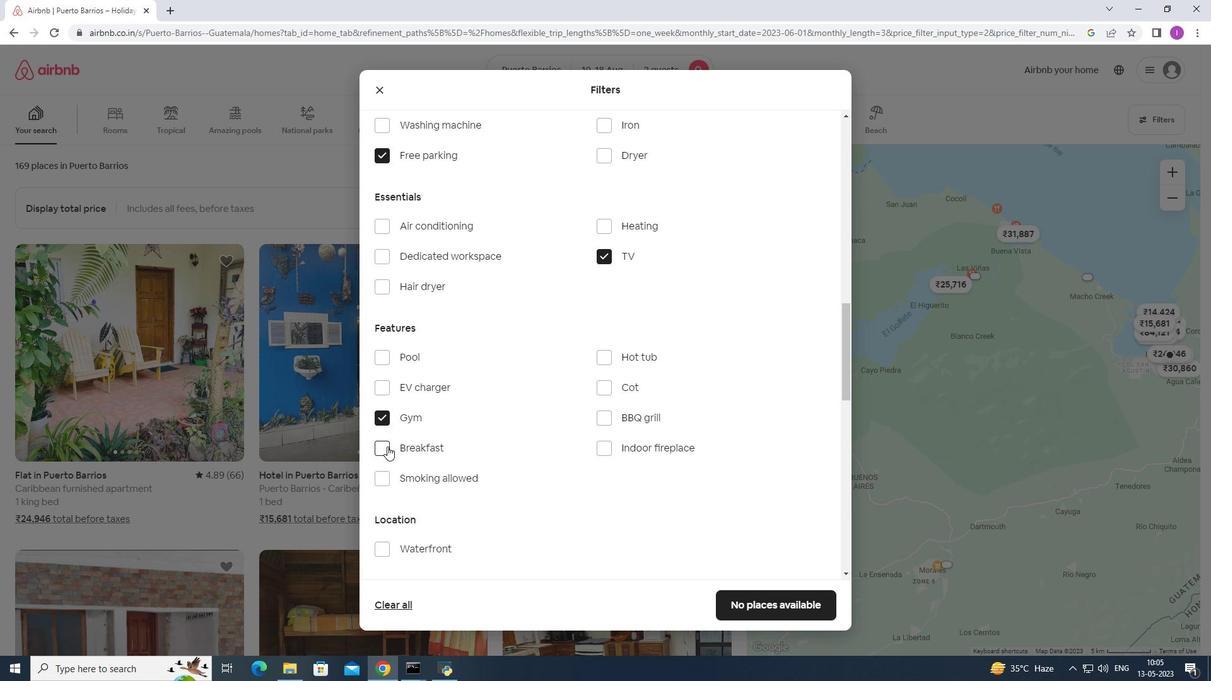 
Action: Mouse pressed left at (385, 447)
Screenshot: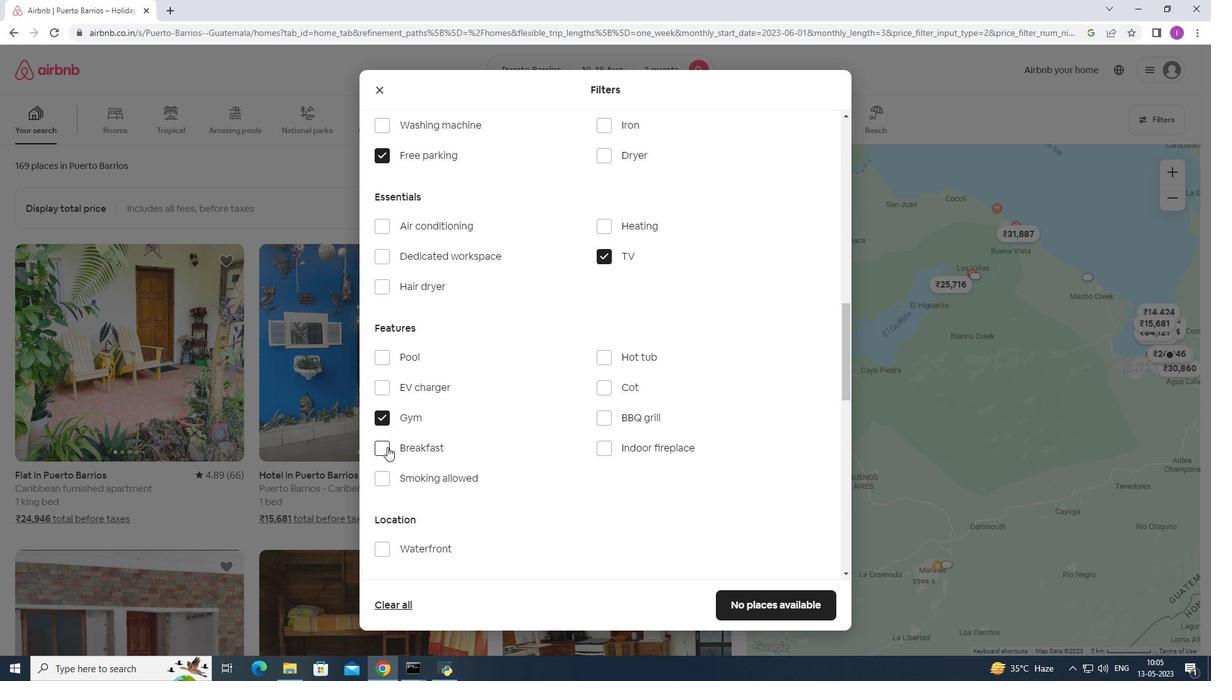 
Action: Mouse moved to (456, 421)
Screenshot: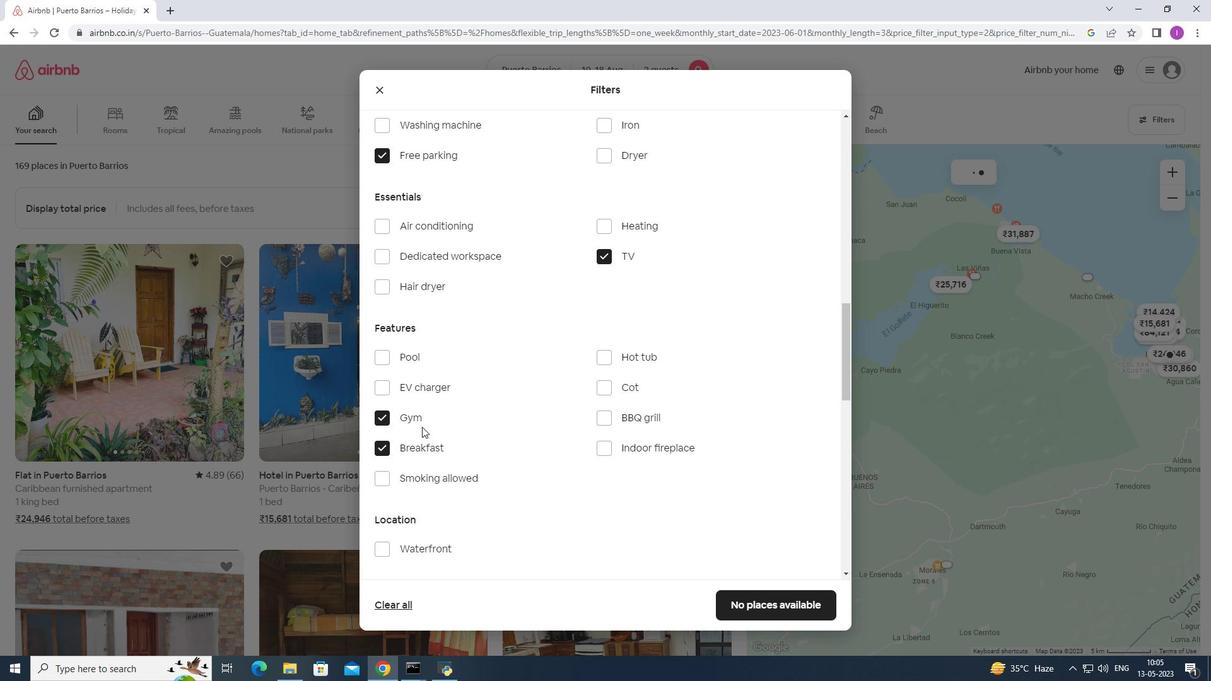 
Action: Mouse scrolled (456, 420) with delta (0, 0)
Screenshot: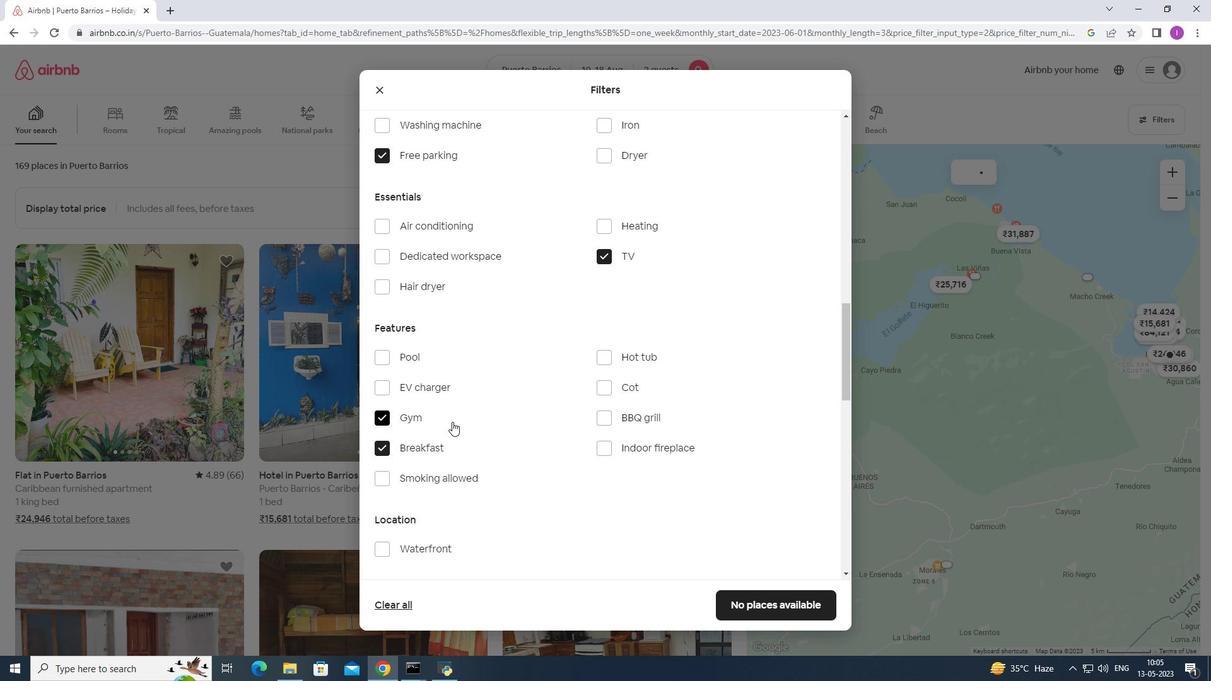 
Action: Mouse scrolled (456, 420) with delta (0, 0)
Screenshot: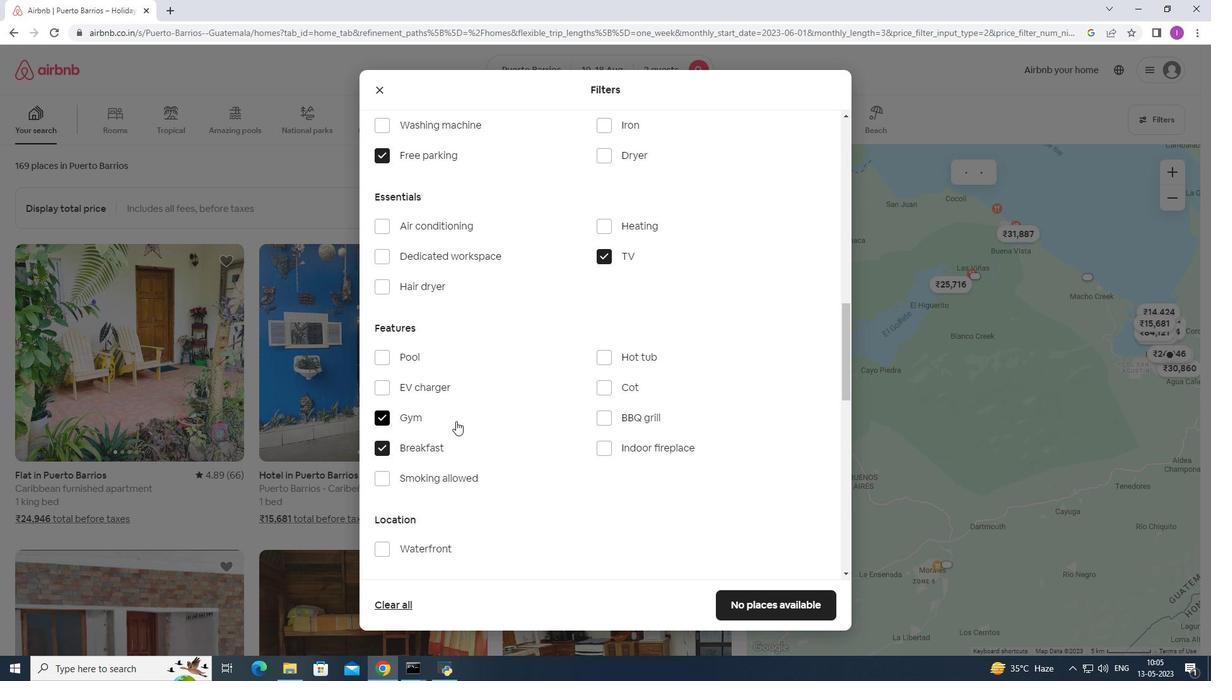 
Action: Mouse scrolled (456, 420) with delta (0, 0)
Screenshot: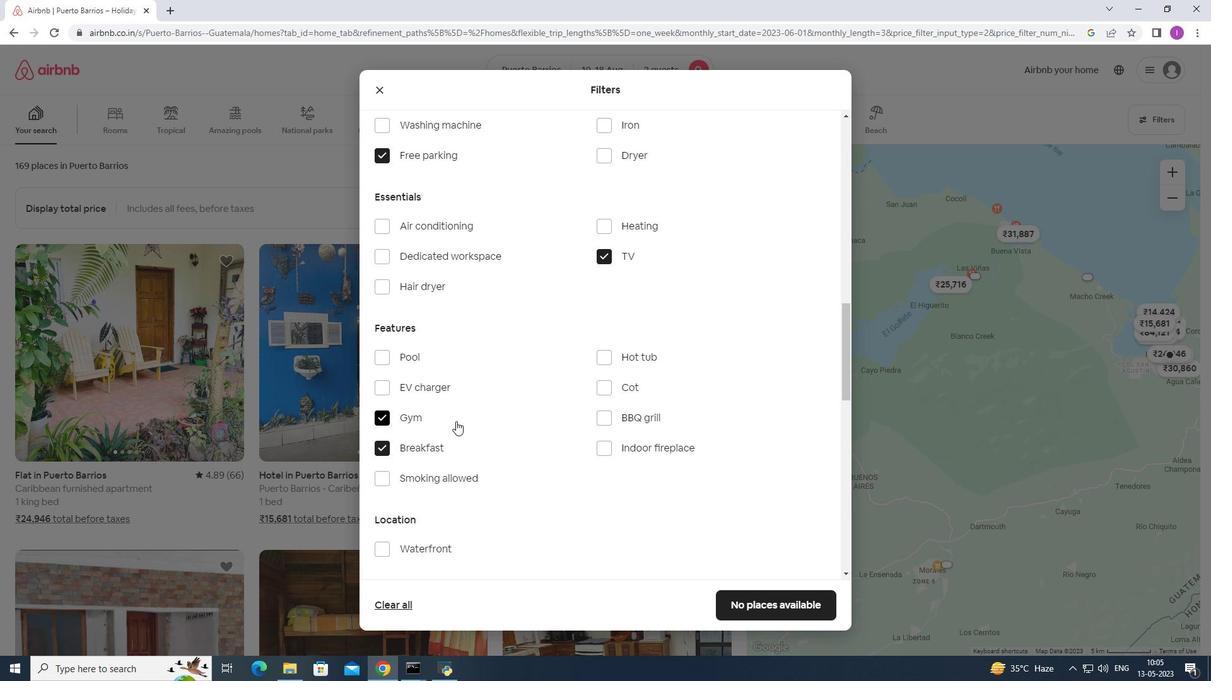 
Action: Mouse moved to (468, 415)
Screenshot: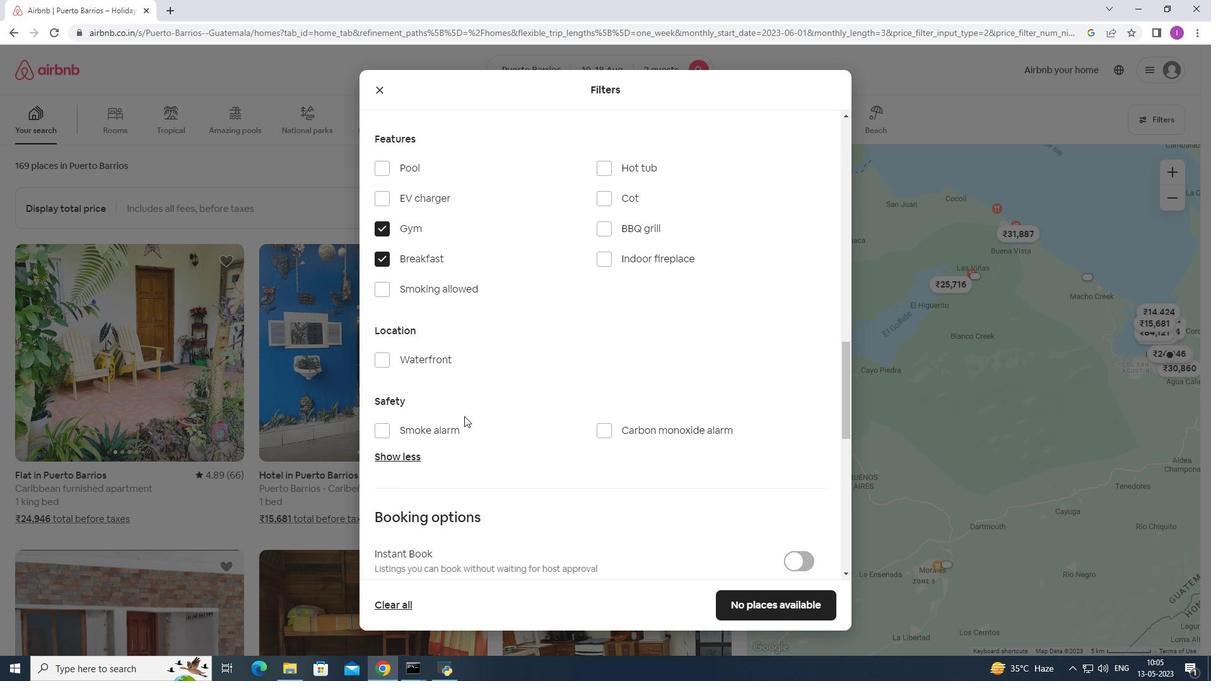 
Action: Mouse scrolled (468, 414) with delta (0, 0)
Screenshot: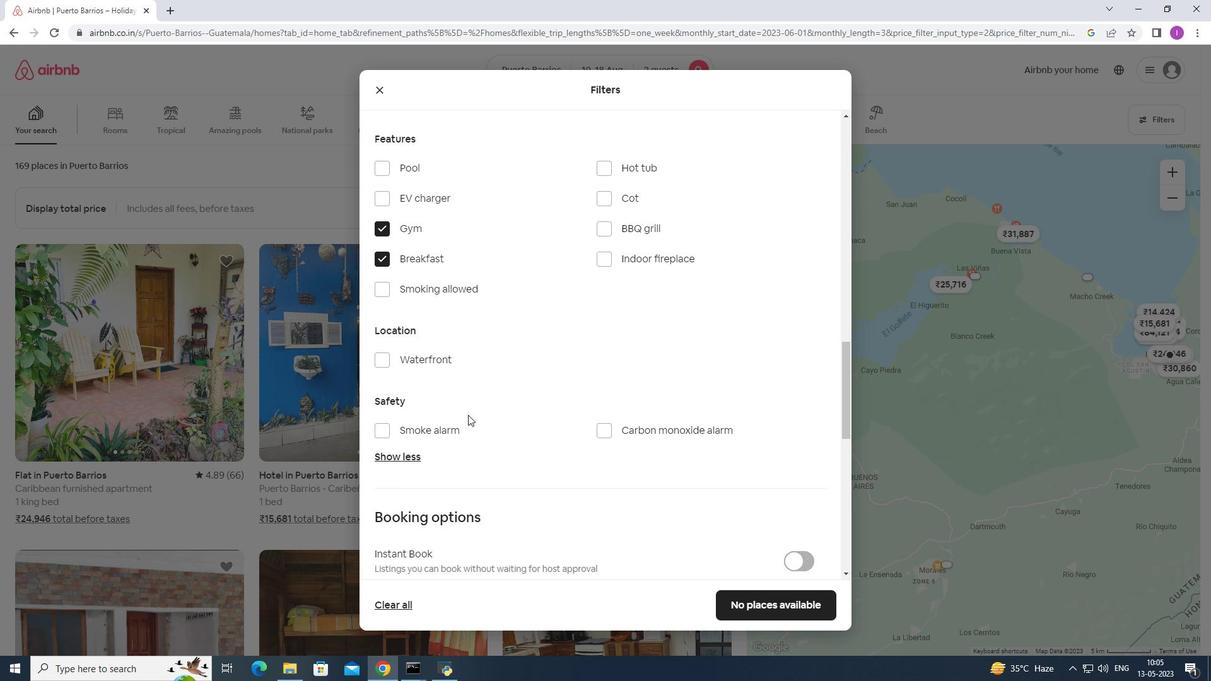 
Action: Mouse scrolled (468, 414) with delta (0, 0)
Screenshot: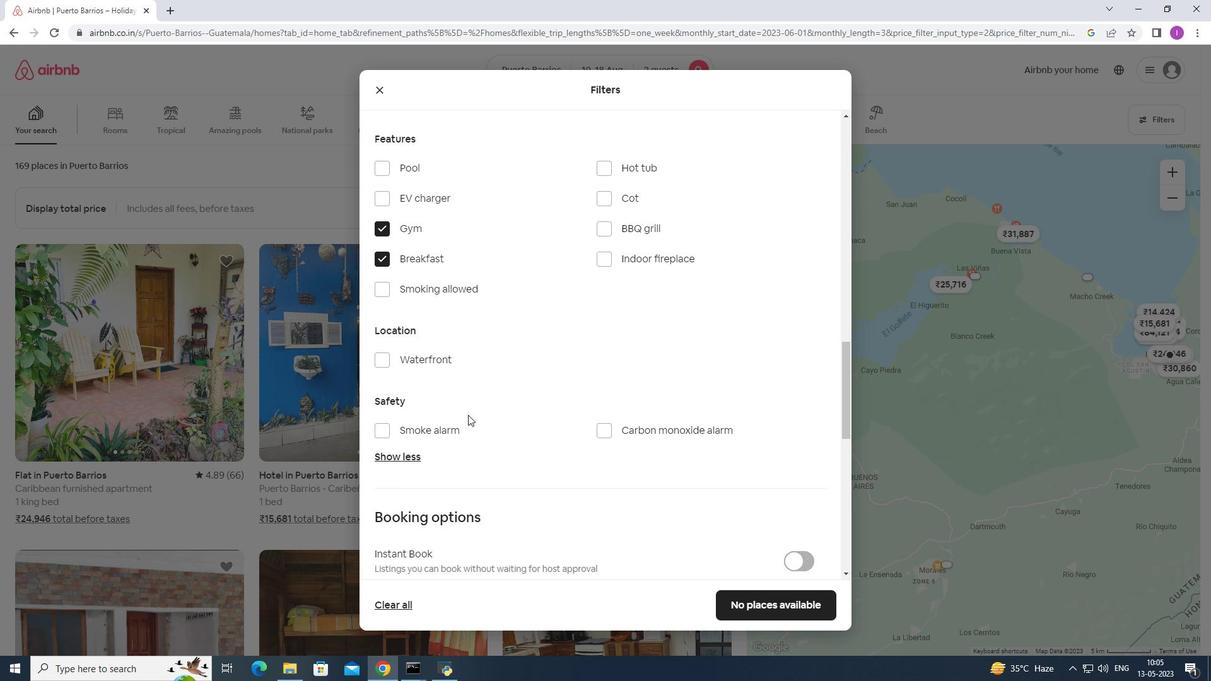 
Action: Mouse scrolled (468, 414) with delta (0, 0)
Screenshot: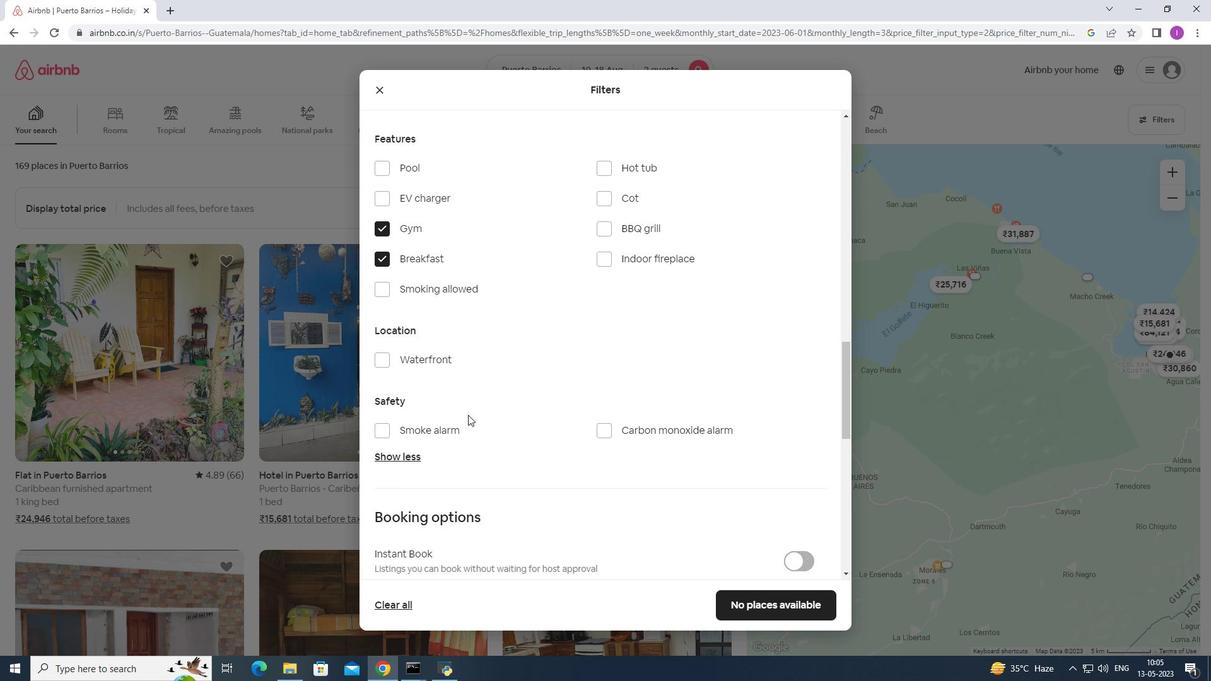 
Action: Mouse moved to (797, 410)
Screenshot: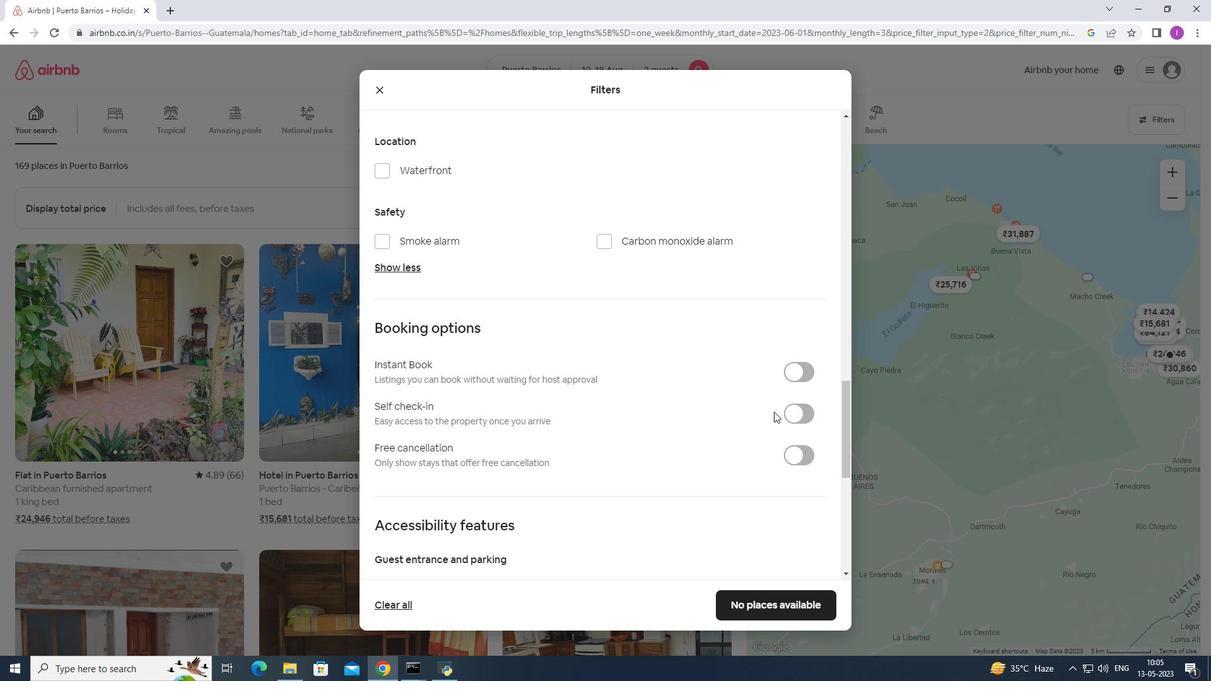 
Action: Mouse pressed left at (797, 410)
Screenshot: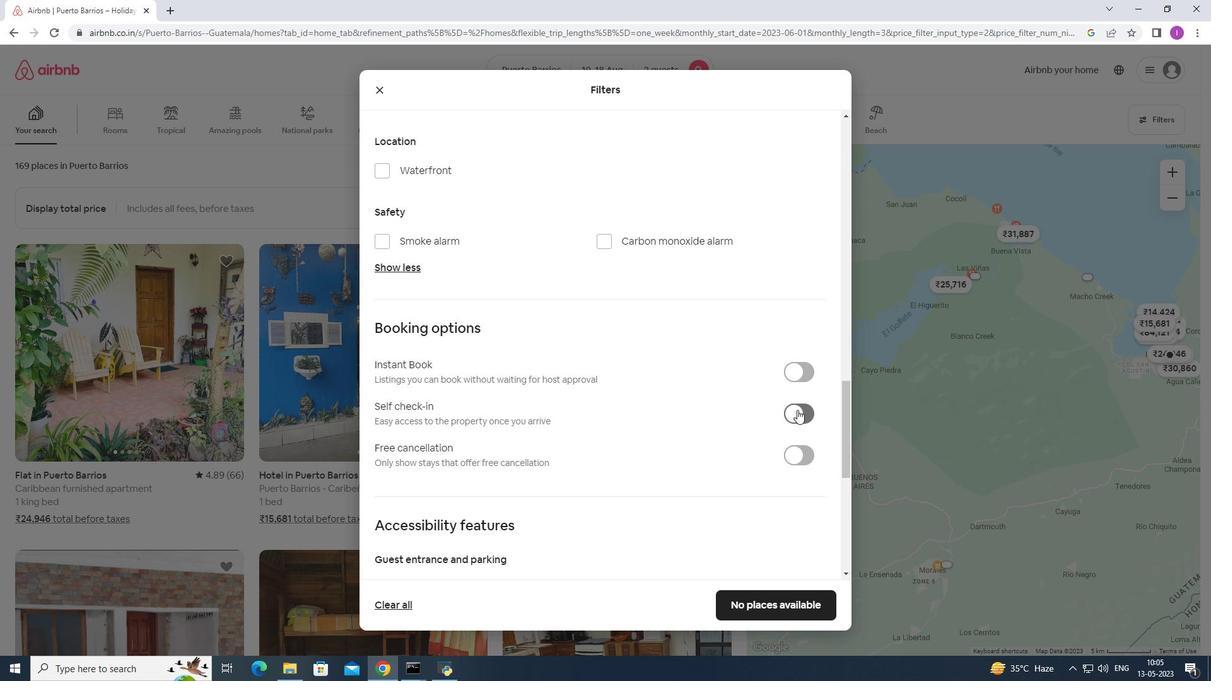 
Action: Mouse moved to (487, 406)
Screenshot: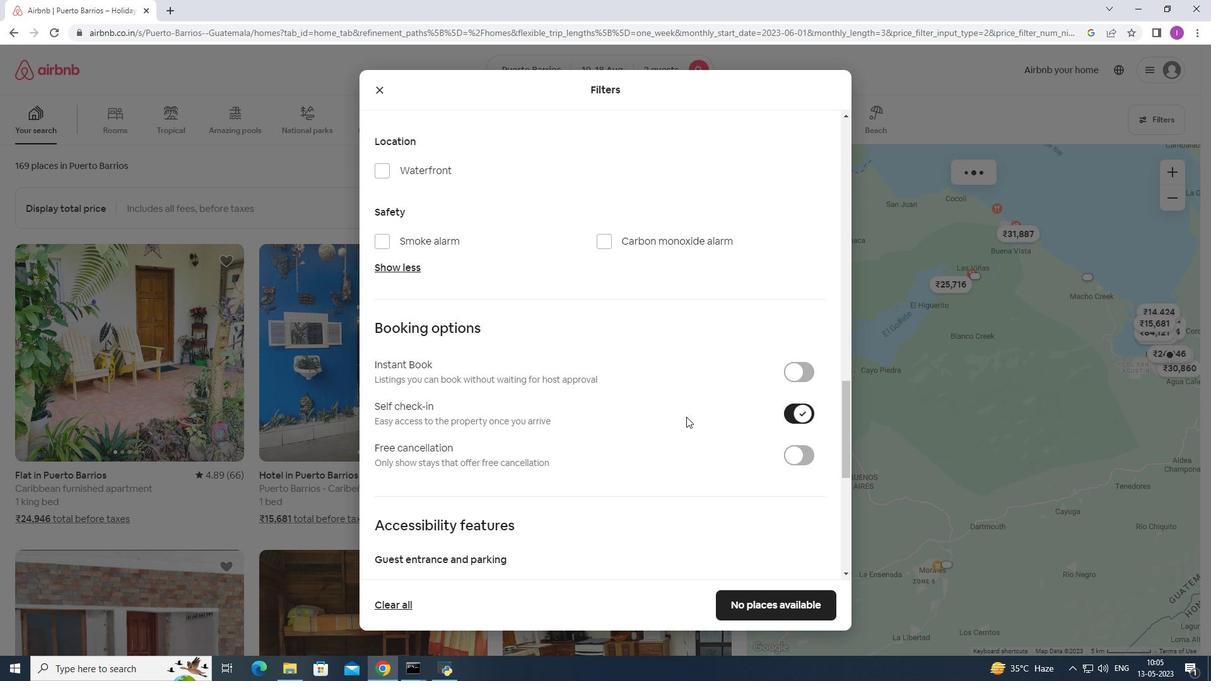 
Action: Mouse scrolled (487, 406) with delta (0, 0)
Screenshot: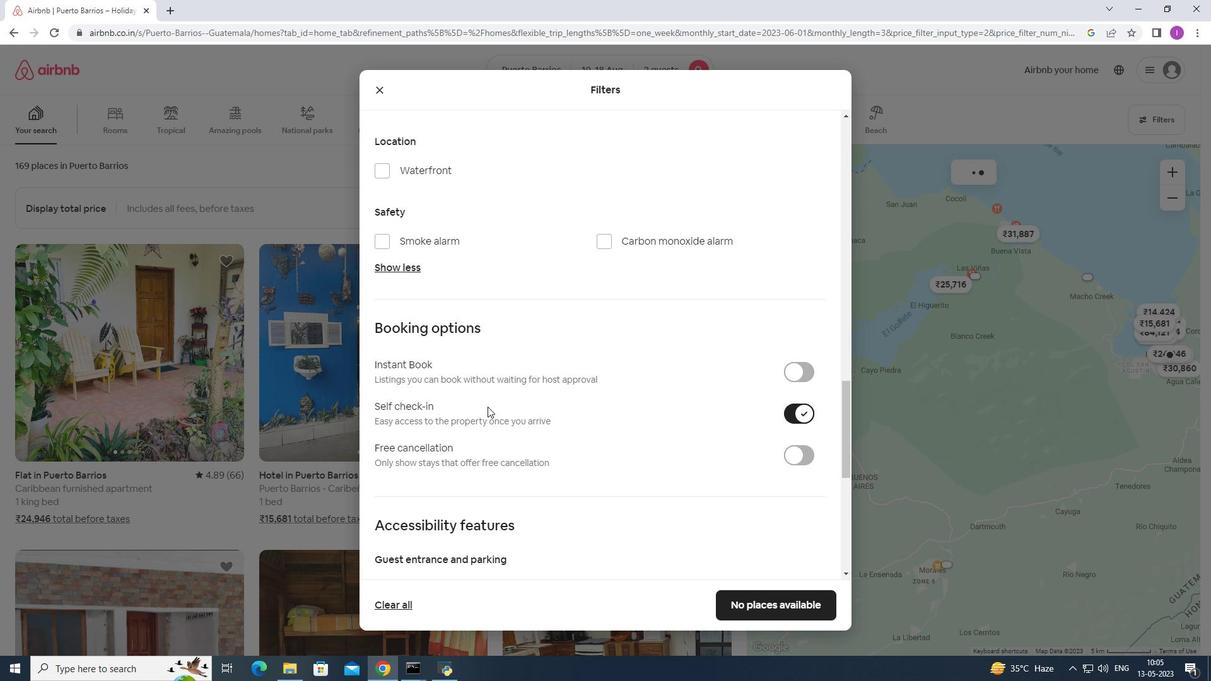 
Action: Mouse scrolled (487, 406) with delta (0, 0)
Screenshot: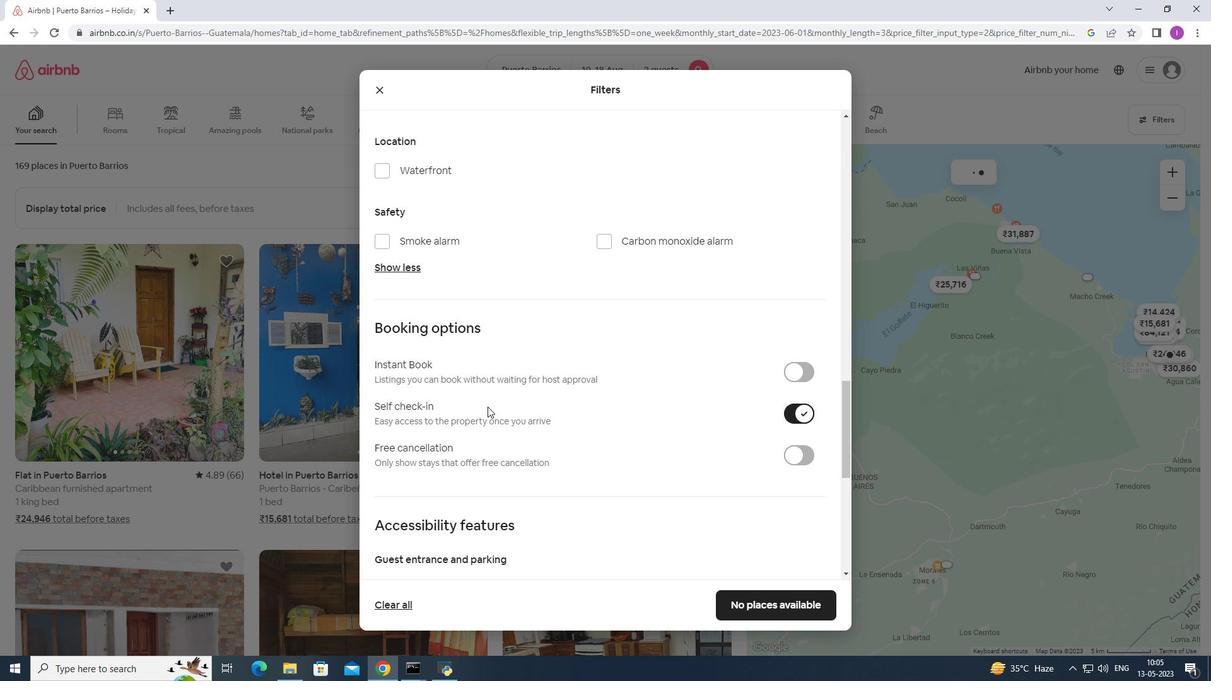 
Action: Mouse scrolled (487, 406) with delta (0, 0)
Screenshot: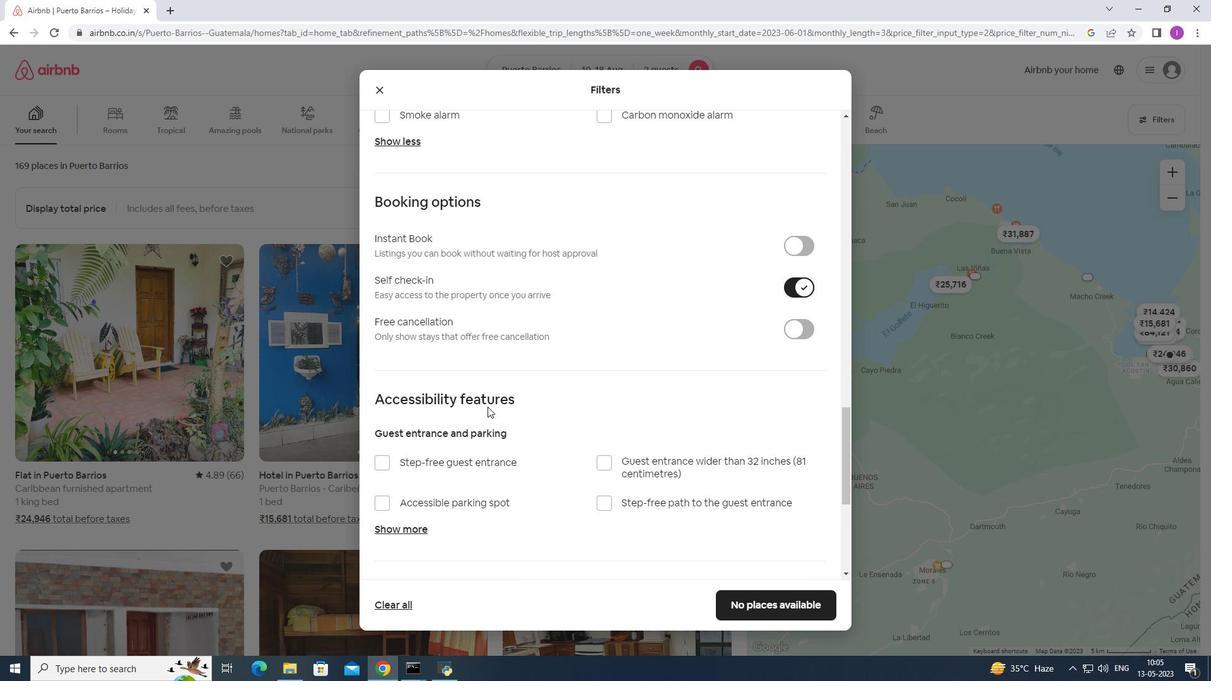 
Action: Mouse scrolled (487, 406) with delta (0, 0)
Screenshot: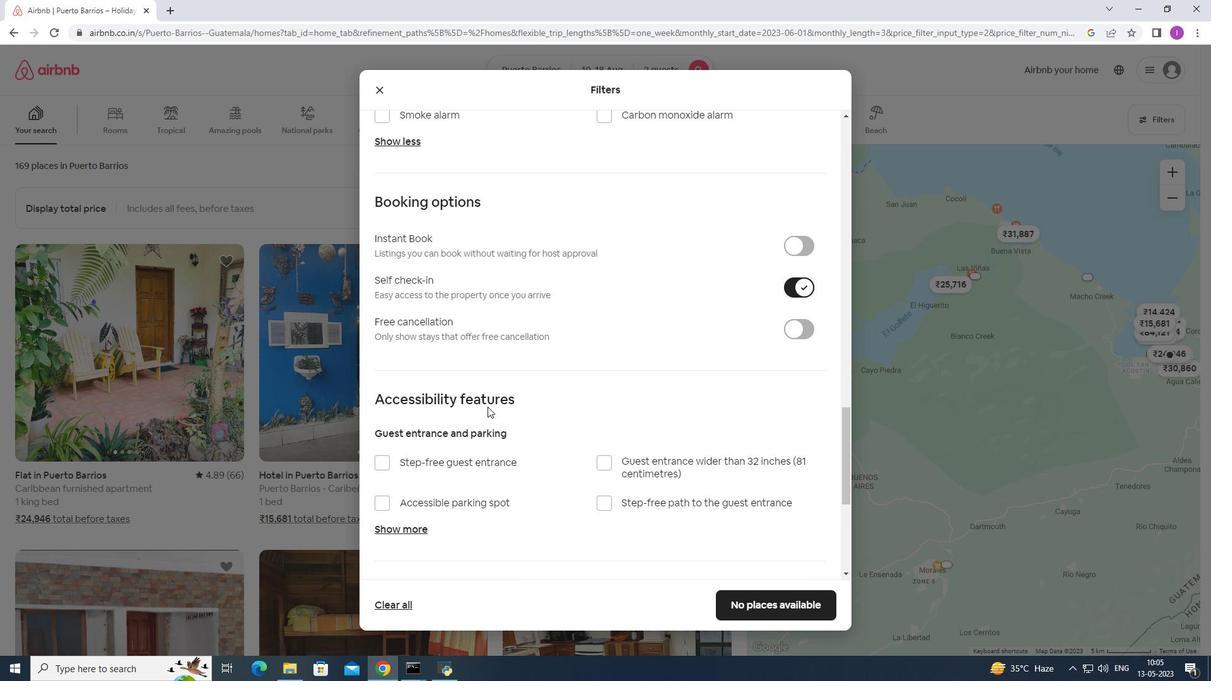 
Action: Mouse scrolled (487, 406) with delta (0, 0)
Screenshot: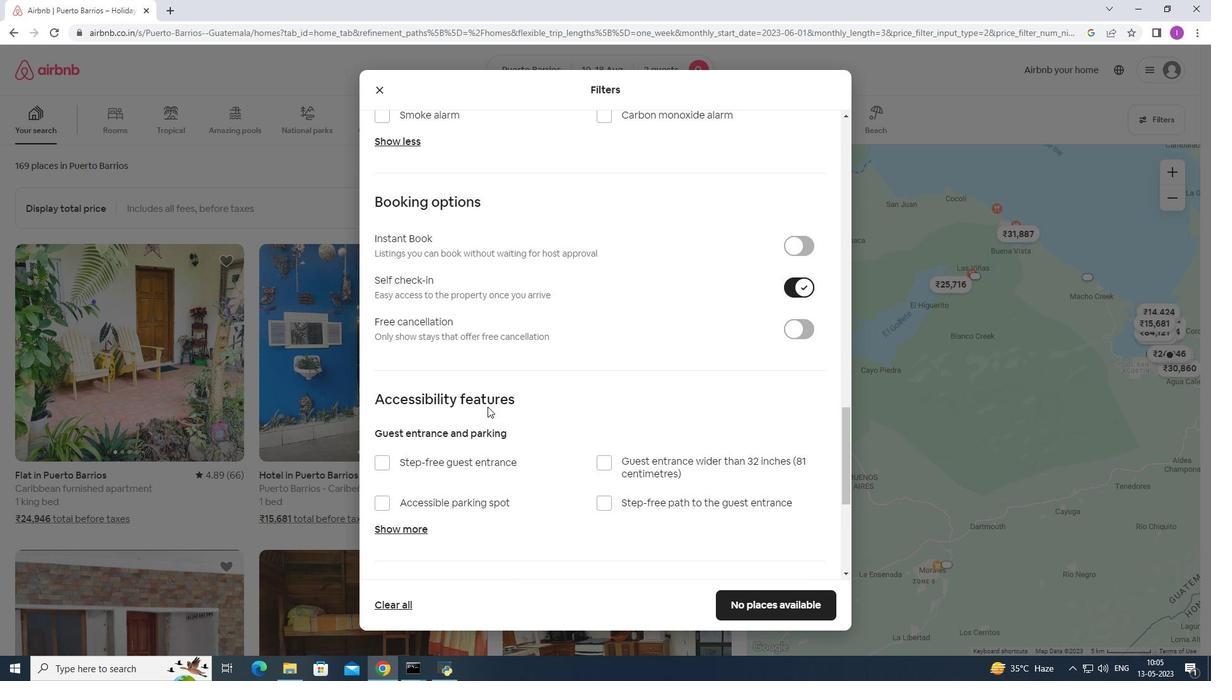 
Action: Mouse scrolled (487, 406) with delta (0, 0)
Screenshot: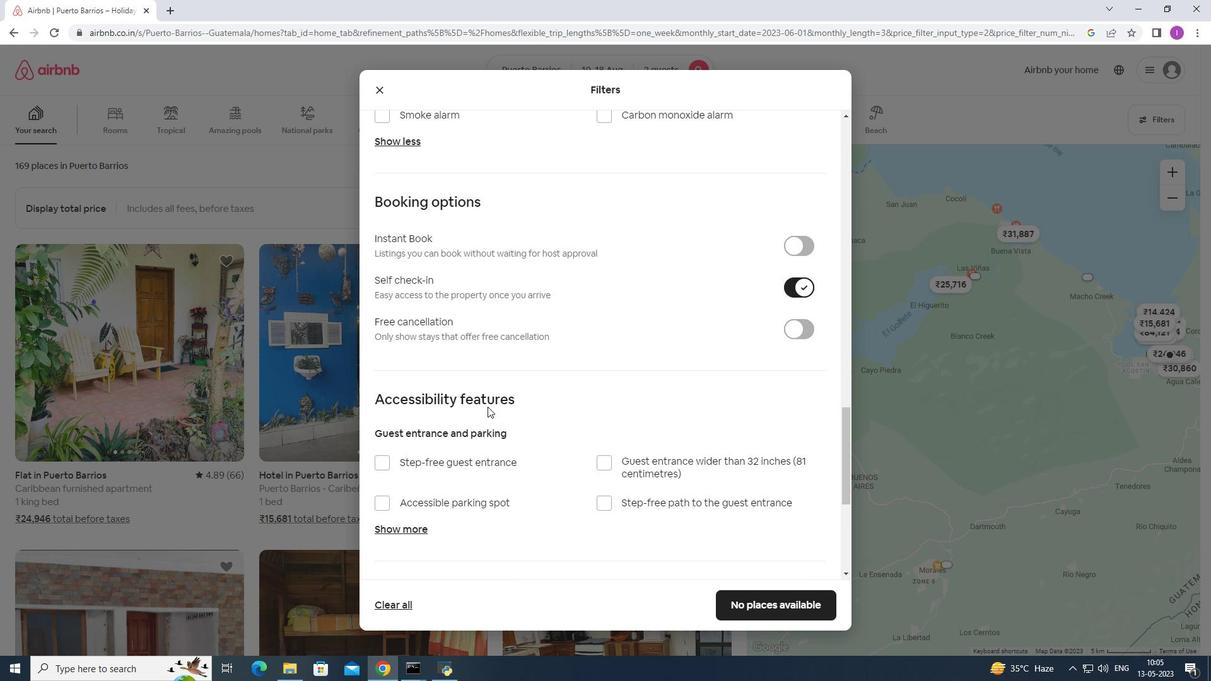 
Action: Mouse scrolled (487, 406) with delta (0, 0)
Screenshot: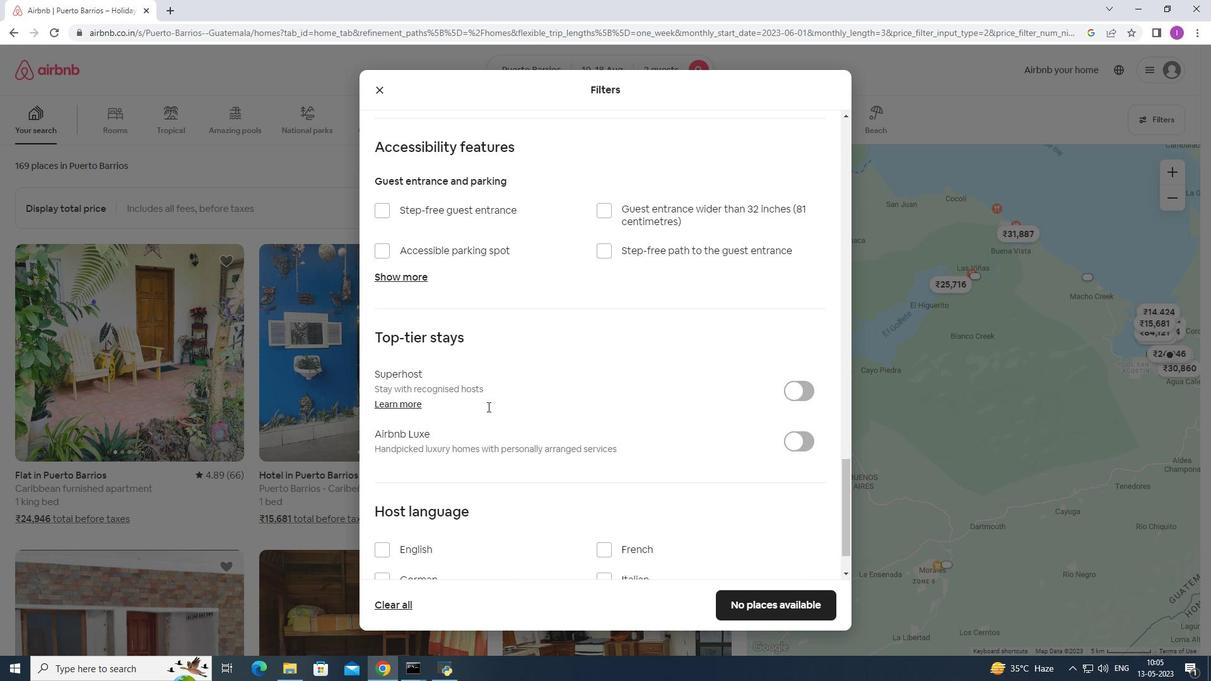 
Action: Mouse scrolled (487, 406) with delta (0, 0)
Screenshot: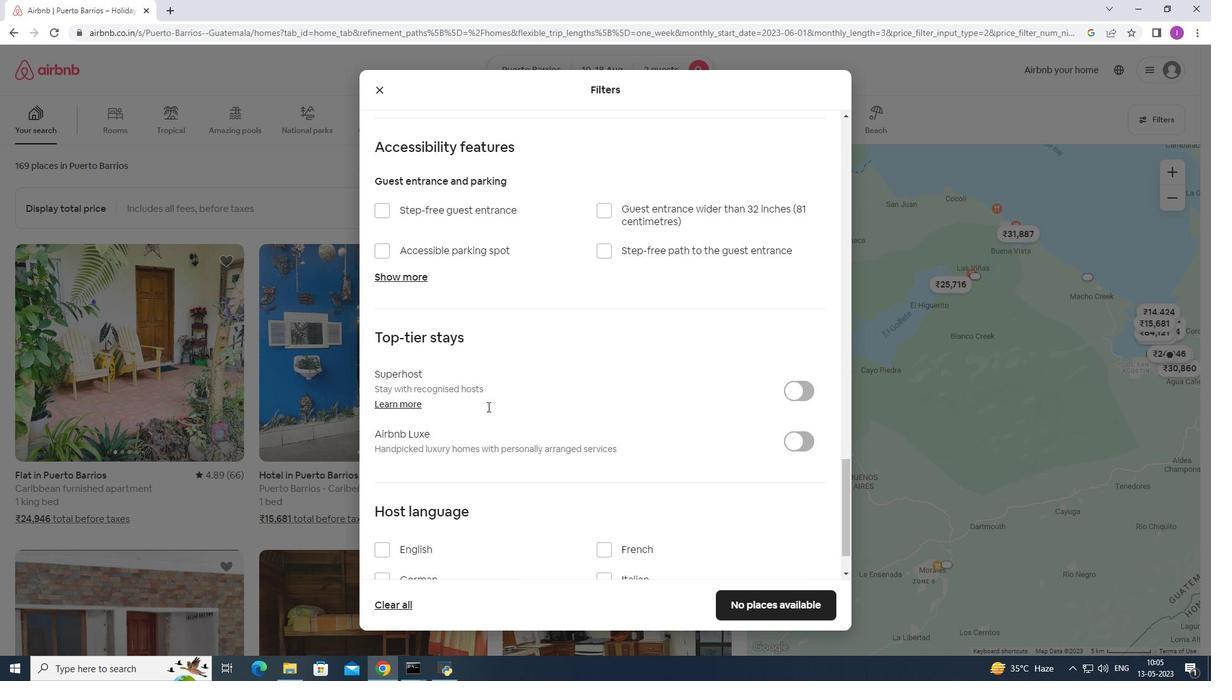 
Action: Mouse scrolled (487, 406) with delta (0, 0)
Screenshot: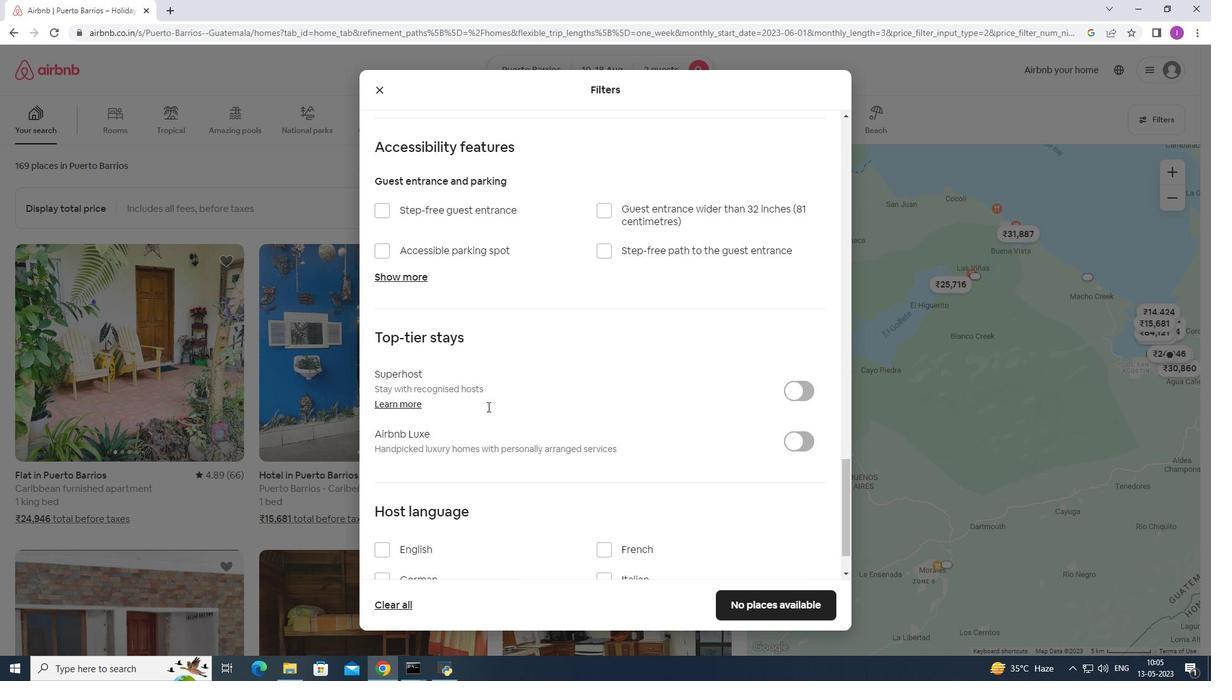 
Action: Mouse scrolled (487, 406) with delta (0, 0)
Screenshot: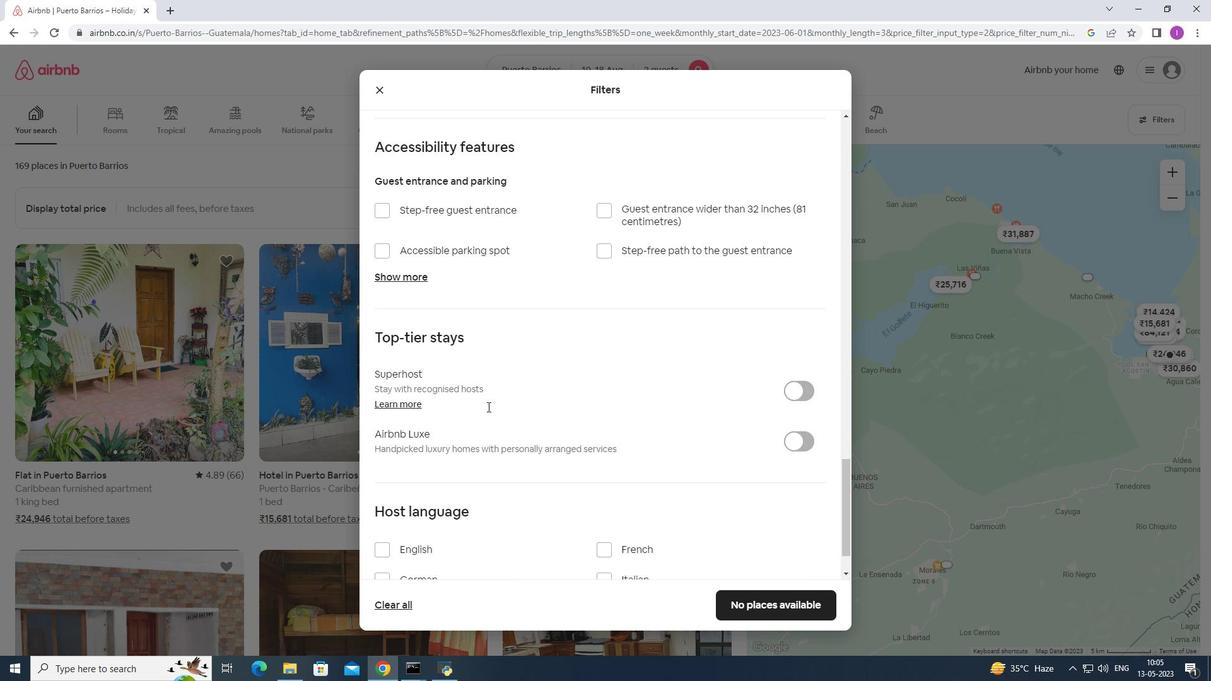 
Action: Mouse scrolled (487, 406) with delta (0, 0)
Screenshot: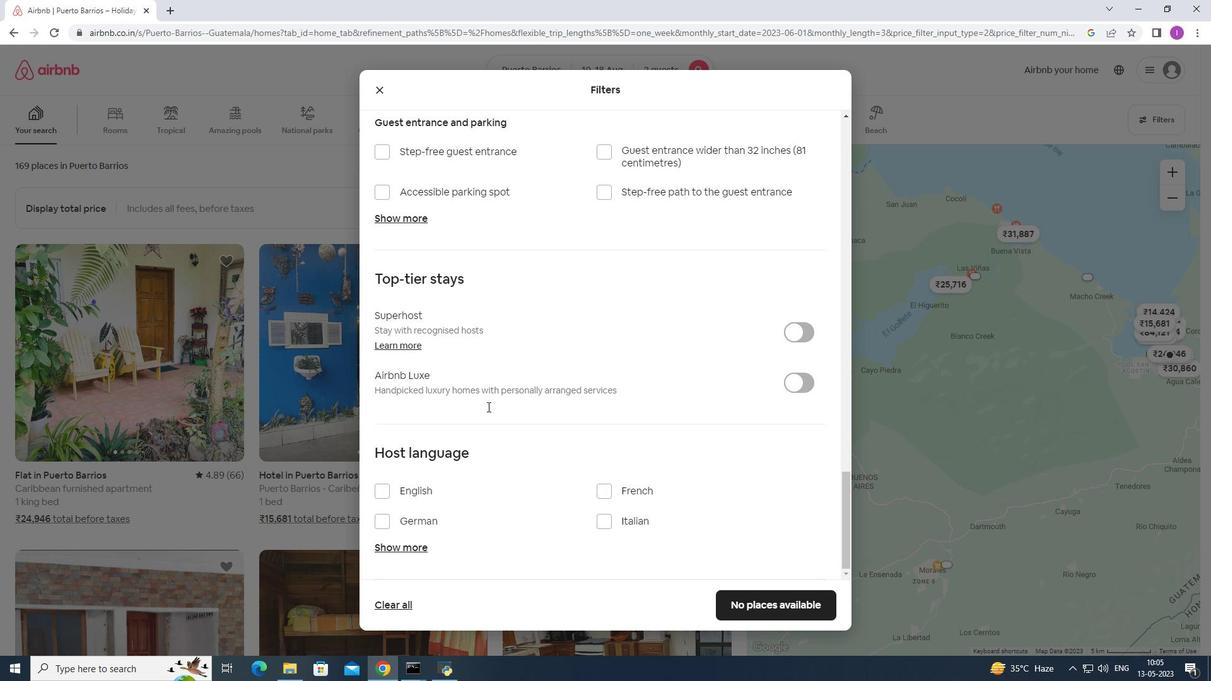 
Action: Mouse scrolled (487, 406) with delta (0, 0)
Screenshot: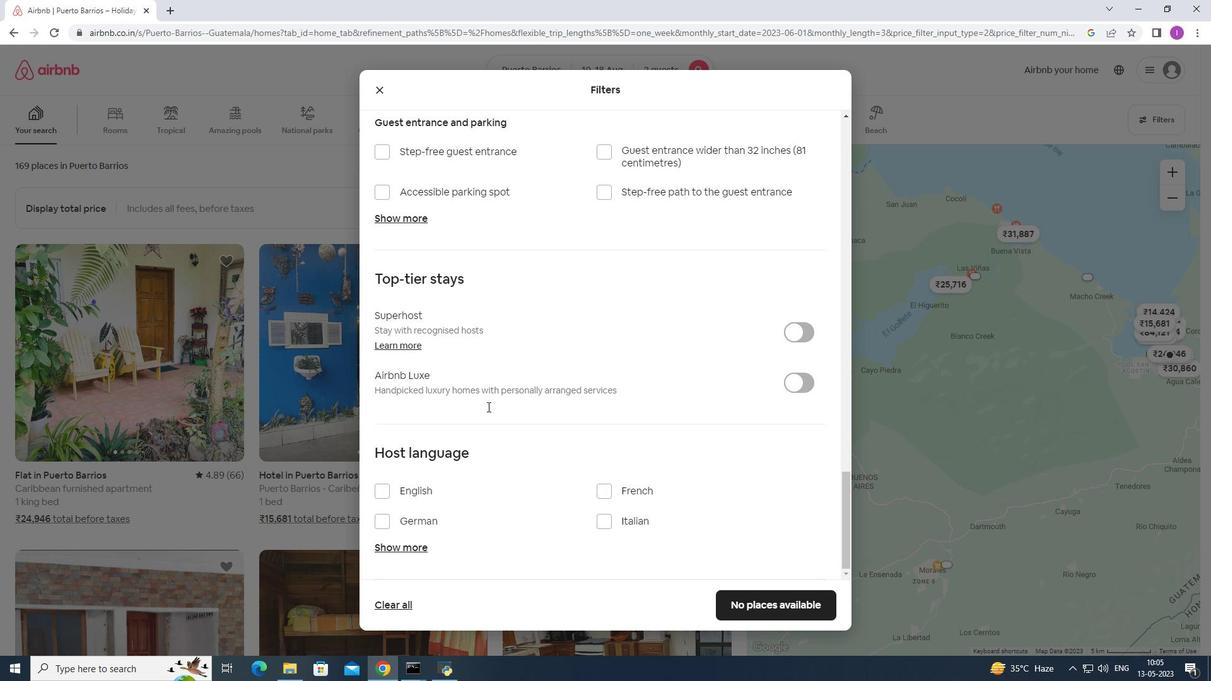 
Action: Mouse scrolled (487, 406) with delta (0, 0)
Screenshot: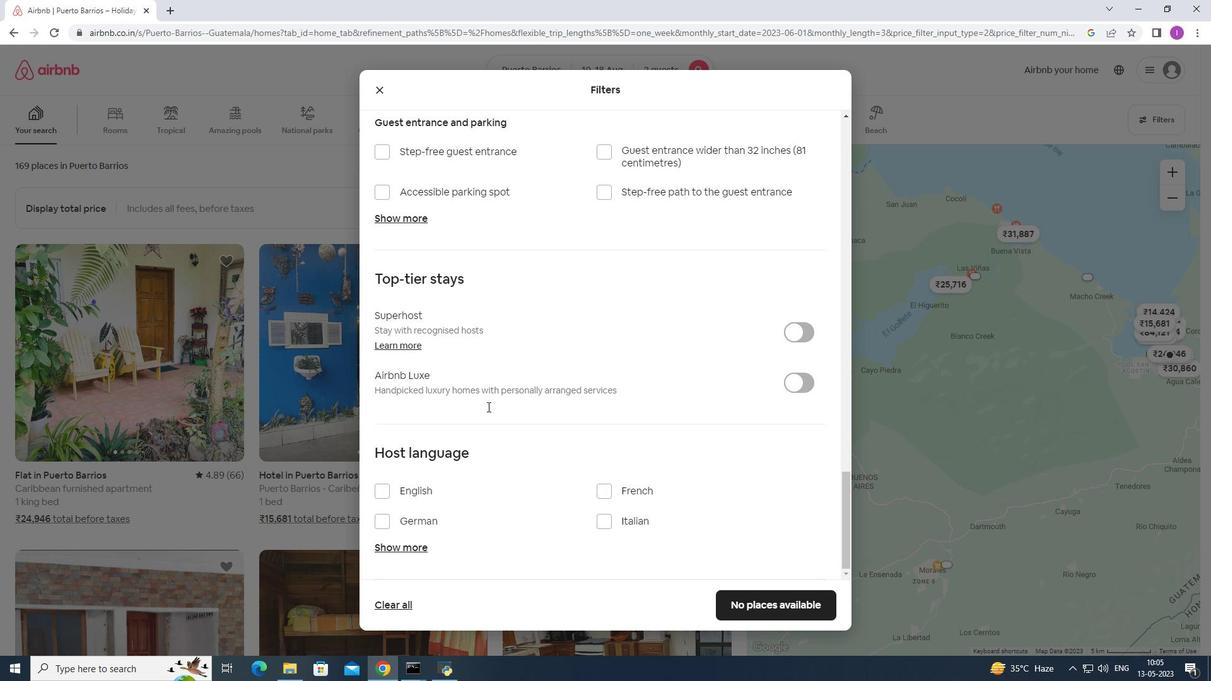 
Action: Mouse scrolled (487, 406) with delta (0, 0)
Screenshot: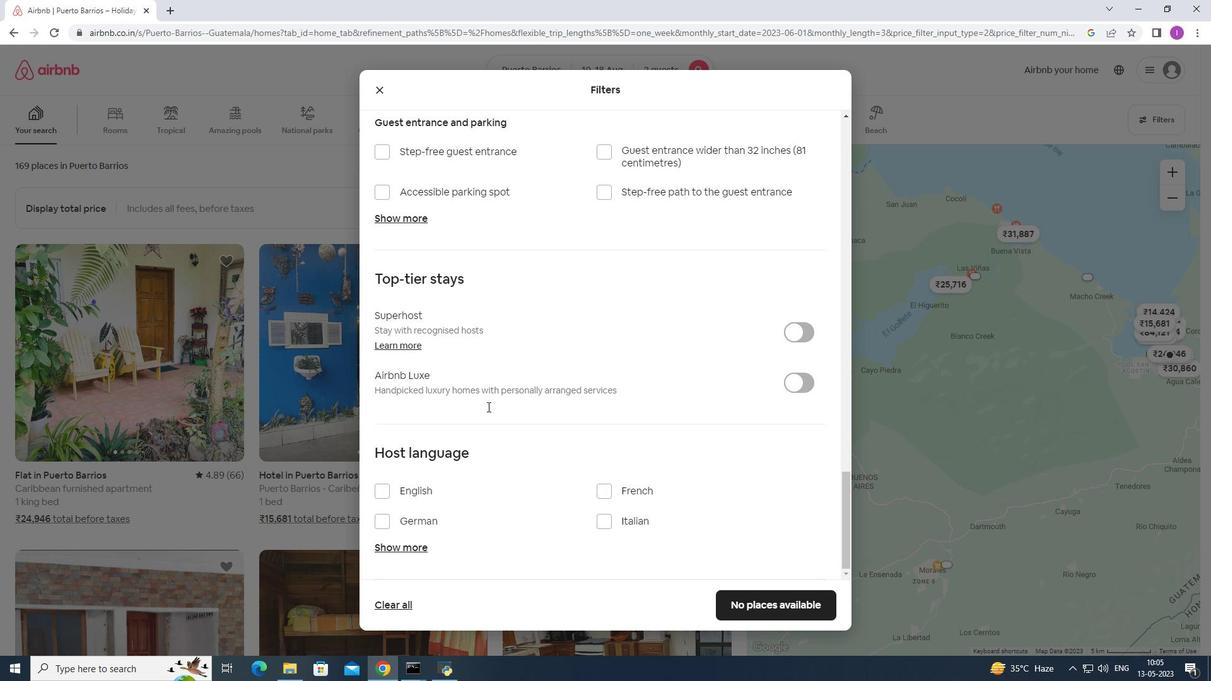 
Action: Mouse moved to (379, 485)
Screenshot: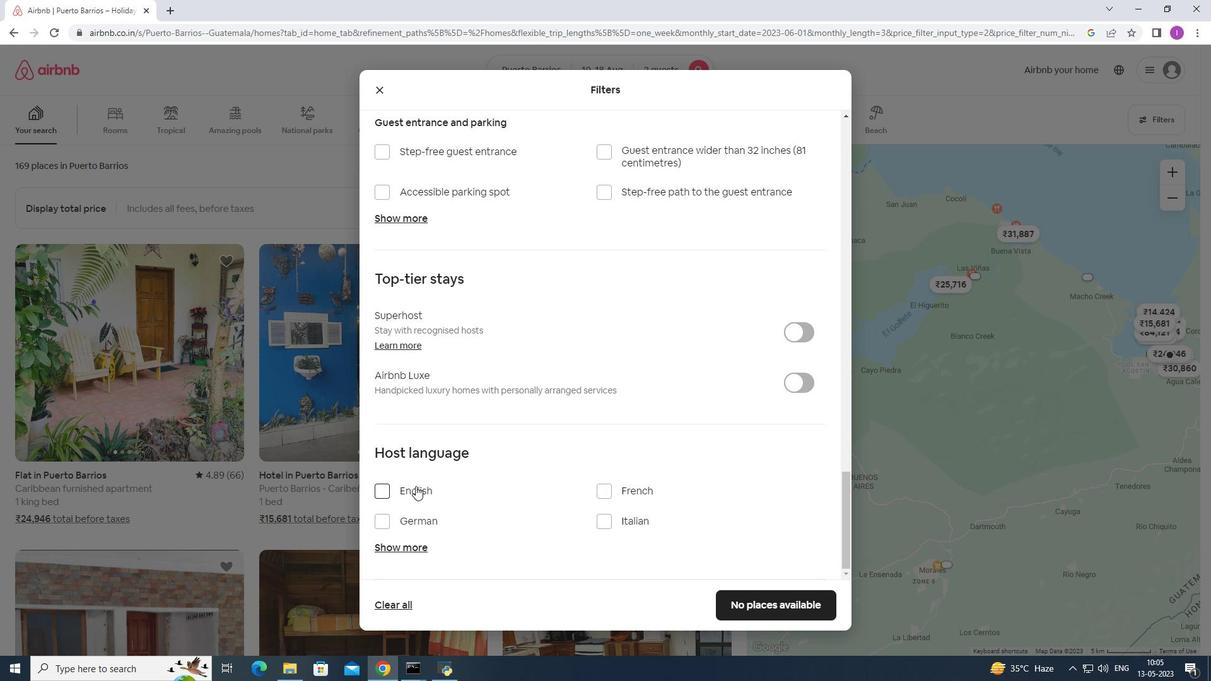 
Action: Mouse pressed left at (379, 485)
Screenshot: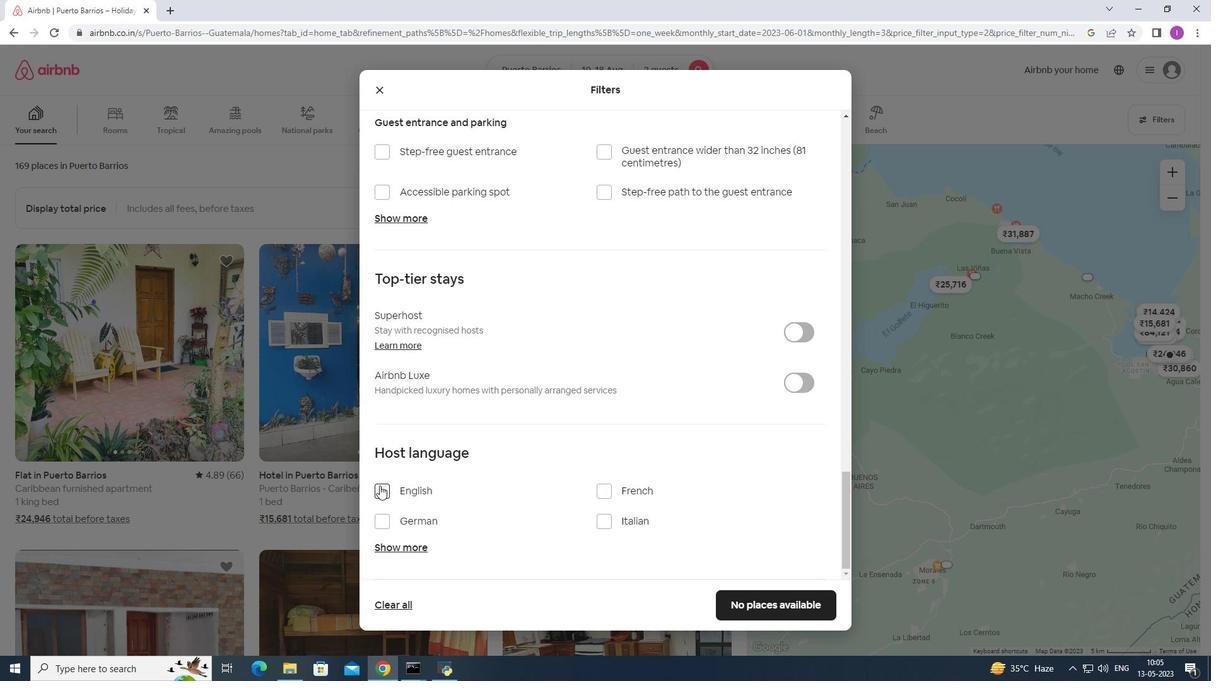 
Action: Mouse moved to (749, 608)
Screenshot: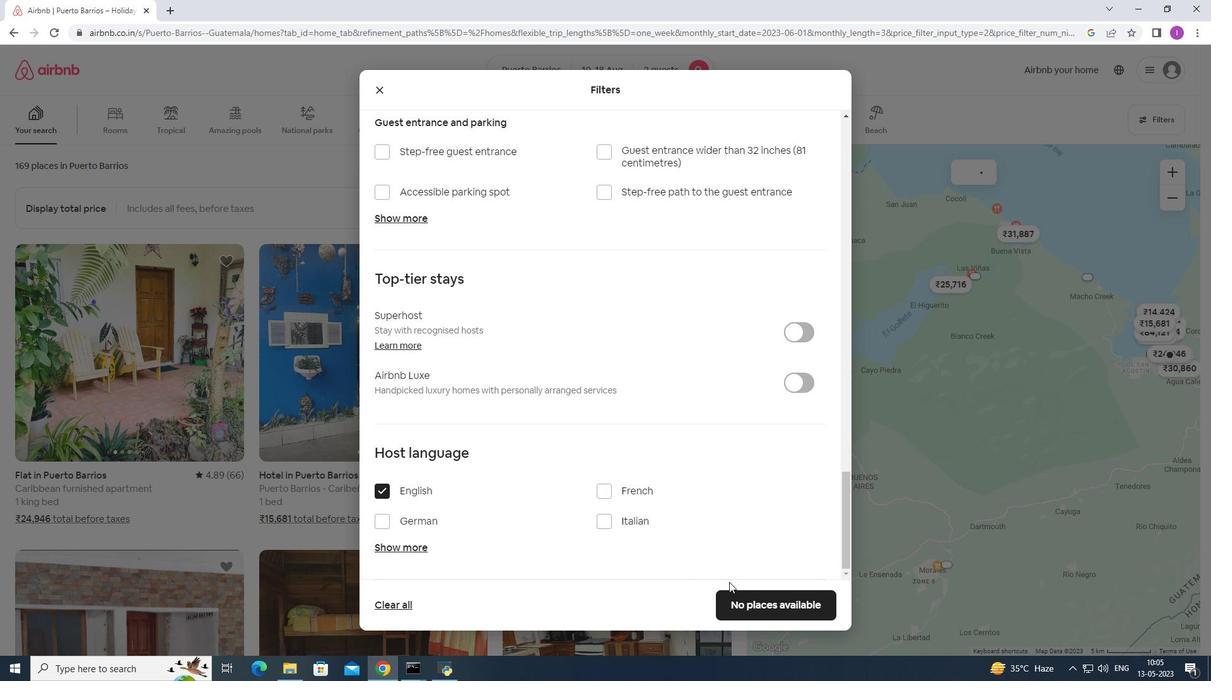 
Action: Mouse pressed left at (749, 608)
Screenshot: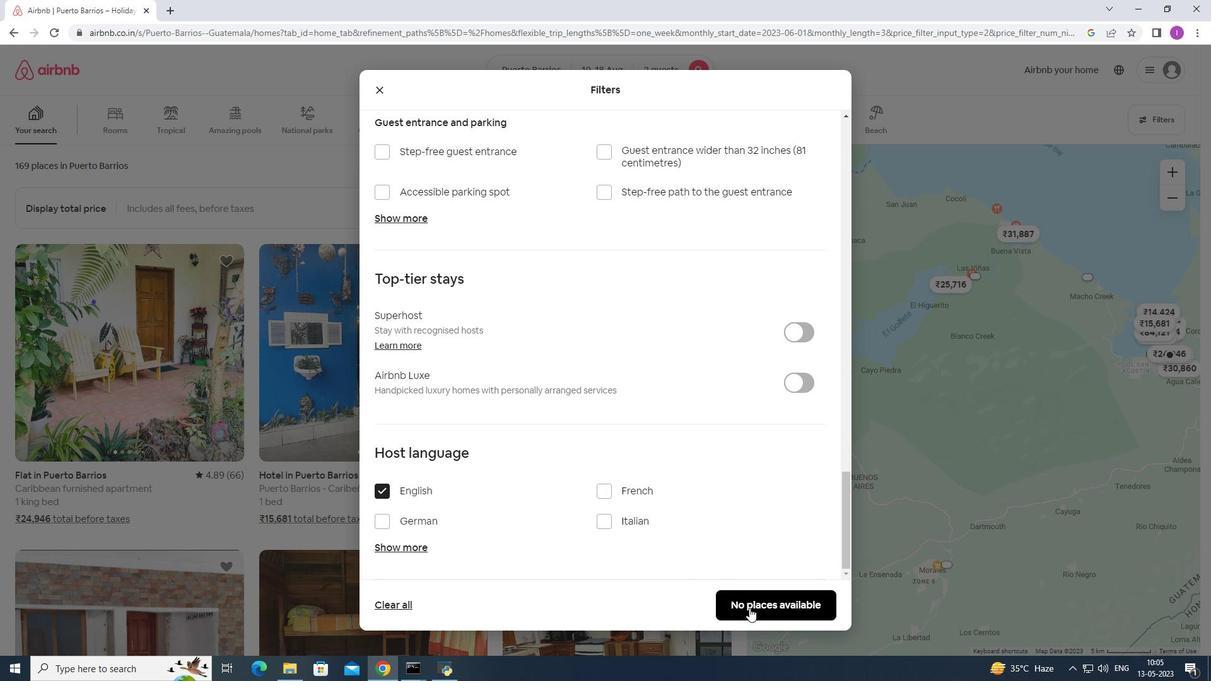 
Action: Mouse moved to (750, 596)
Screenshot: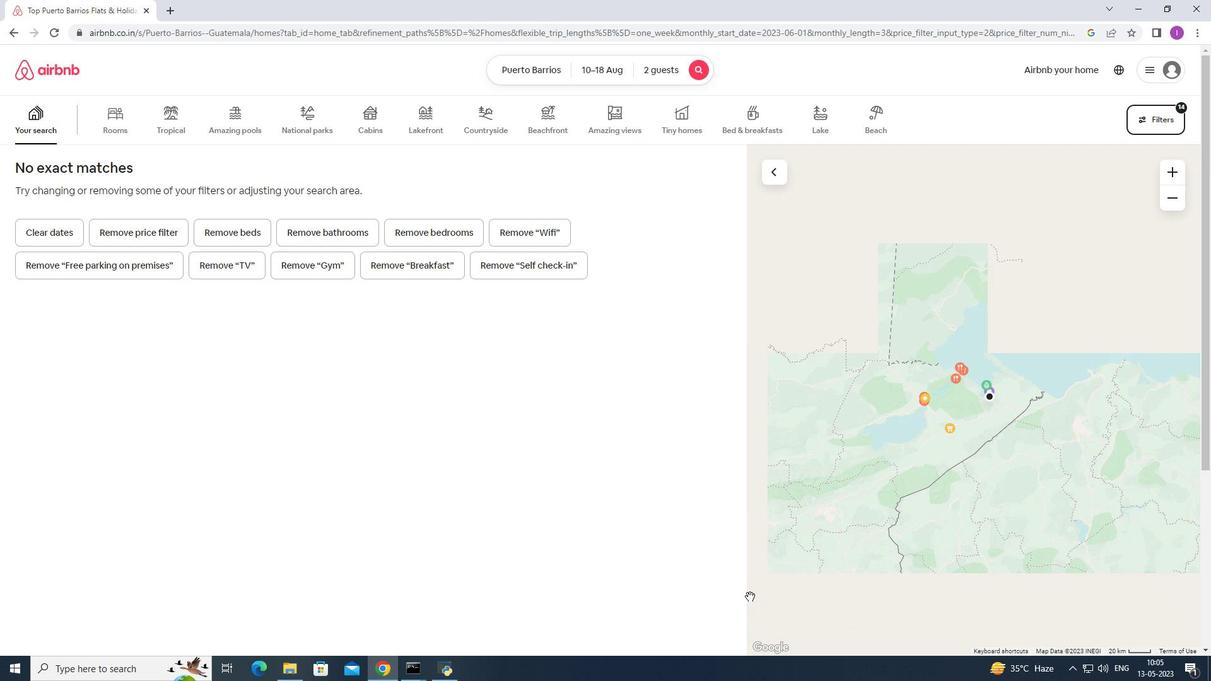 
